Task: In the event  named  Marketing Campaign Execution and Tracking, Set a range of dates when you can accept meetings  '30 Jul â€" 20 Aug 2023'. Select a duration of  45 min. Select working hours  	_x000D_
MON- SAT 10:30am â€" 6:00pm. Add time before or after your events  as 15 min. Set the frequency of available time slots for invitees as  40 min. Set the minimum notice period and maximum events allowed per day as  42 hours and 5. , logged in from the account softage.4@softage.net and add another guest for the event, softage.8@softage.net
Action: Mouse pressed left at (568, 410)
Screenshot: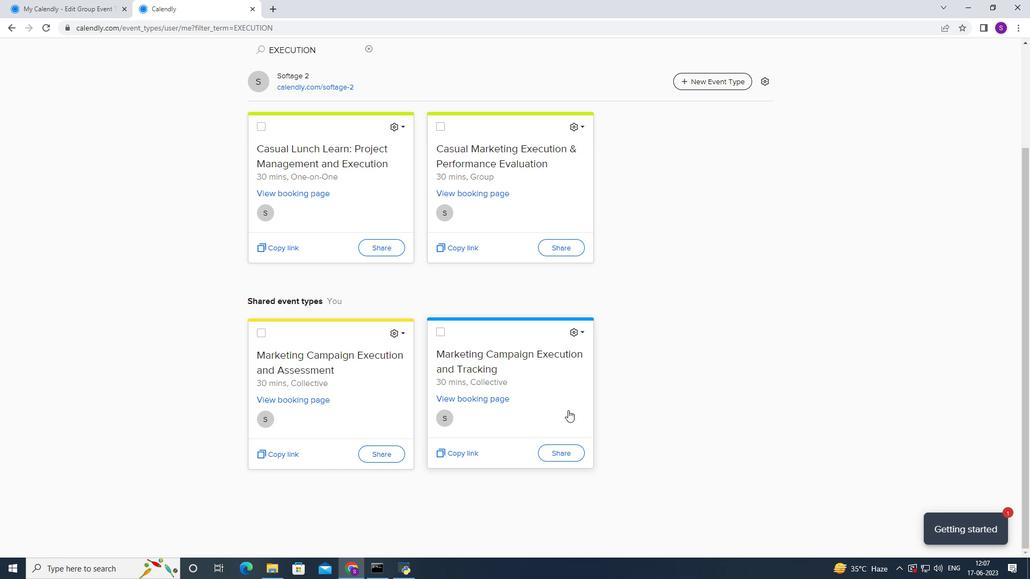 
Action: Mouse moved to (309, 264)
Screenshot: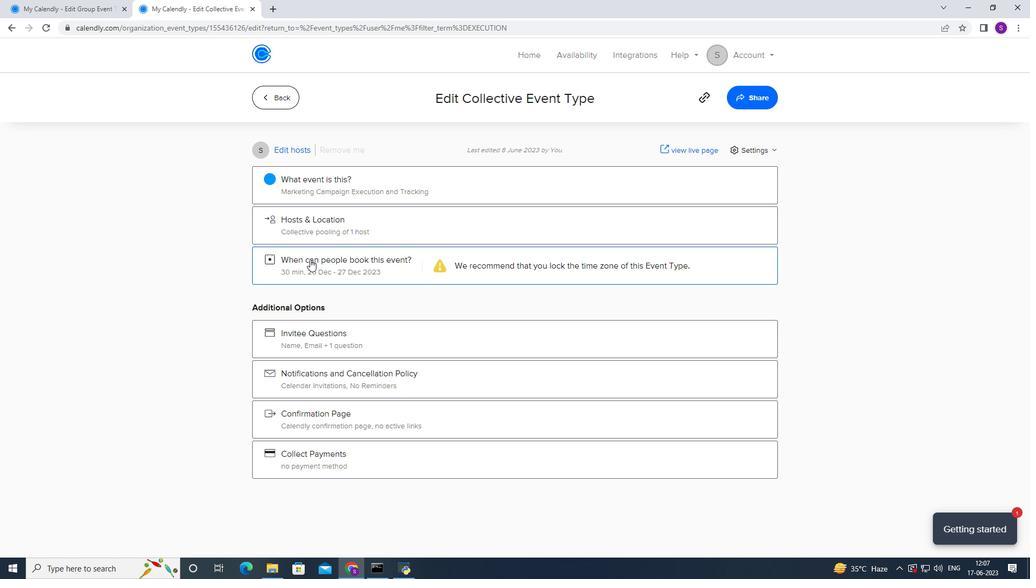 
Action: Mouse pressed left at (309, 264)
Screenshot: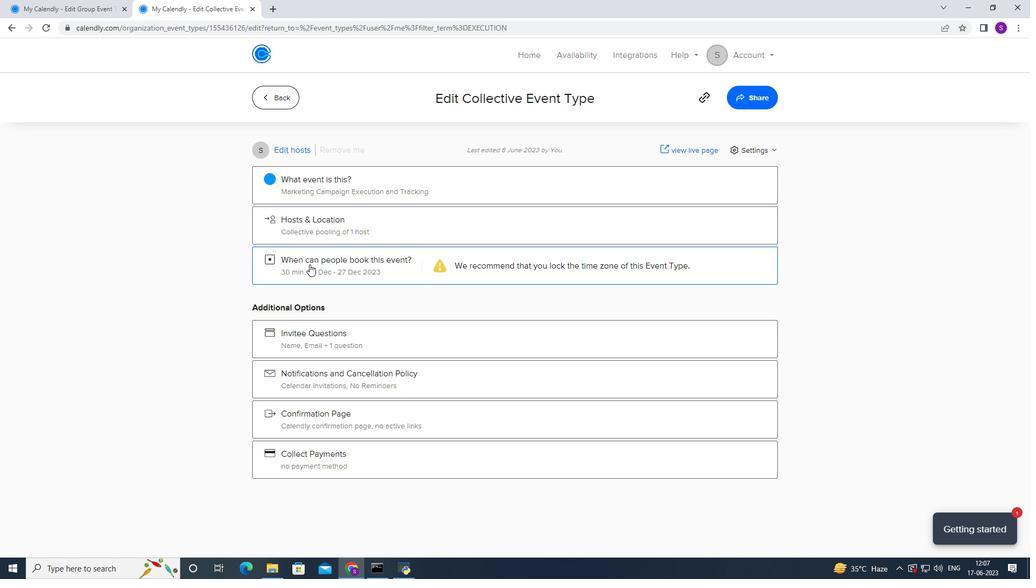 
Action: Mouse moved to (418, 401)
Screenshot: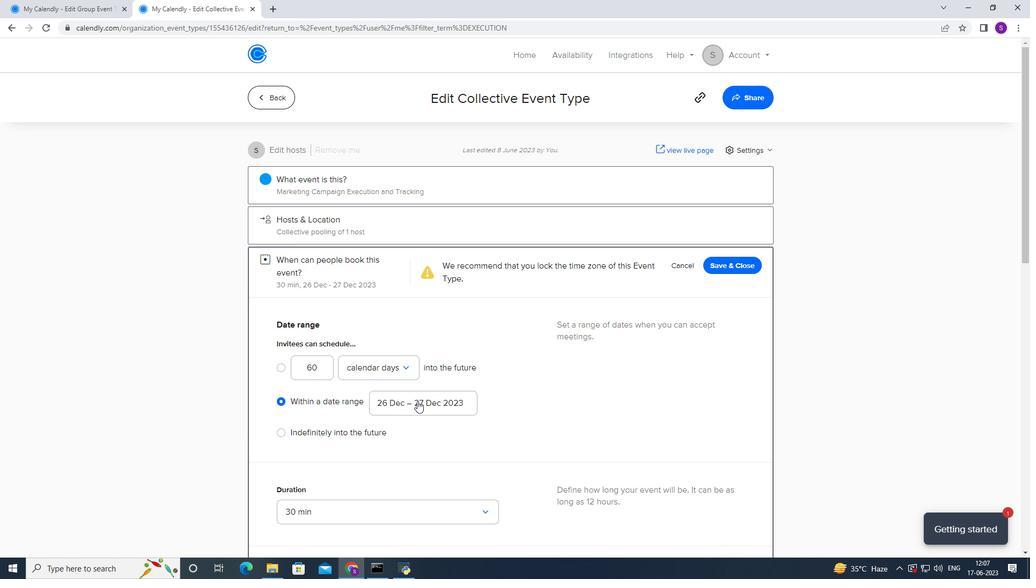 
Action: Mouse pressed left at (418, 401)
Screenshot: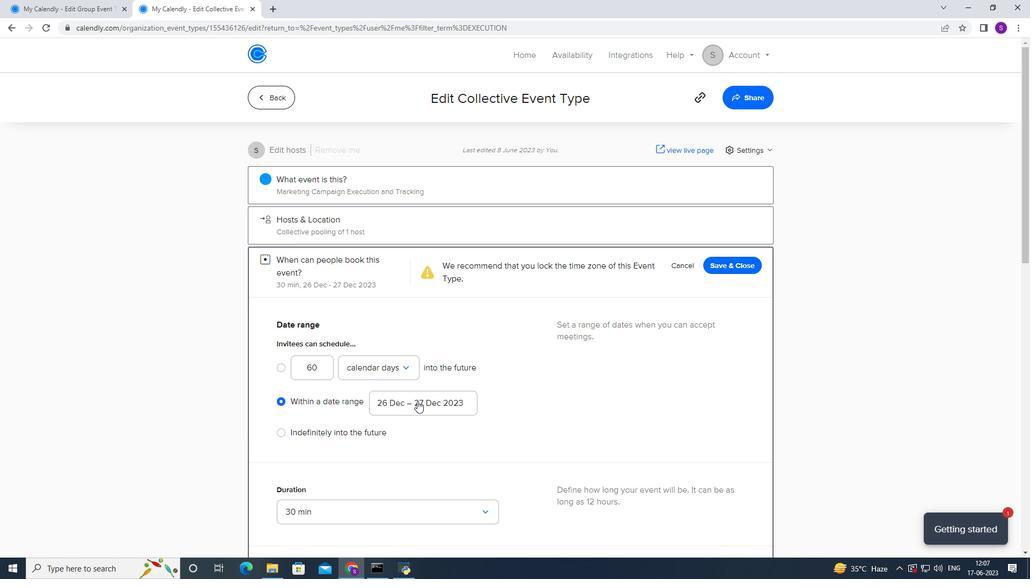 
Action: Mouse moved to (351, 322)
Screenshot: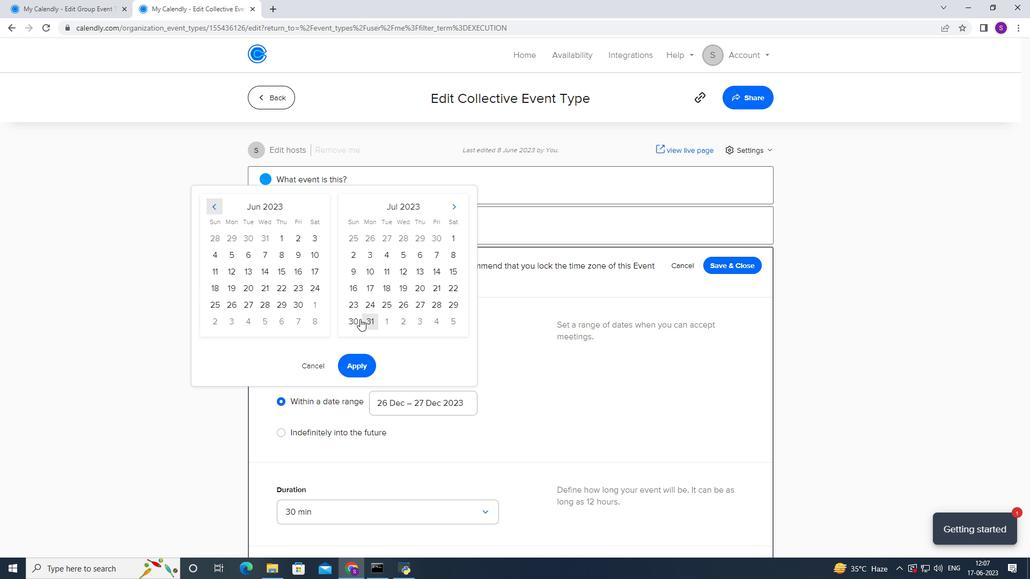
Action: Mouse pressed left at (351, 322)
Screenshot: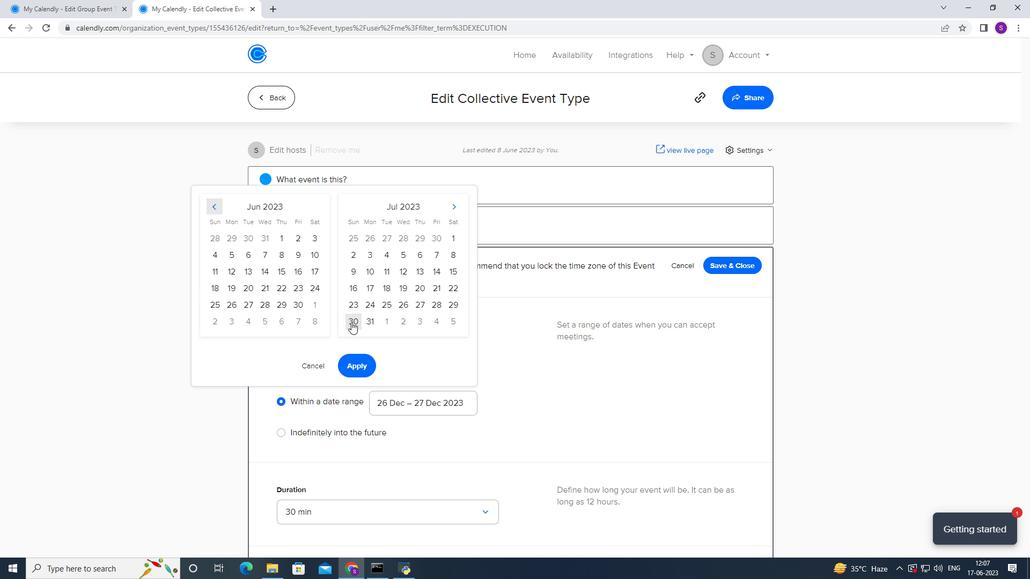 
Action: Mouse moved to (456, 209)
Screenshot: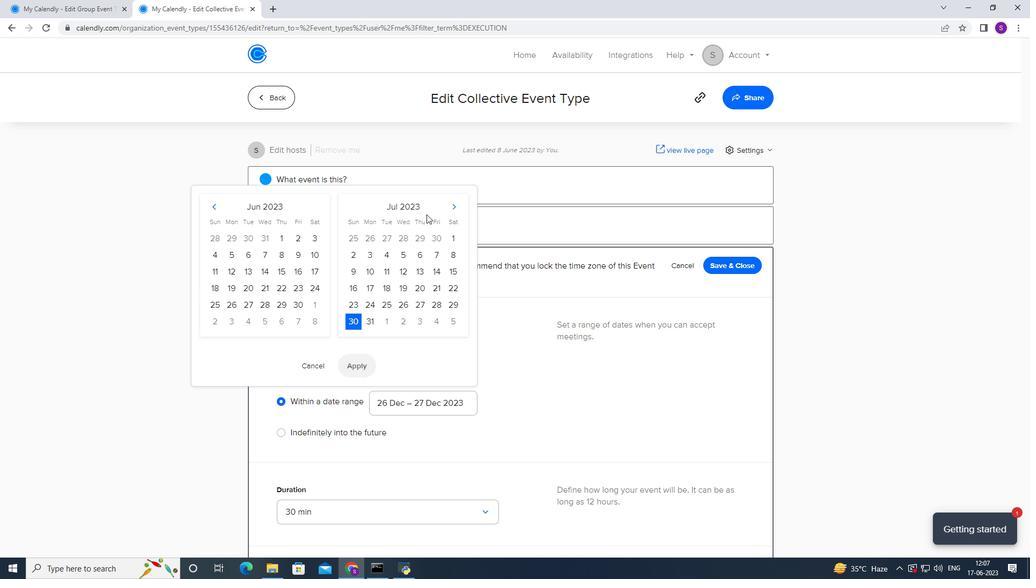 
Action: Mouse pressed left at (456, 209)
Screenshot: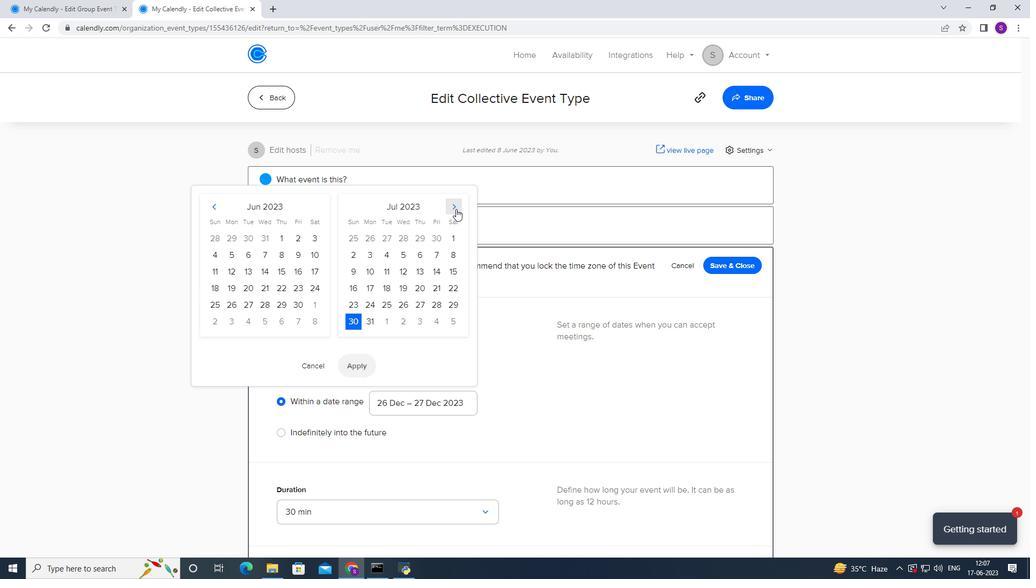 
Action: Mouse moved to (357, 291)
Screenshot: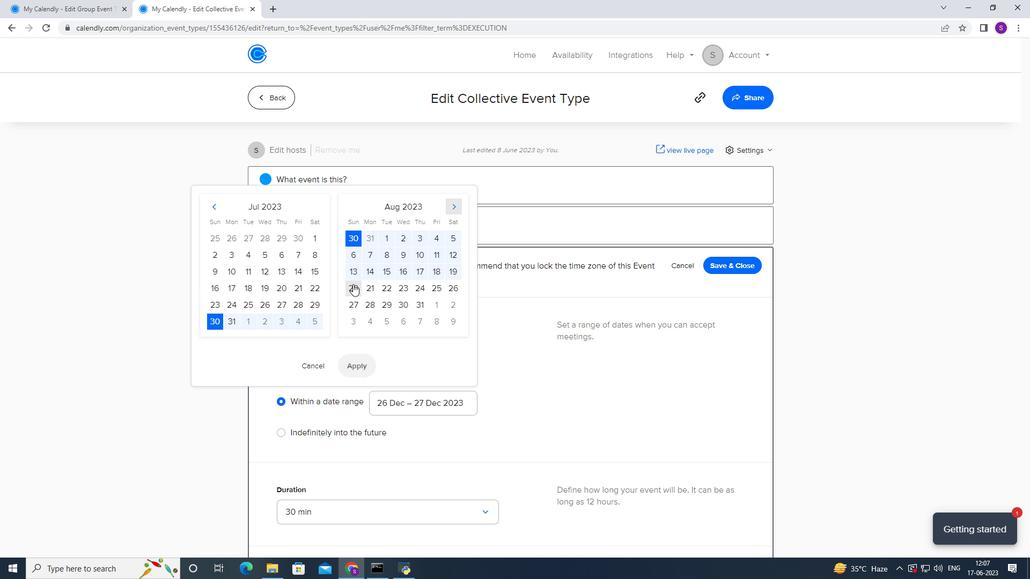 
Action: Mouse pressed left at (357, 291)
Screenshot: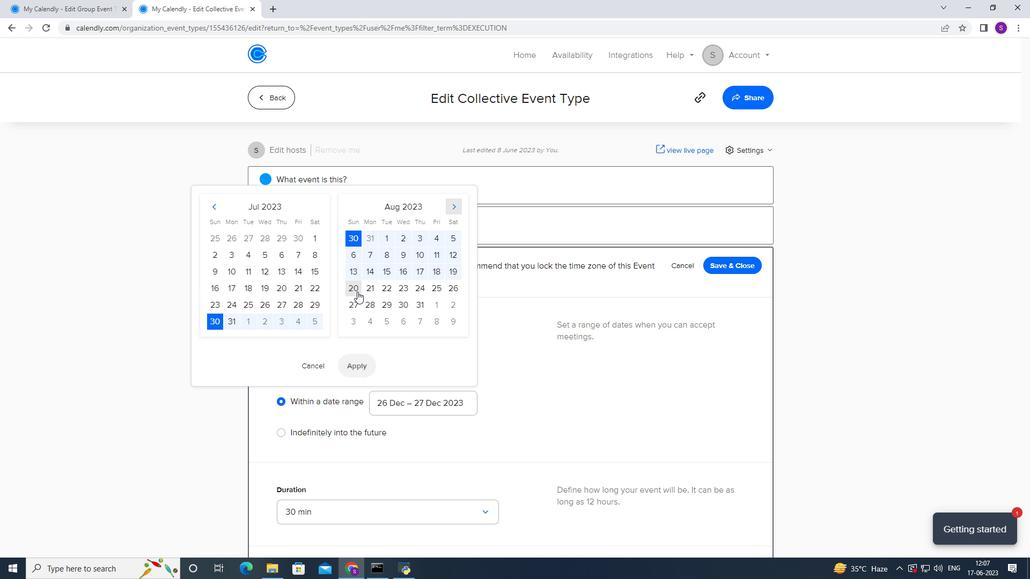 
Action: Mouse moved to (353, 371)
Screenshot: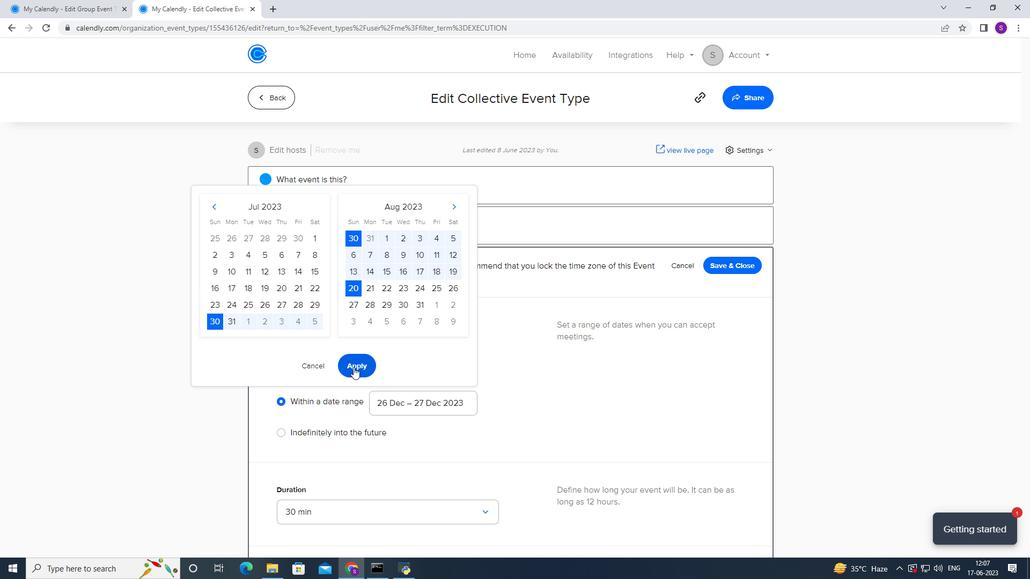 
Action: Mouse pressed left at (353, 371)
Screenshot: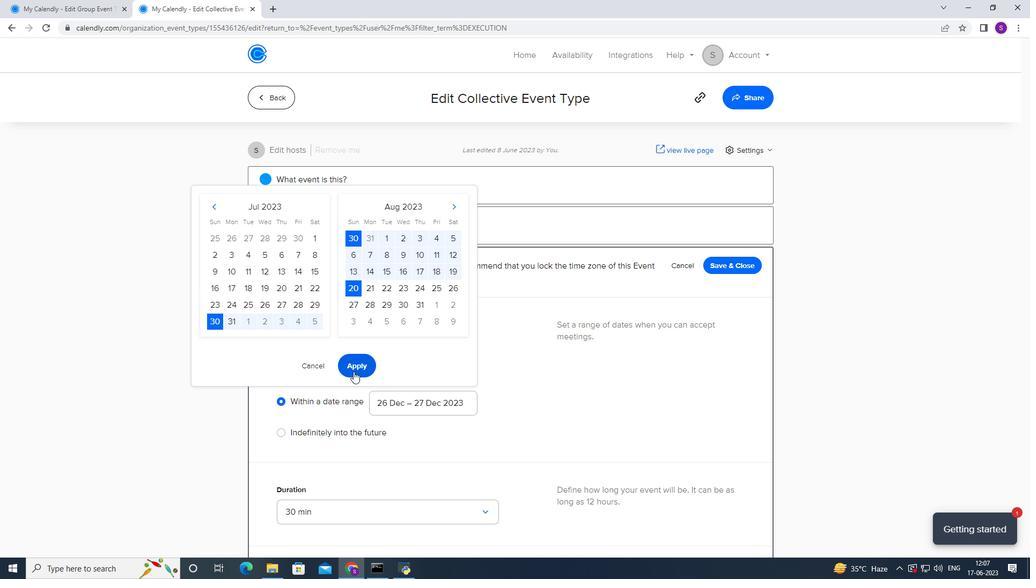 
Action: Mouse scrolled (353, 371) with delta (0, 0)
Screenshot: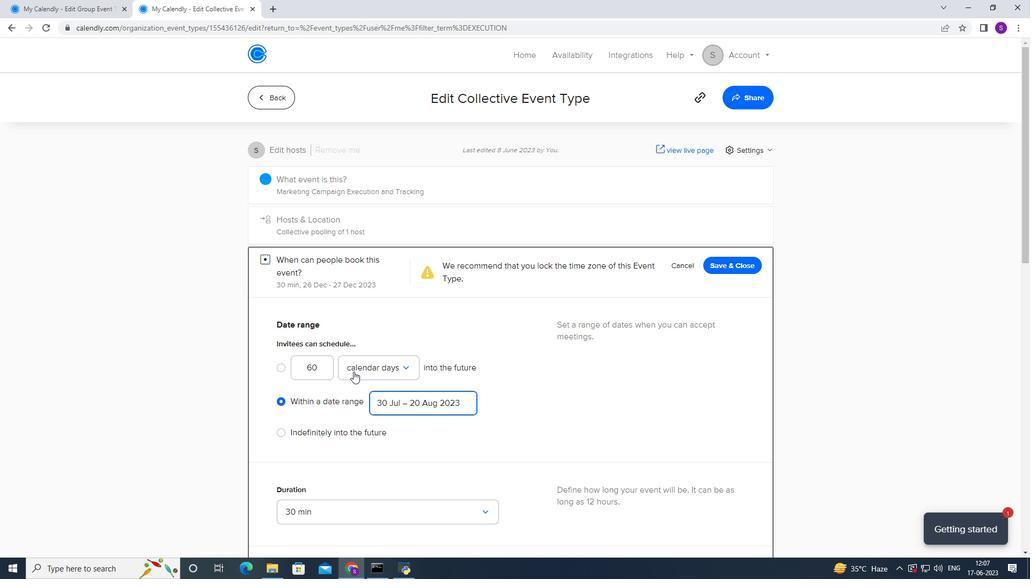 
Action: Mouse scrolled (353, 371) with delta (0, 0)
Screenshot: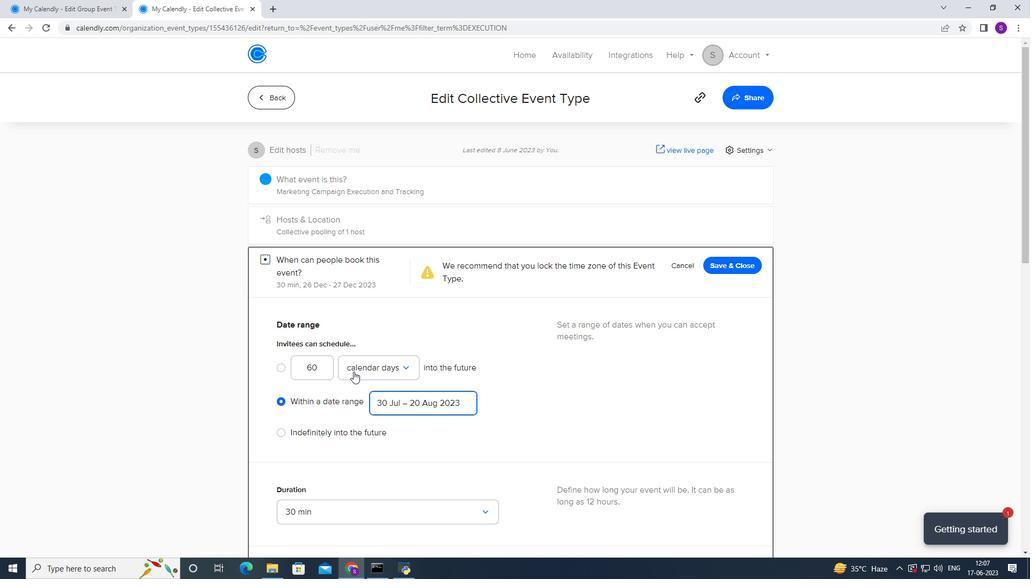 
Action: Mouse scrolled (353, 371) with delta (0, 0)
Screenshot: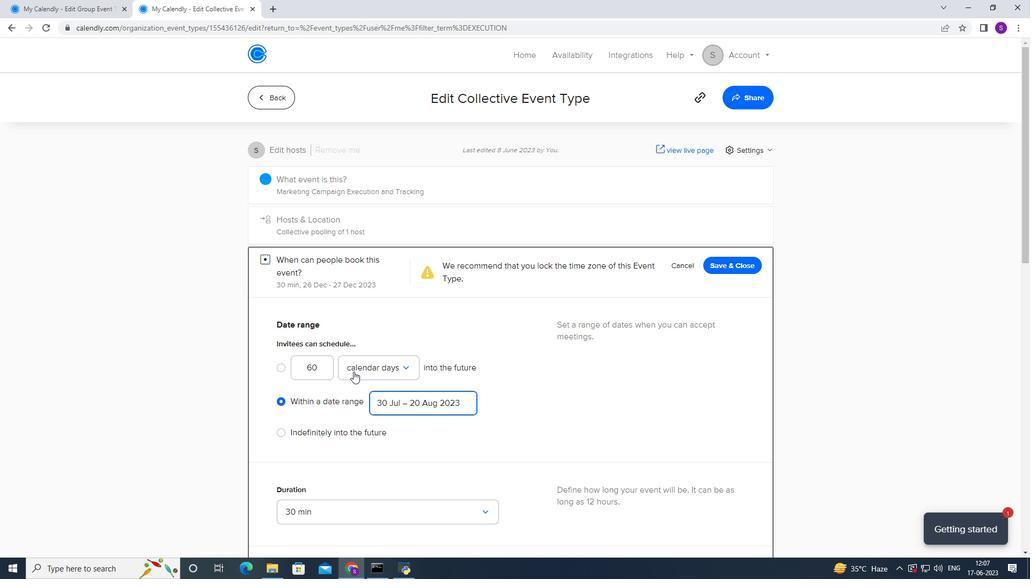 
Action: Mouse scrolled (353, 371) with delta (0, 0)
Screenshot: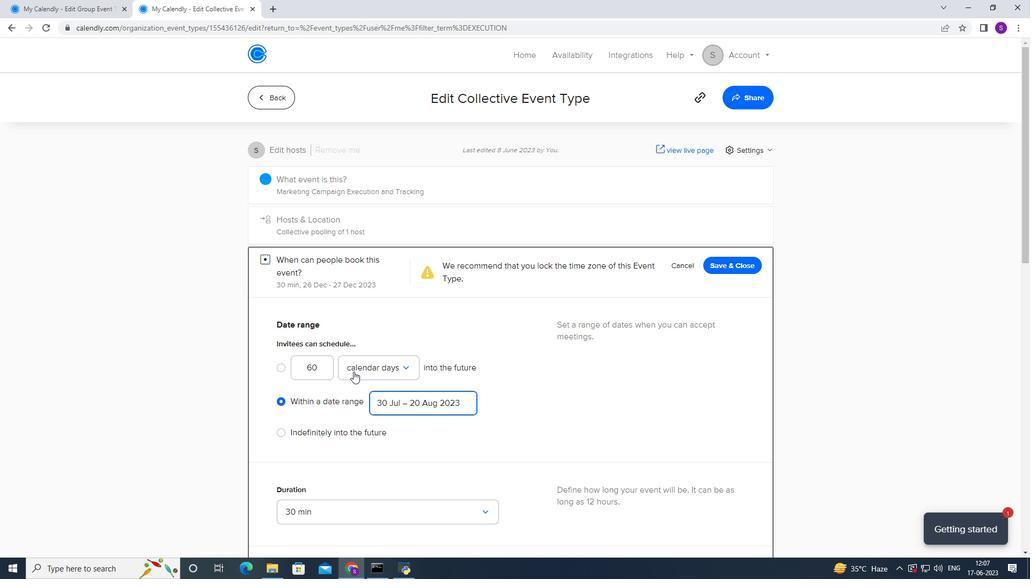 
Action: Mouse scrolled (353, 371) with delta (0, 0)
Screenshot: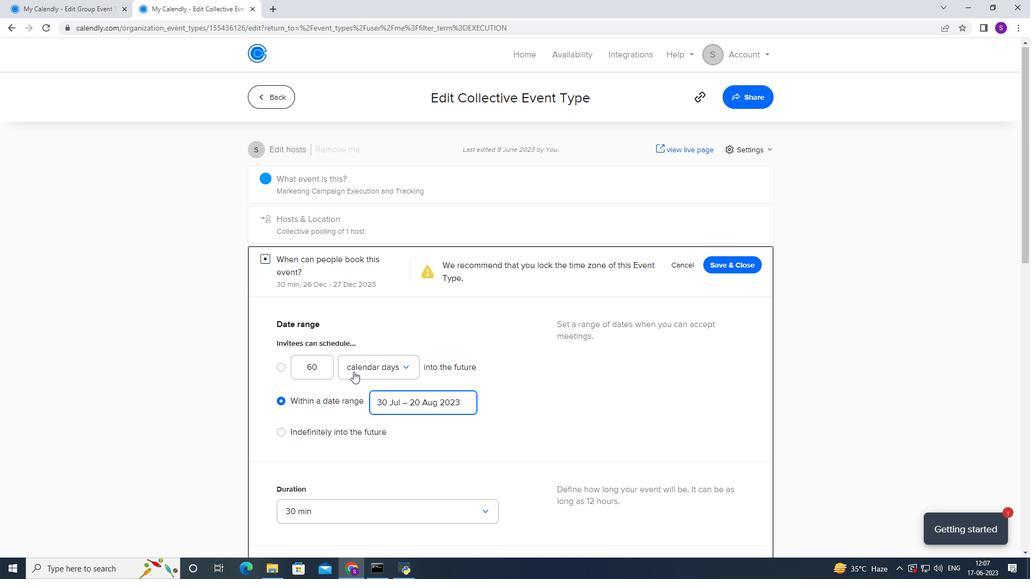 
Action: Mouse scrolled (353, 371) with delta (0, 0)
Screenshot: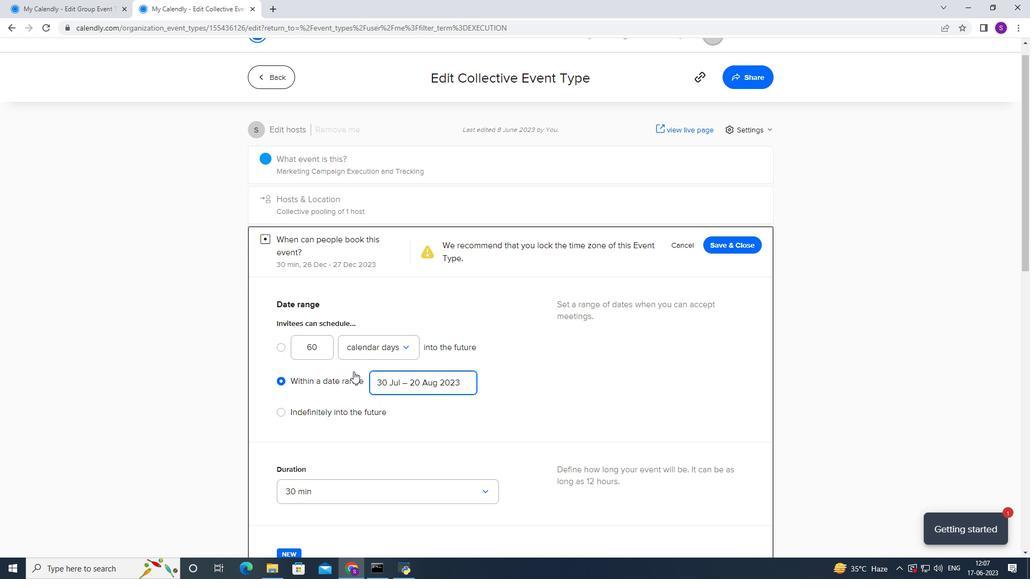 
Action: Mouse moved to (343, 201)
Screenshot: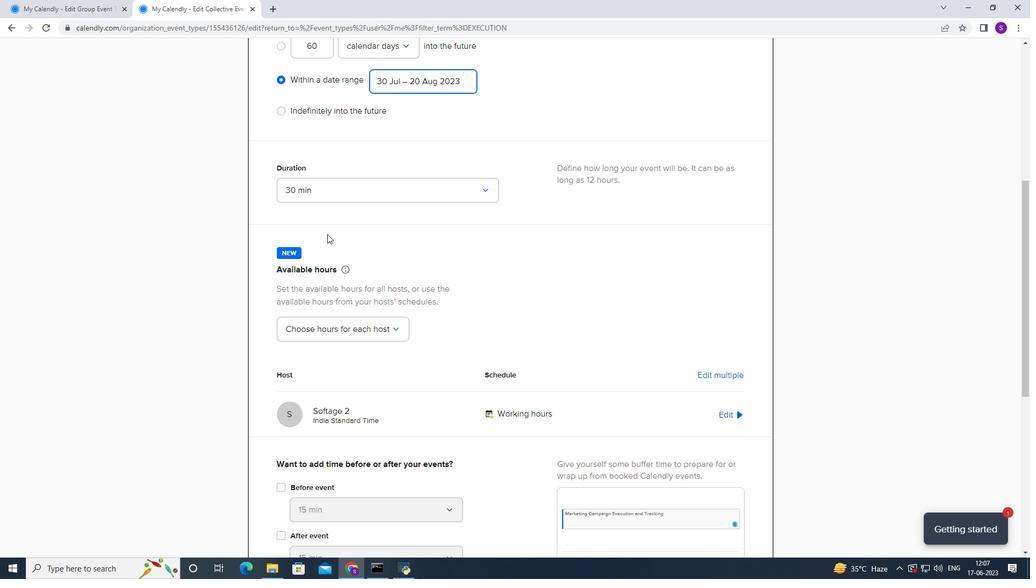 
Action: Mouse pressed left at (343, 201)
Screenshot: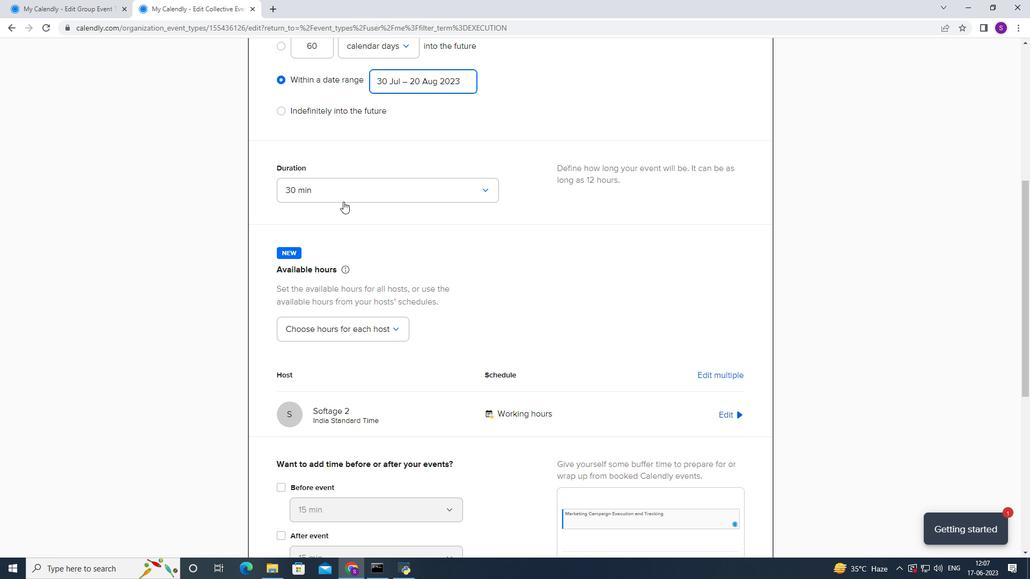 
Action: Mouse moved to (334, 262)
Screenshot: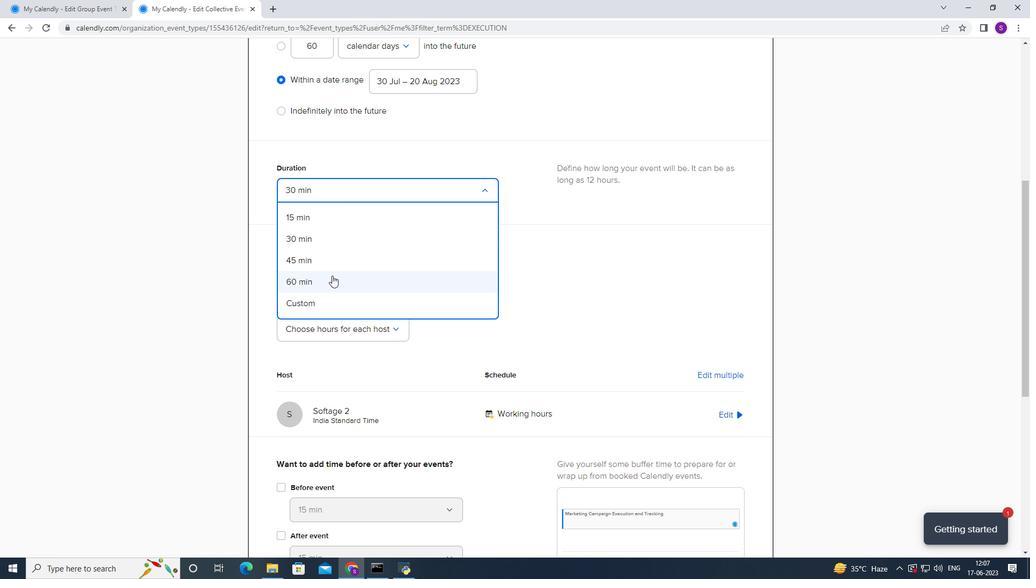 
Action: Mouse pressed left at (334, 262)
Screenshot: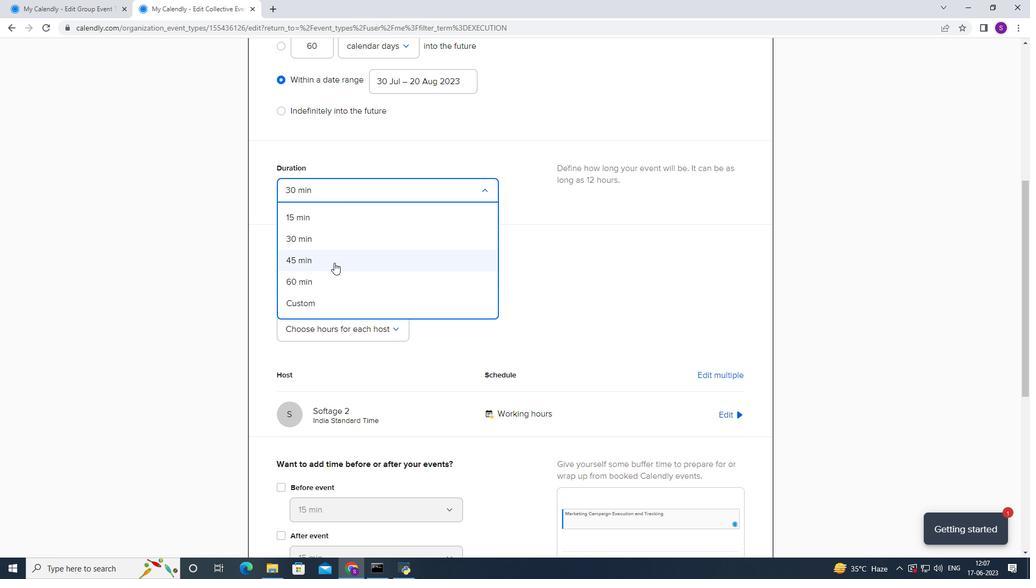 
Action: Mouse moved to (334, 277)
Screenshot: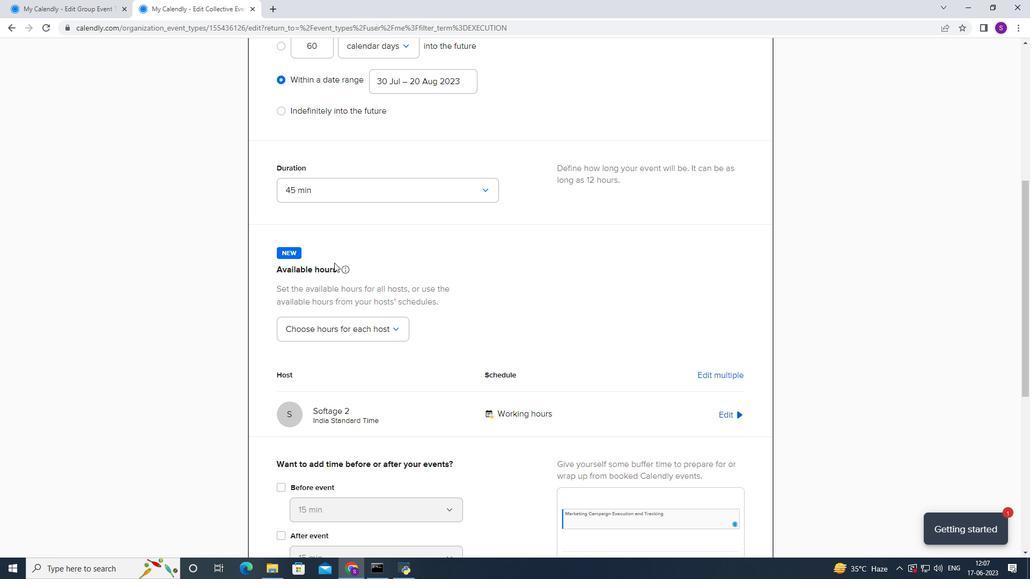 
Action: Mouse scrolled (334, 277) with delta (0, 0)
Screenshot: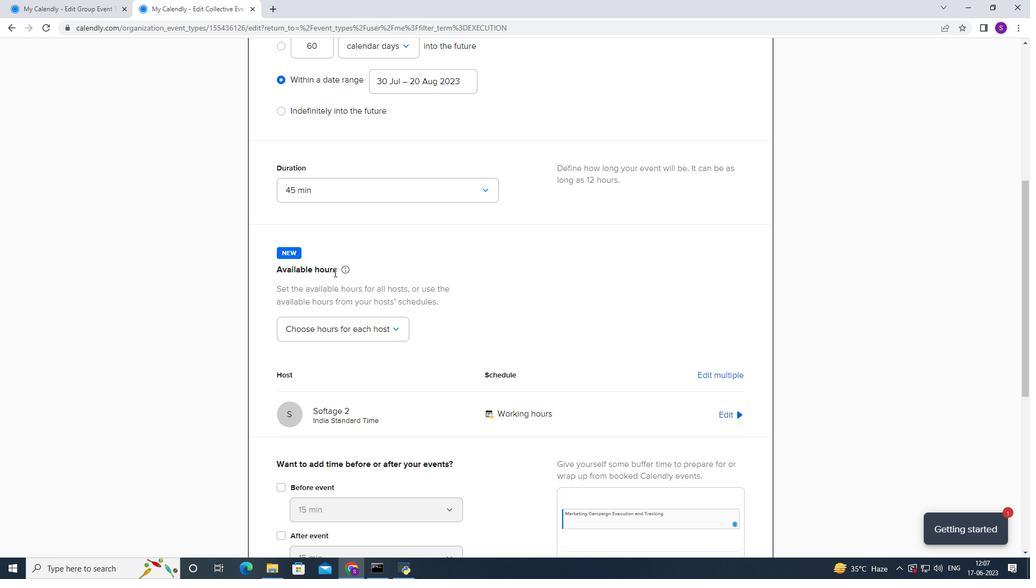
Action: Mouse scrolled (334, 277) with delta (0, 0)
Screenshot: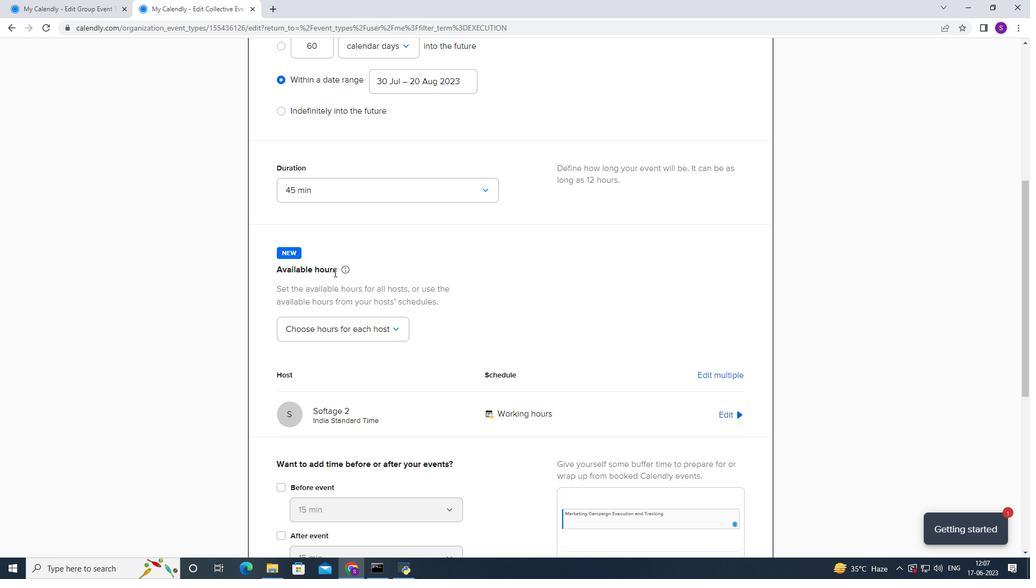 
Action: Mouse scrolled (334, 277) with delta (0, 0)
Screenshot: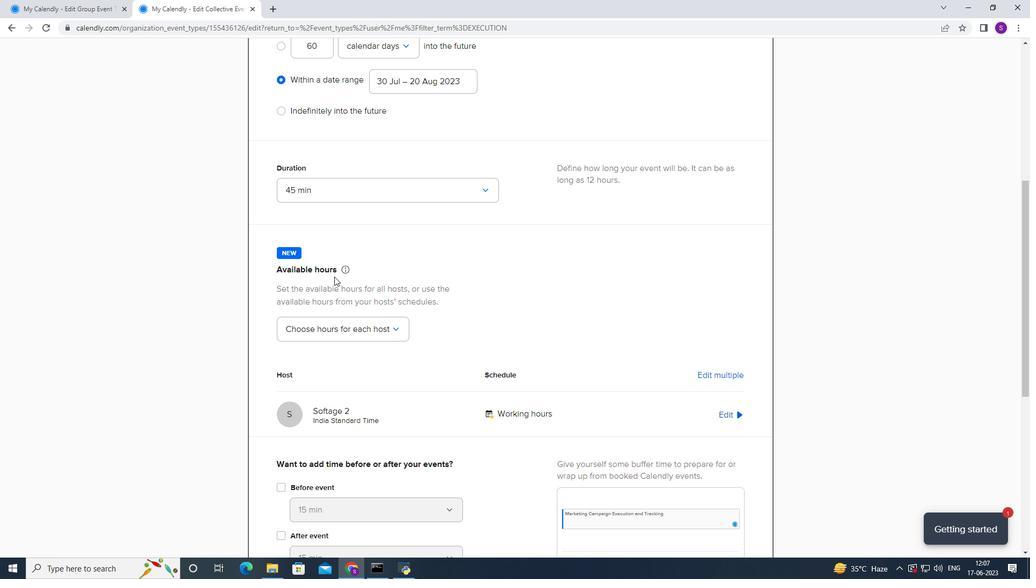 
Action: Mouse moved to (353, 215)
Screenshot: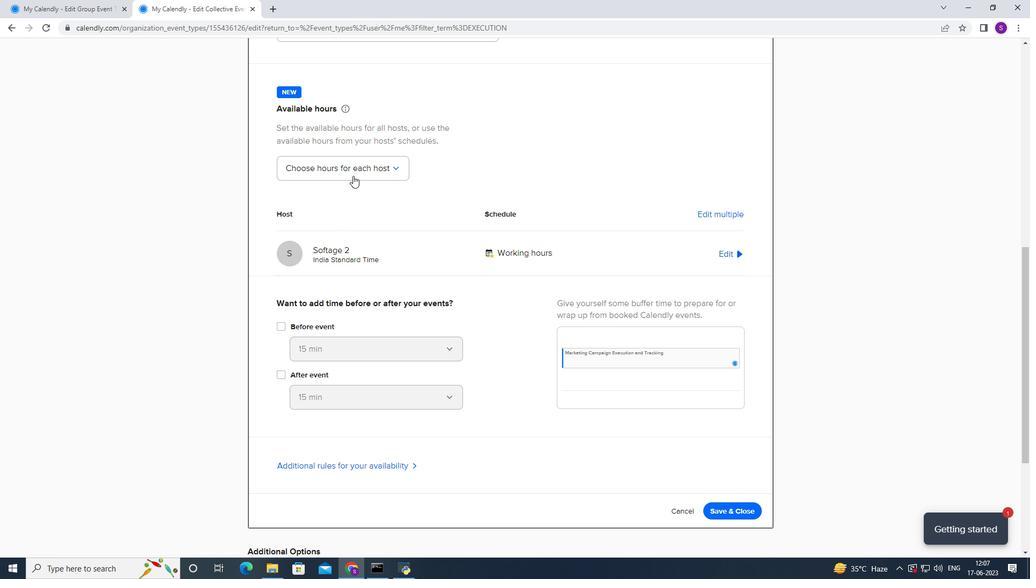 
Action: Mouse scrolled (353, 214) with delta (0, 0)
Screenshot: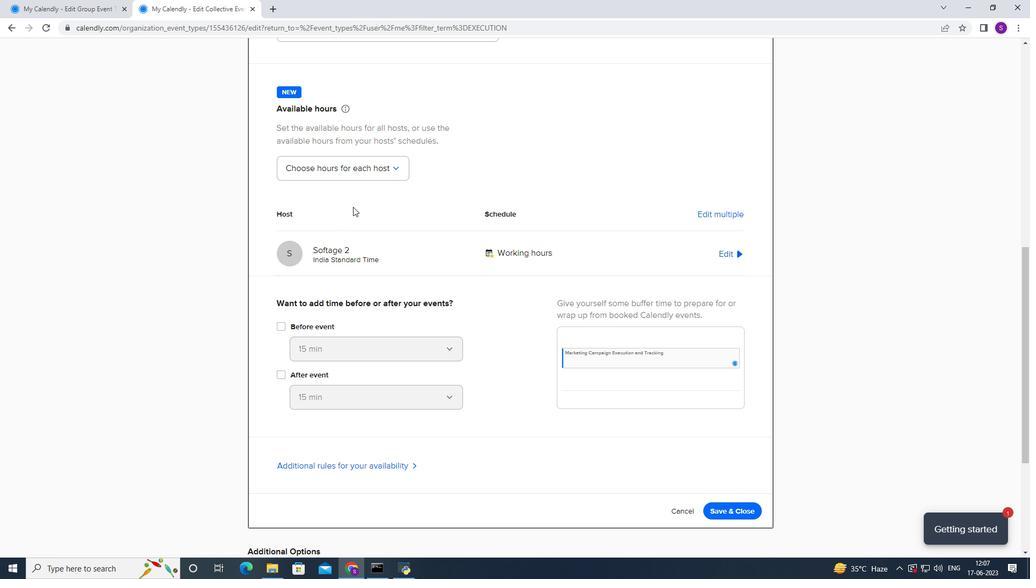 
Action: Mouse scrolled (353, 214) with delta (0, 0)
Screenshot: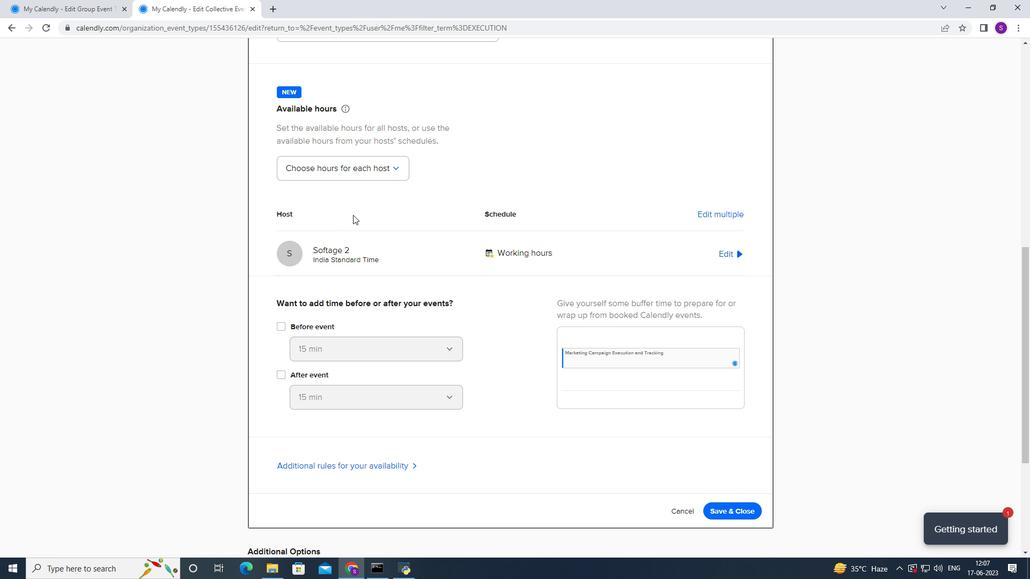 
Action: Mouse moved to (567, 138)
Screenshot: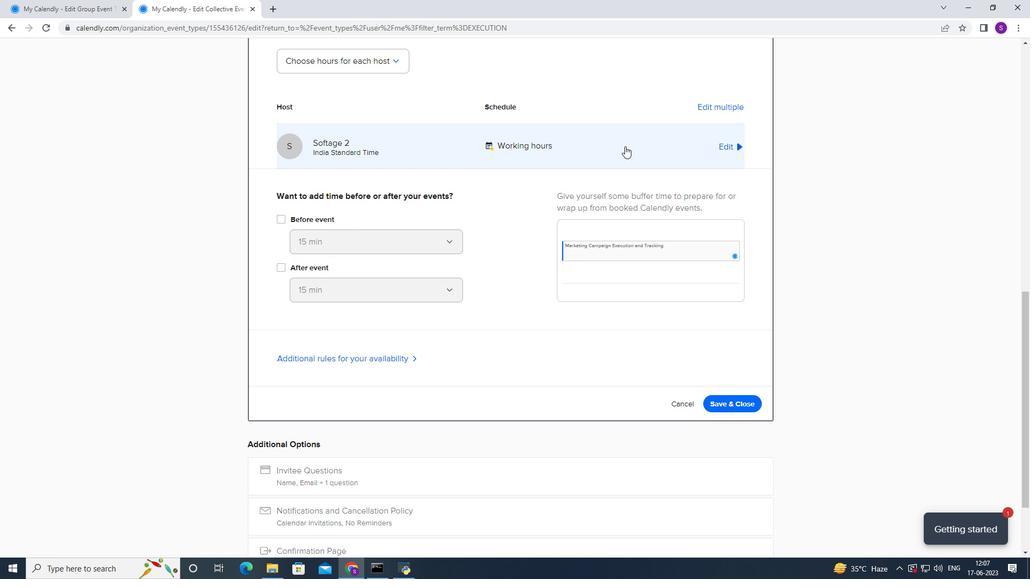 
Action: Mouse pressed left at (567, 138)
Screenshot: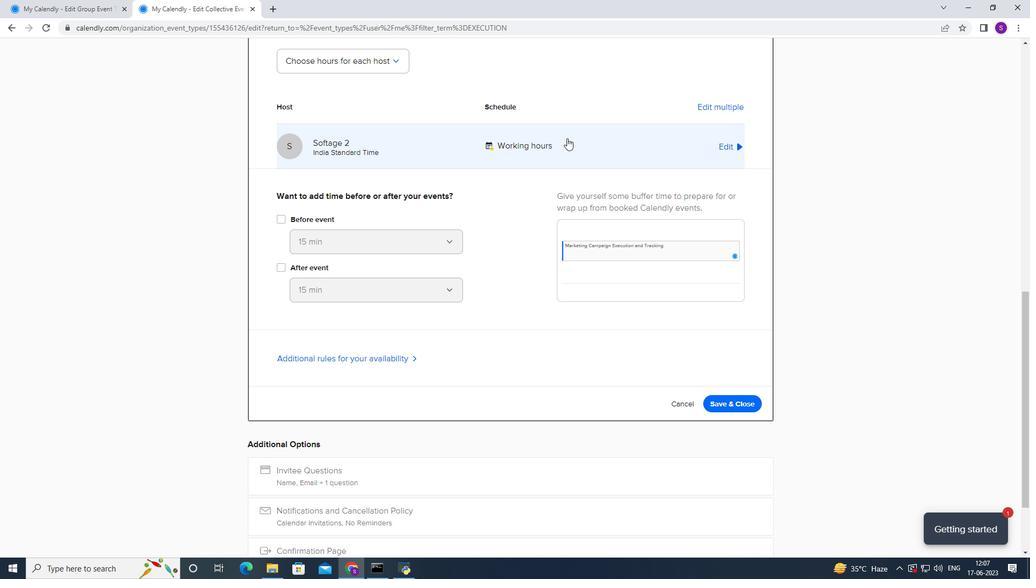 
Action: Mouse moved to (419, 209)
Screenshot: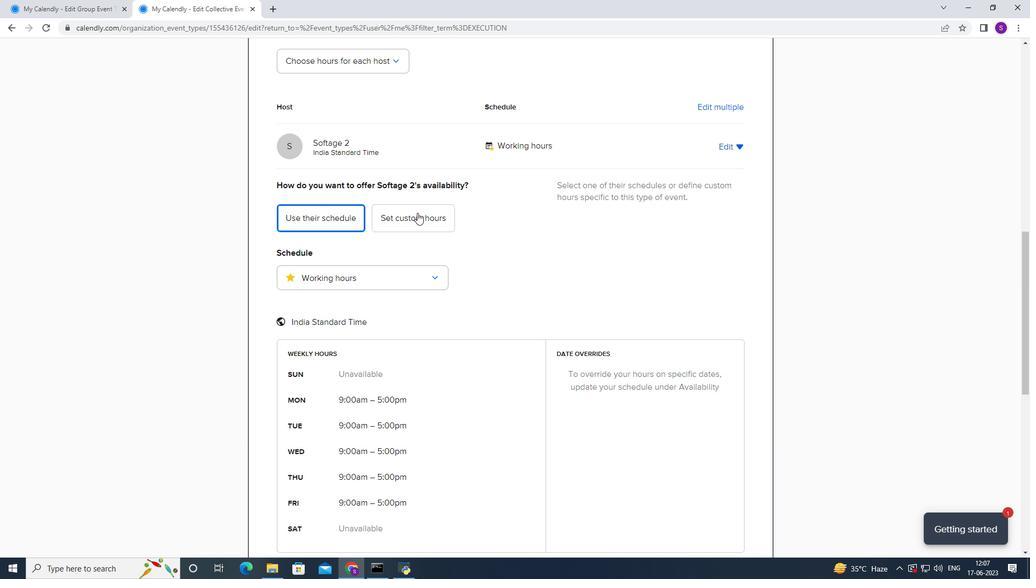 
Action: Mouse pressed left at (419, 209)
Screenshot: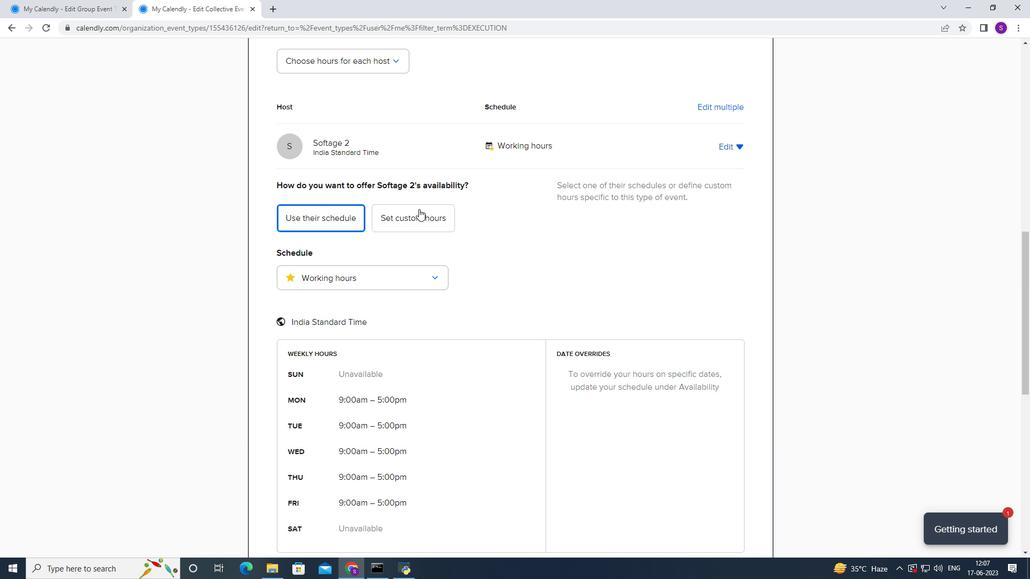 
Action: Mouse moved to (390, 301)
Screenshot: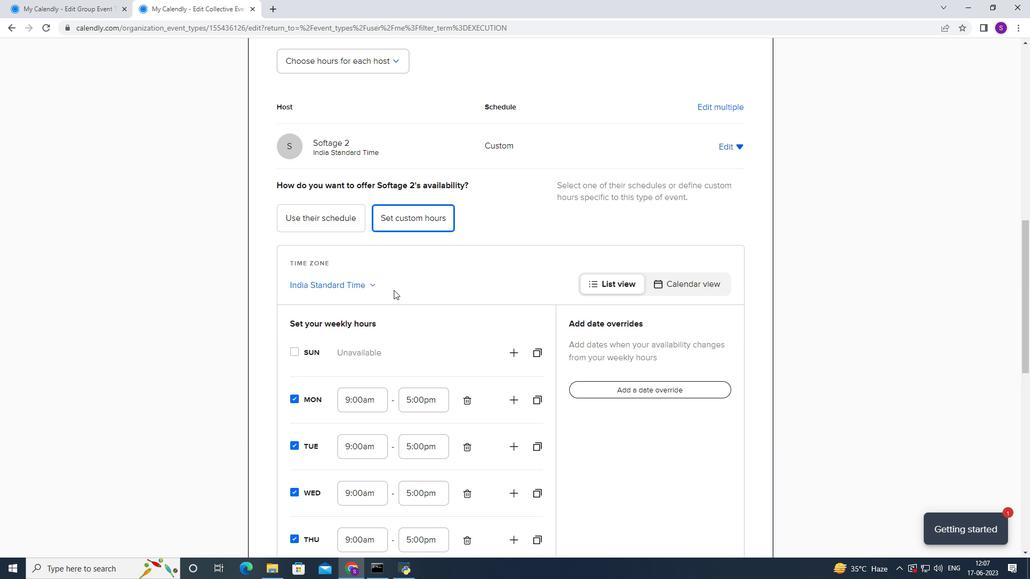 
Action: Mouse scrolled (390, 301) with delta (0, 0)
Screenshot: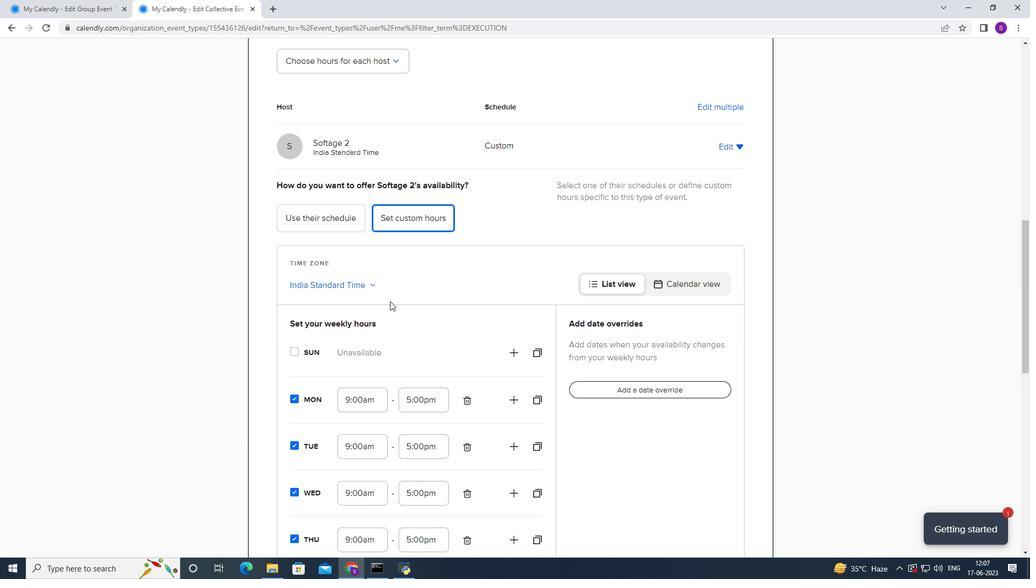 
Action: Mouse scrolled (390, 301) with delta (0, 0)
Screenshot: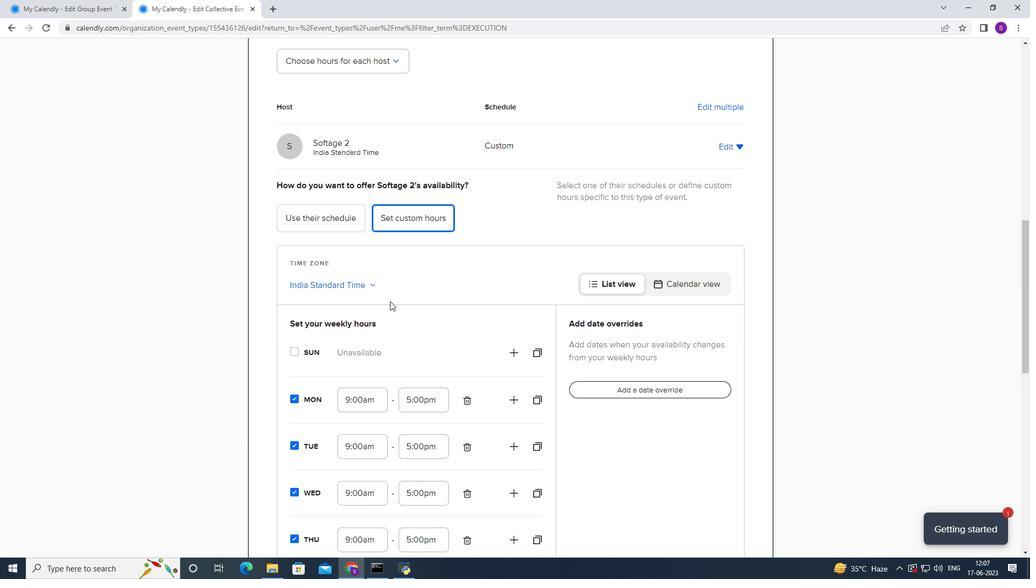 
Action: Mouse scrolled (390, 301) with delta (0, 0)
Screenshot: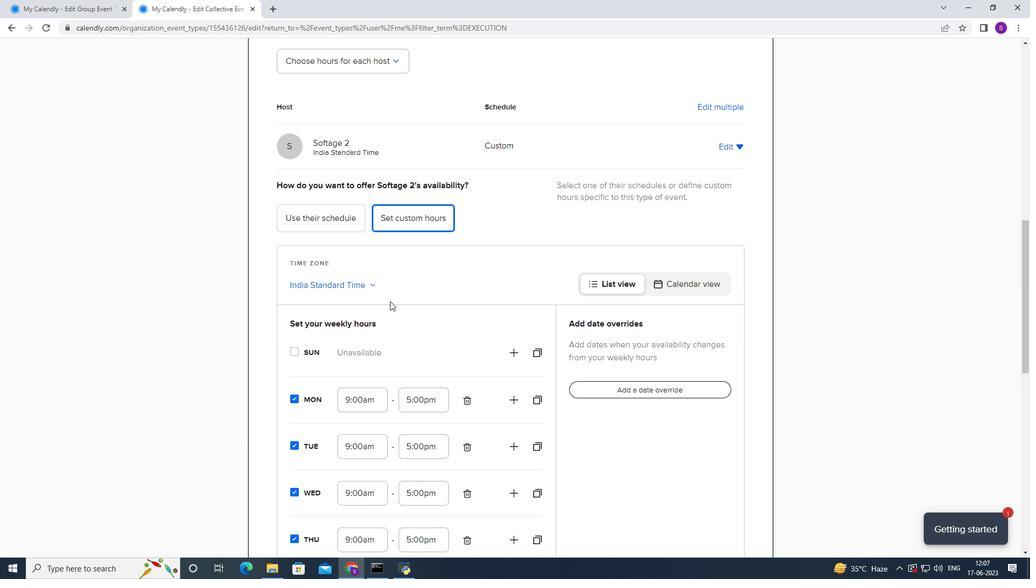 
Action: Mouse scrolled (390, 301) with delta (0, 0)
Screenshot: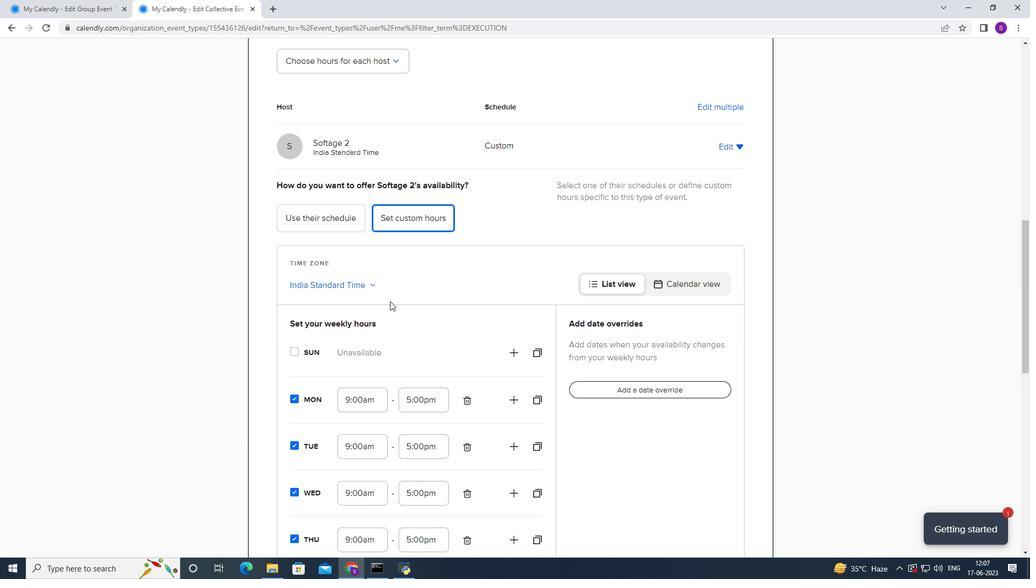 
Action: Mouse moved to (289, 417)
Screenshot: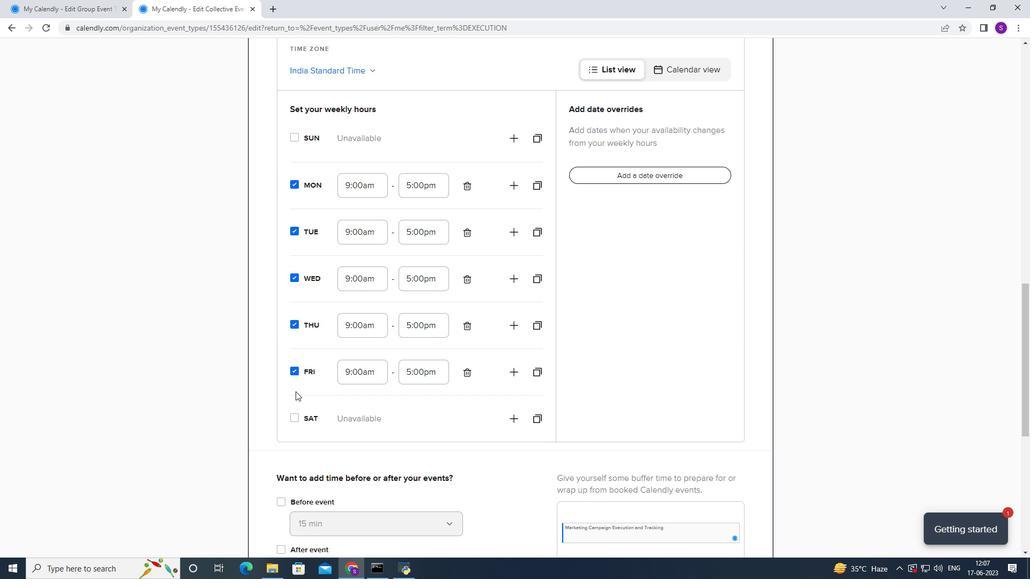 
Action: Mouse pressed left at (289, 417)
Screenshot: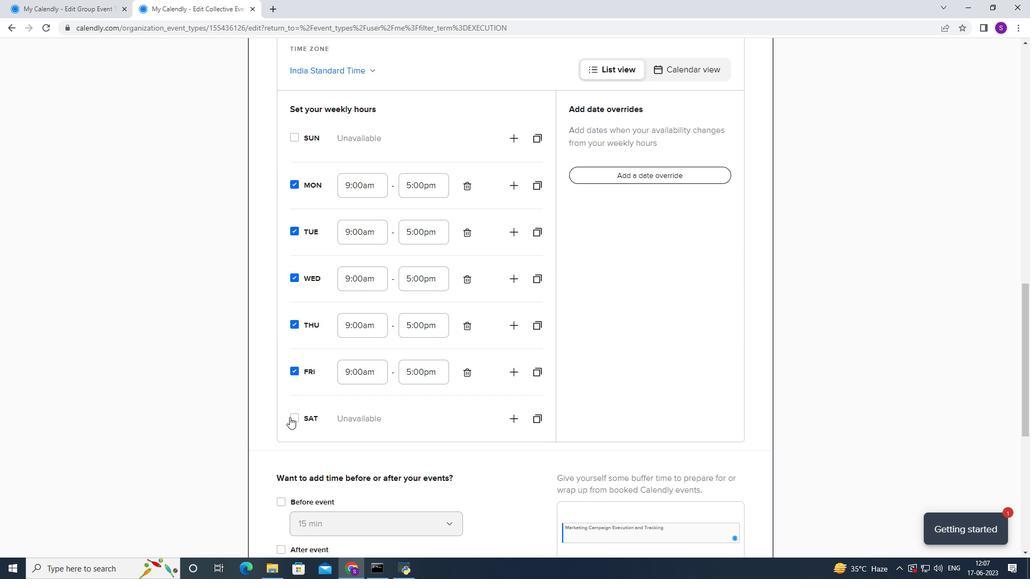 
Action: Mouse moved to (360, 364)
Screenshot: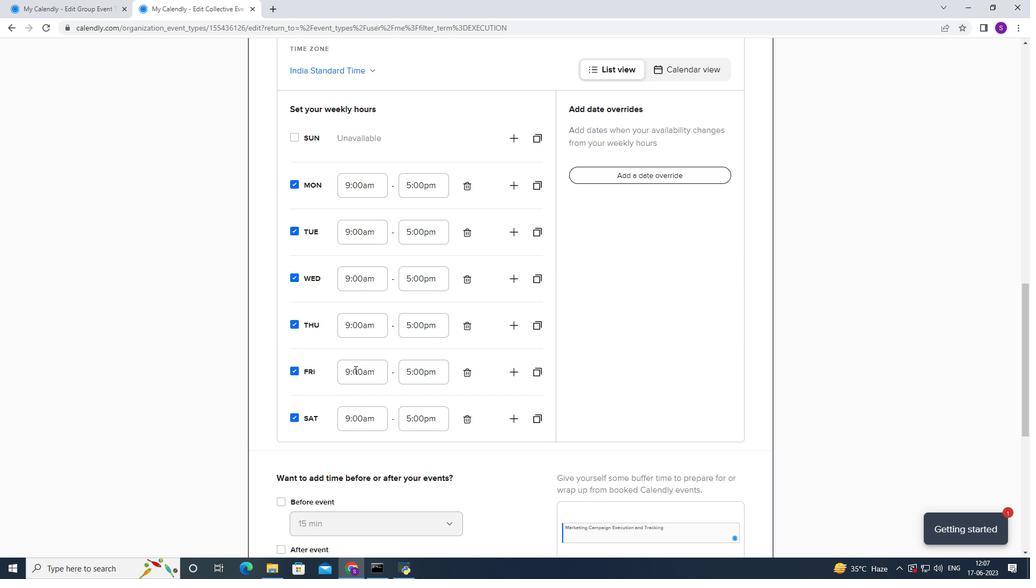 
Action: Mouse pressed left at (360, 364)
Screenshot: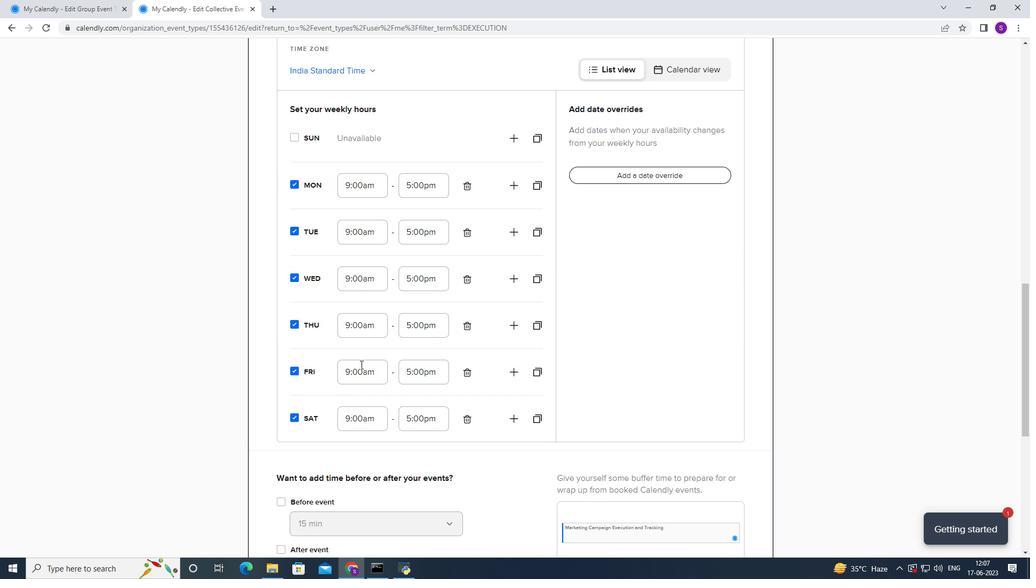 
Action: Mouse moved to (363, 418)
Screenshot: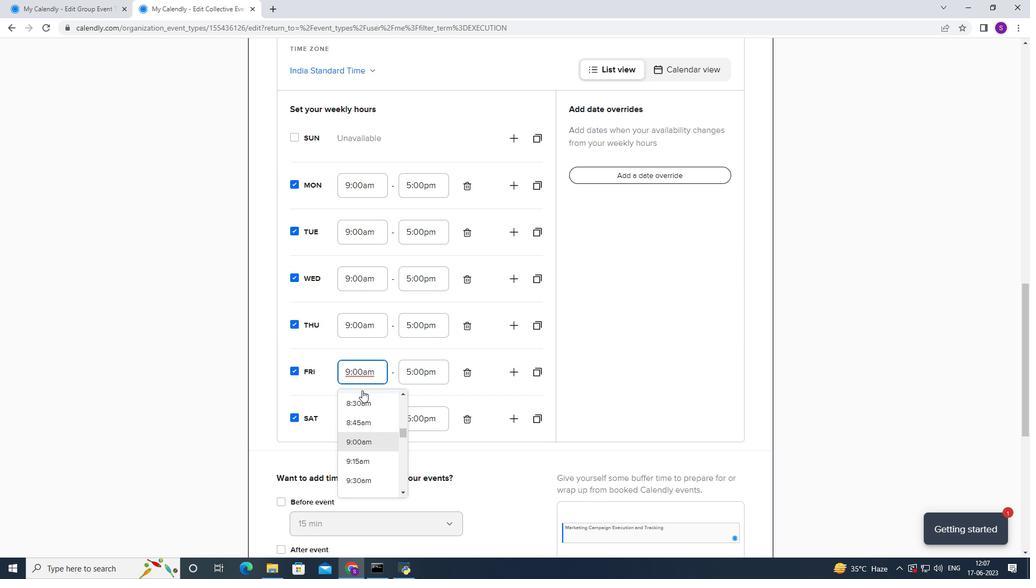 
Action: Mouse scrolled (363, 417) with delta (0, 0)
Screenshot: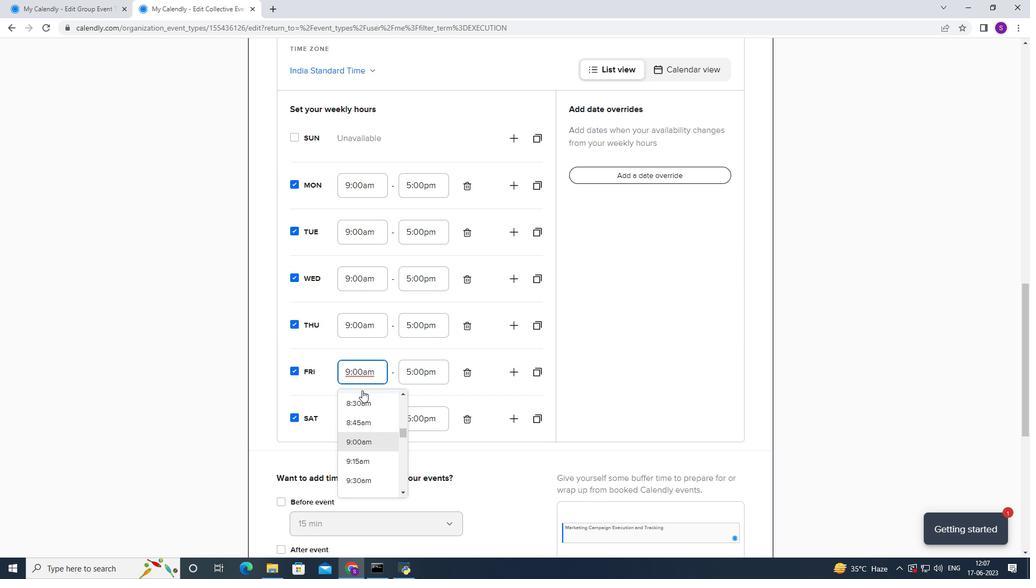 
Action: Mouse scrolled (363, 417) with delta (0, 0)
Screenshot: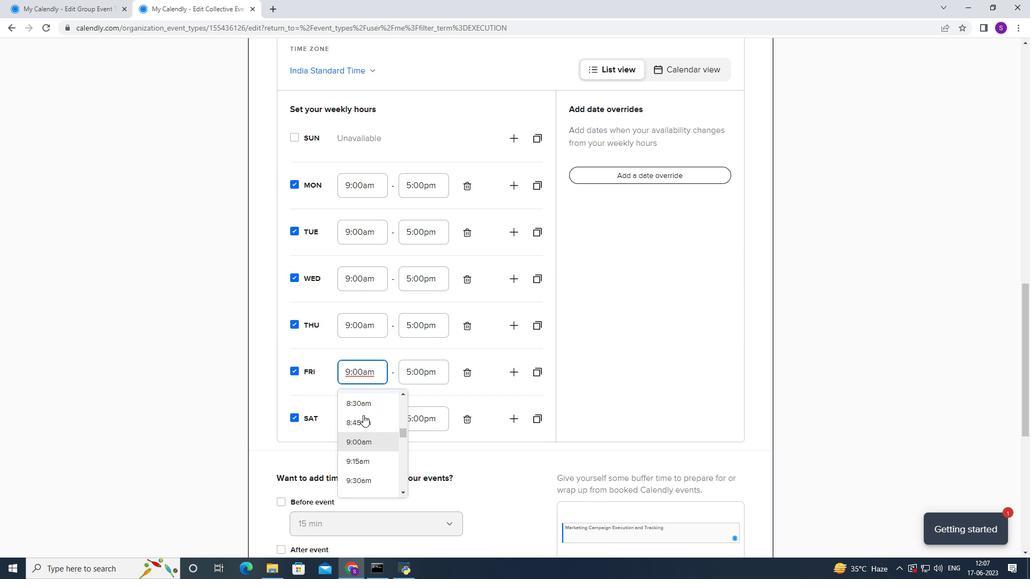 
Action: Mouse moved to (365, 447)
Screenshot: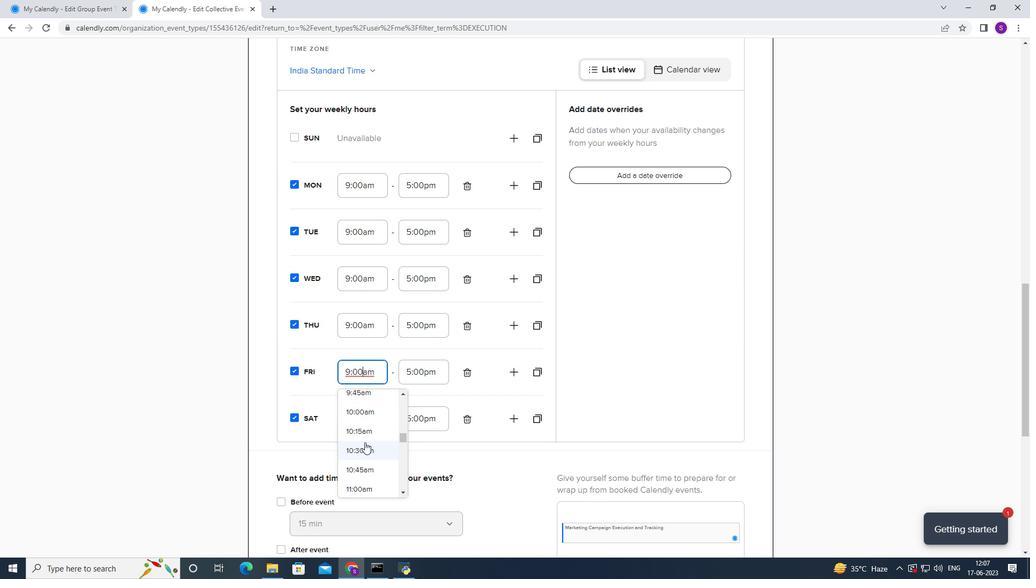 
Action: Mouse pressed left at (365, 447)
Screenshot: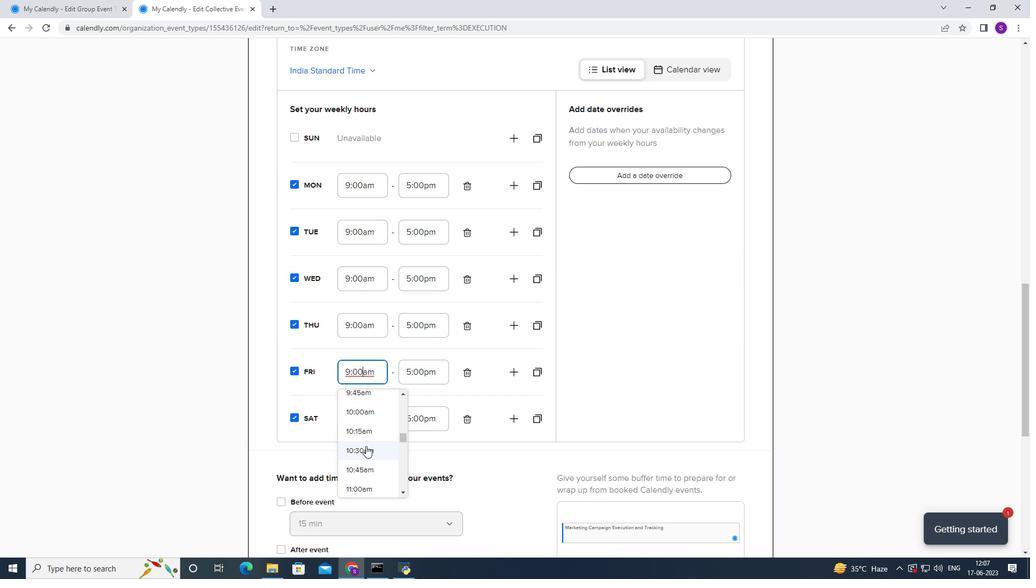 
Action: Mouse moved to (368, 412)
Screenshot: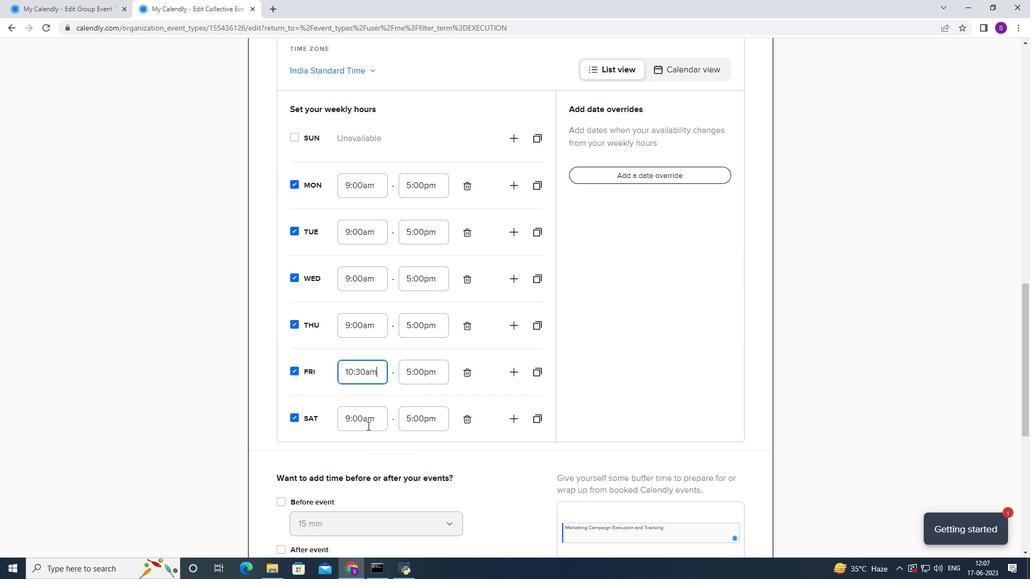 
Action: Mouse pressed left at (368, 412)
Screenshot: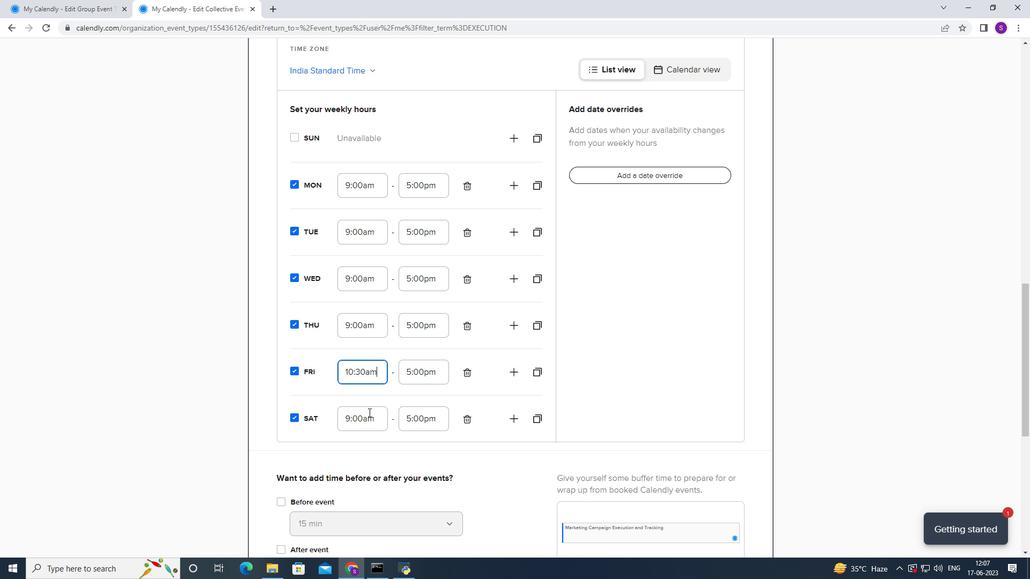
Action: Mouse moved to (356, 472)
Screenshot: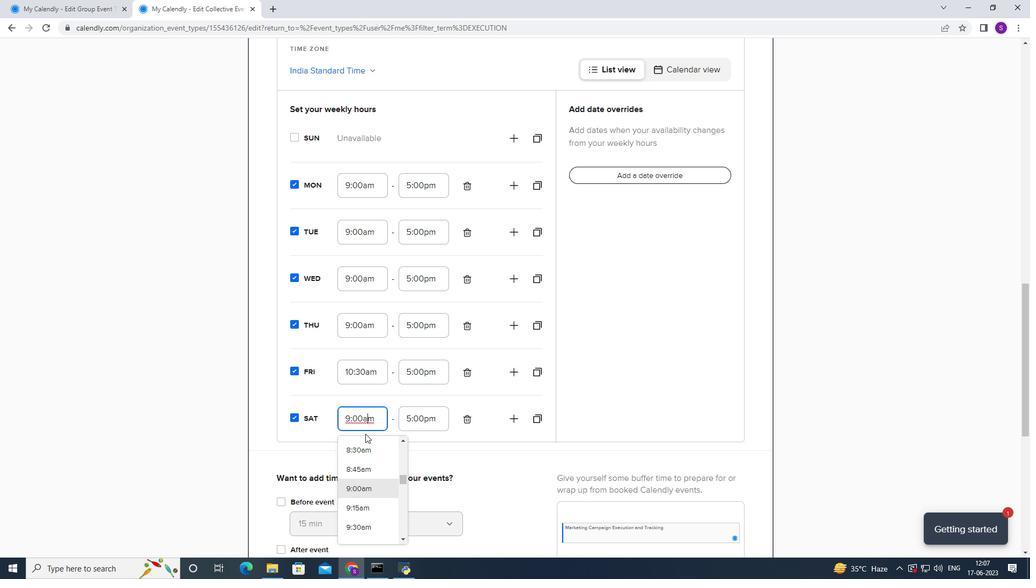 
Action: Mouse scrolled (356, 472) with delta (0, 0)
Screenshot: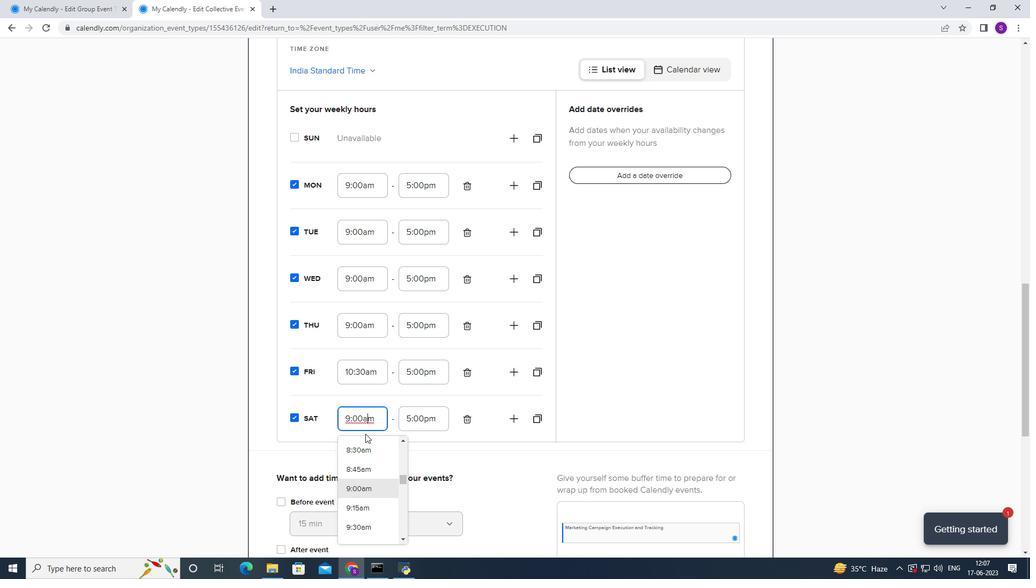 
Action: Mouse moved to (355, 472)
Screenshot: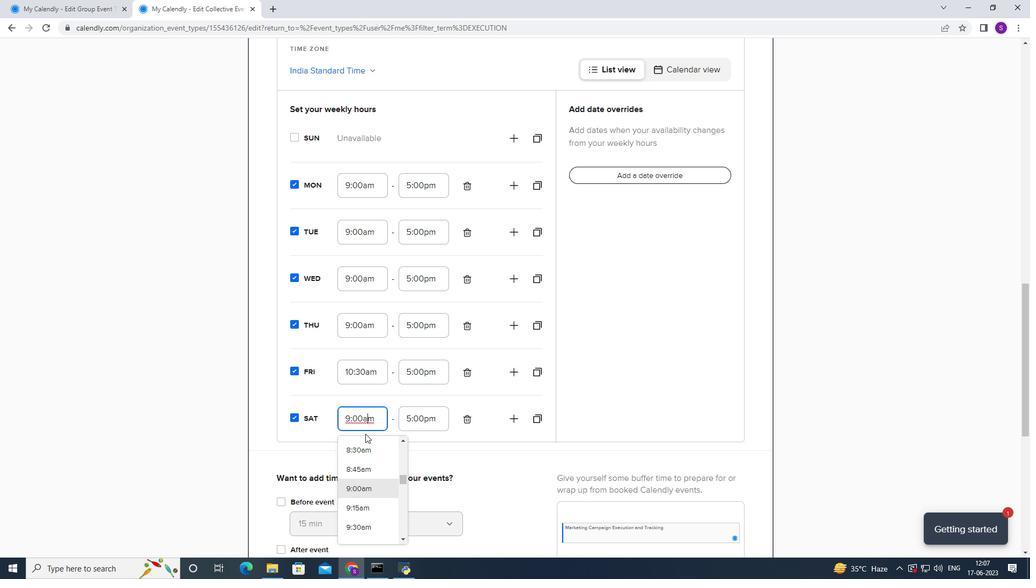 
Action: Mouse scrolled (355, 472) with delta (0, 0)
Screenshot: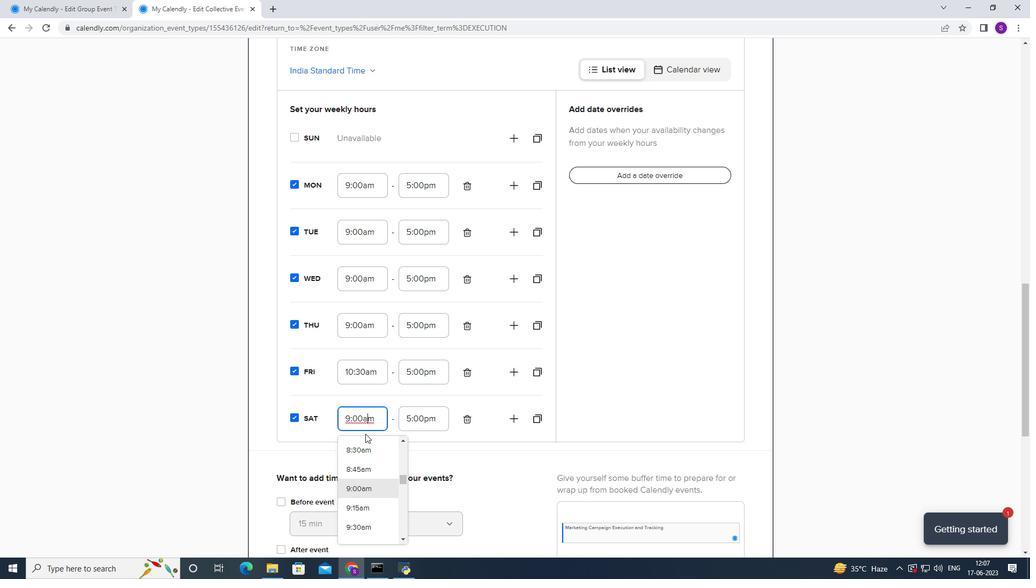 
Action: Mouse moved to (352, 467)
Screenshot: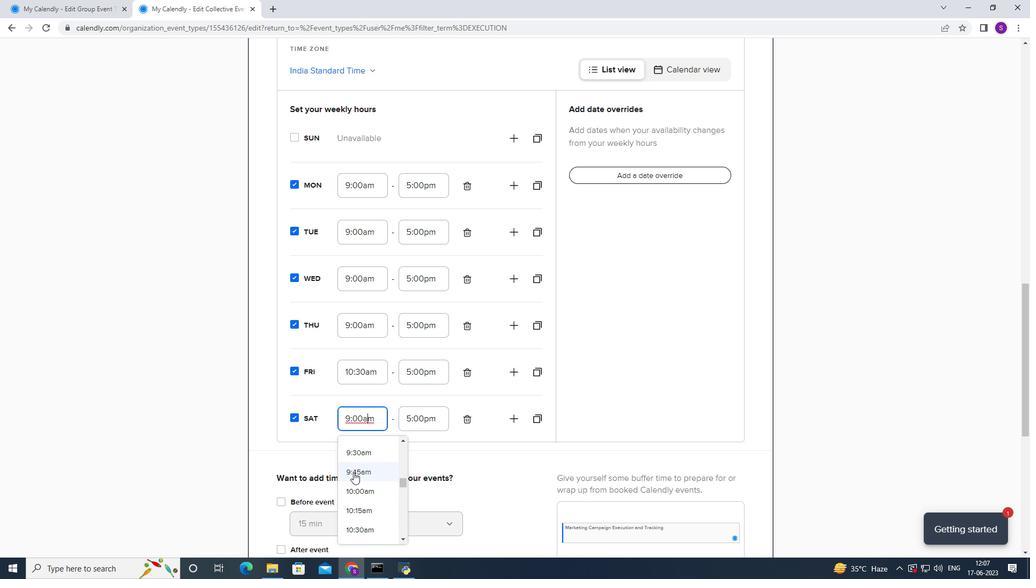 
Action: Mouse scrolled (352, 467) with delta (0, 0)
Screenshot: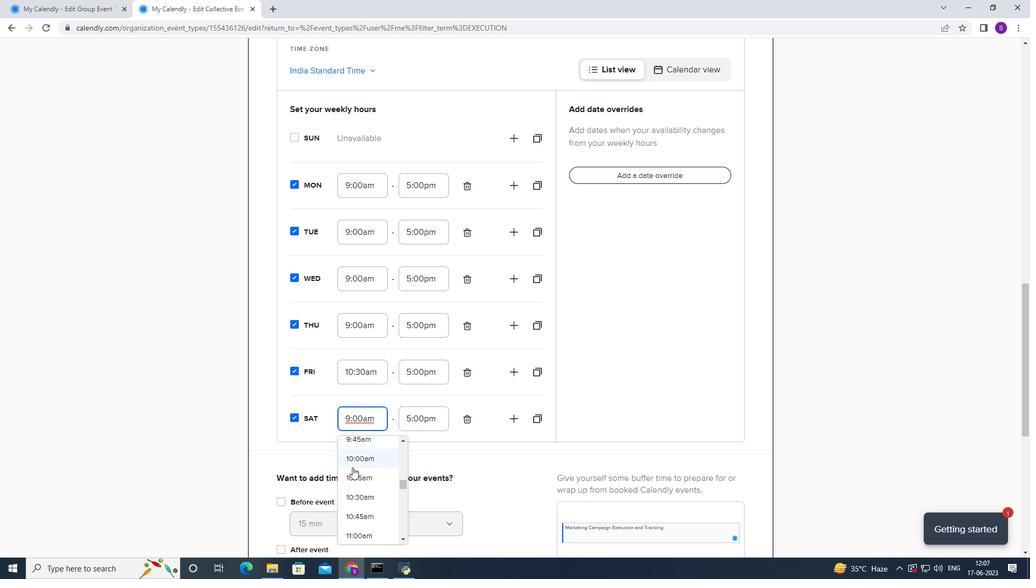 
Action: Mouse moved to (357, 444)
Screenshot: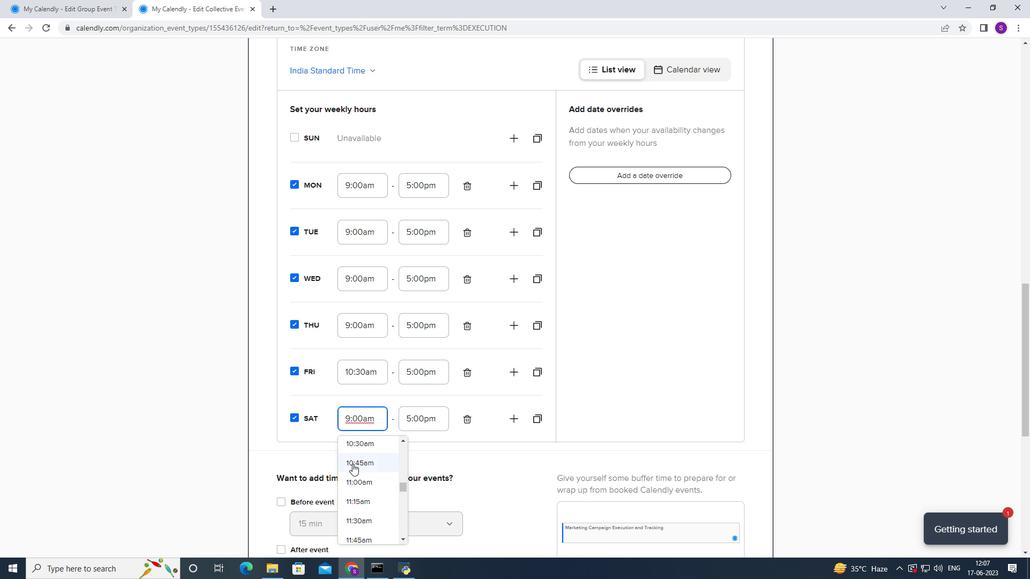 
Action: Mouse pressed left at (357, 444)
Screenshot: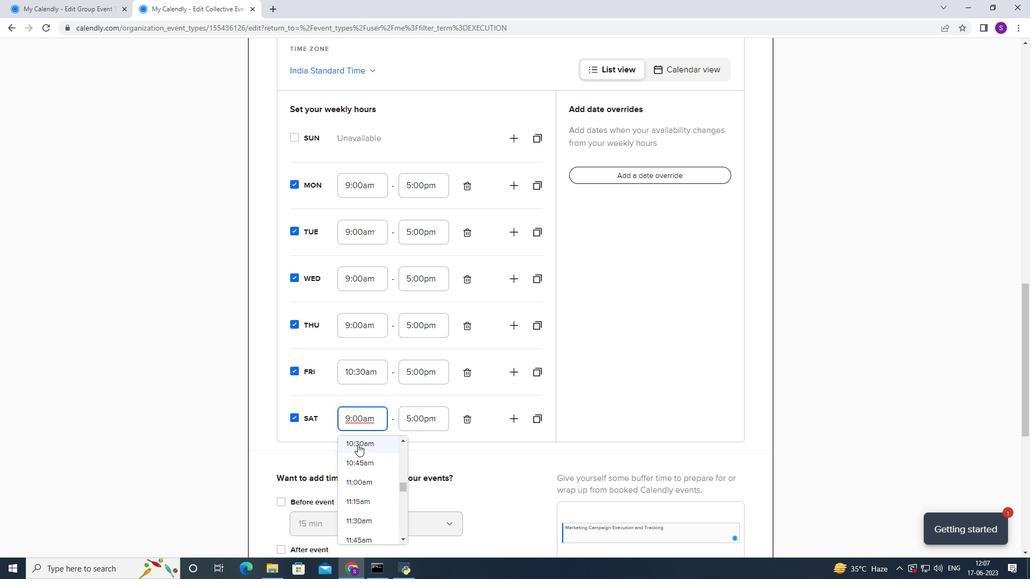 
Action: Mouse moved to (363, 364)
Screenshot: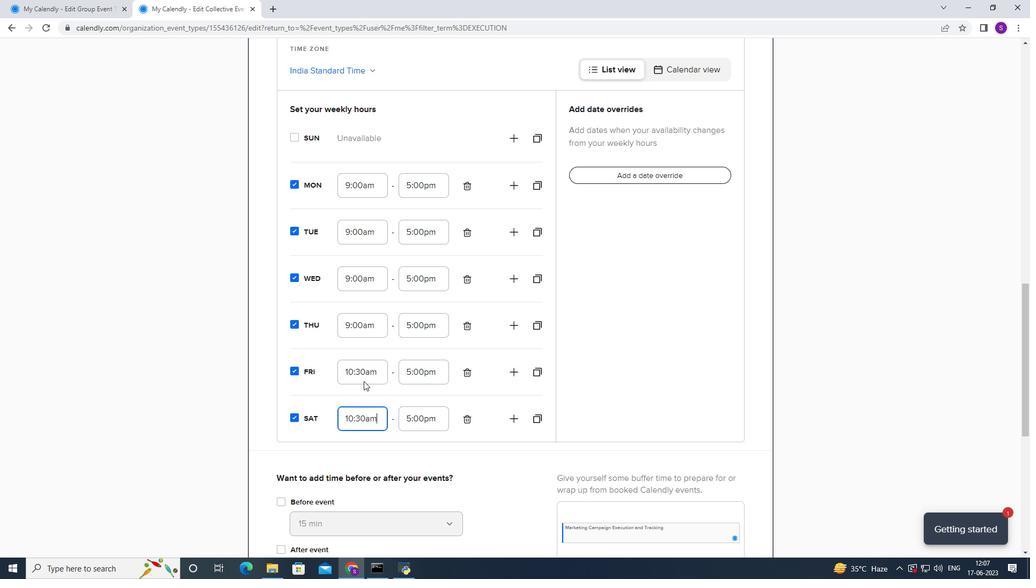 
Action: Mouse pressed left at (363, 364)
Screenshot: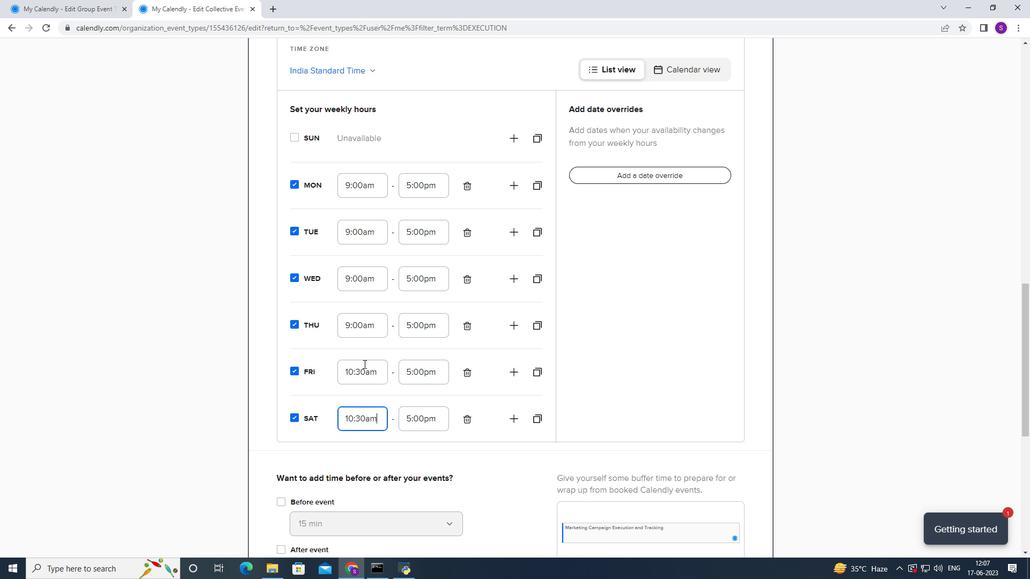 
Action: Mouse moved to (368, 324)
Screenshot: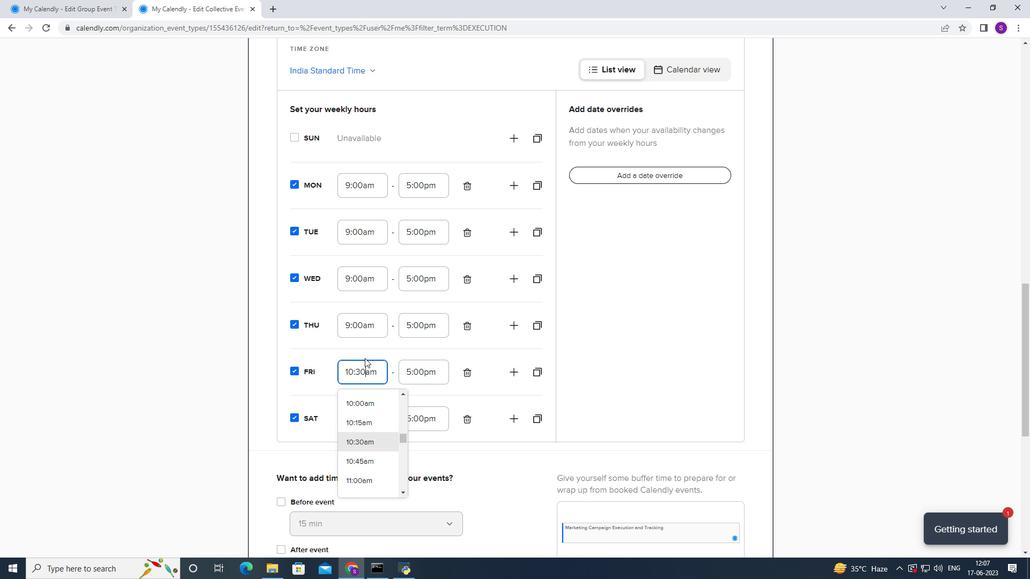 
Action: Mouse pressed left at (368, 324)
Screenshot: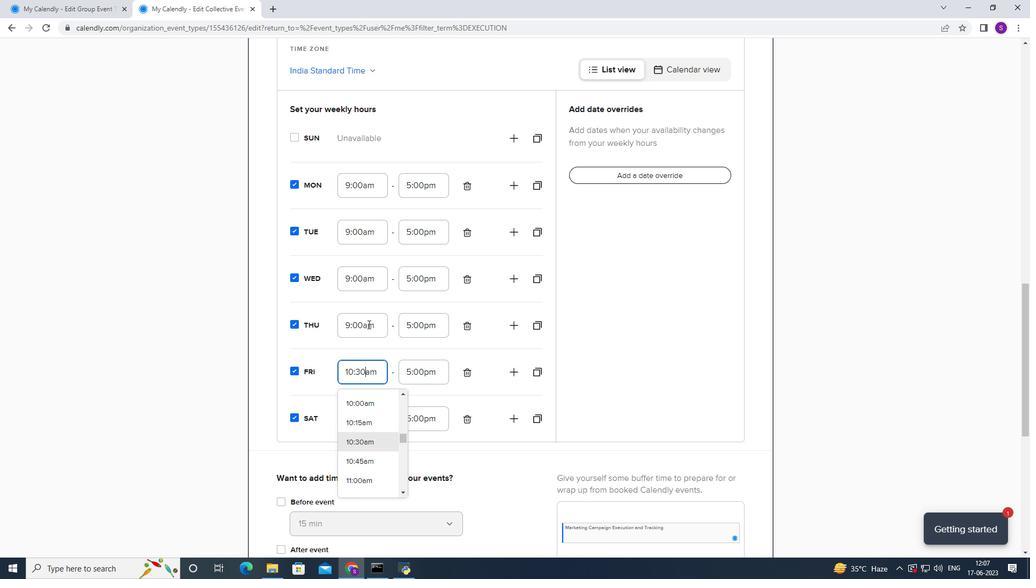 
Action: Mouse moved to (365, 363)
Screenshot: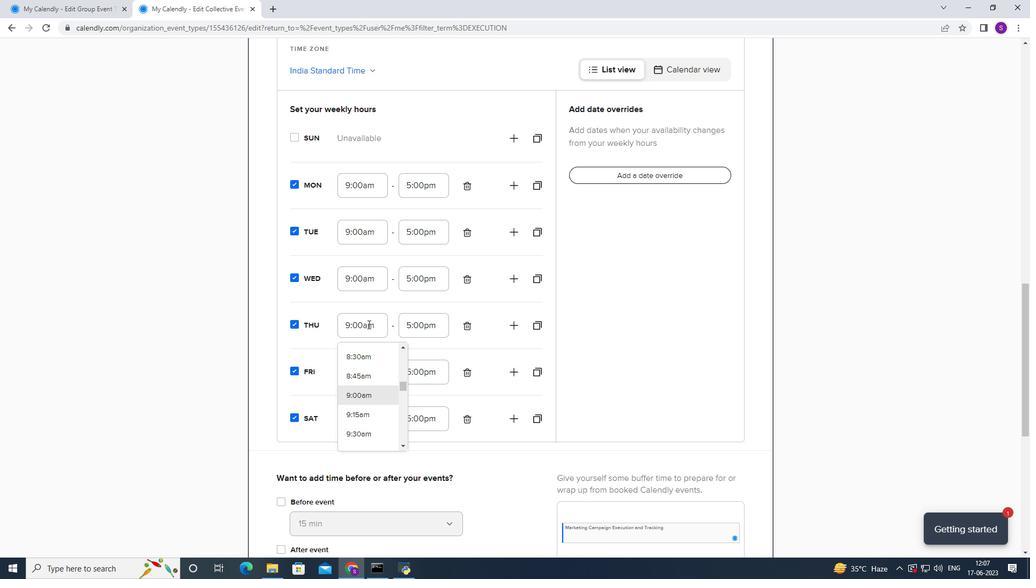 
Action: Mouse scrolled (365, 363) with delta (0, 0)
Screenshot: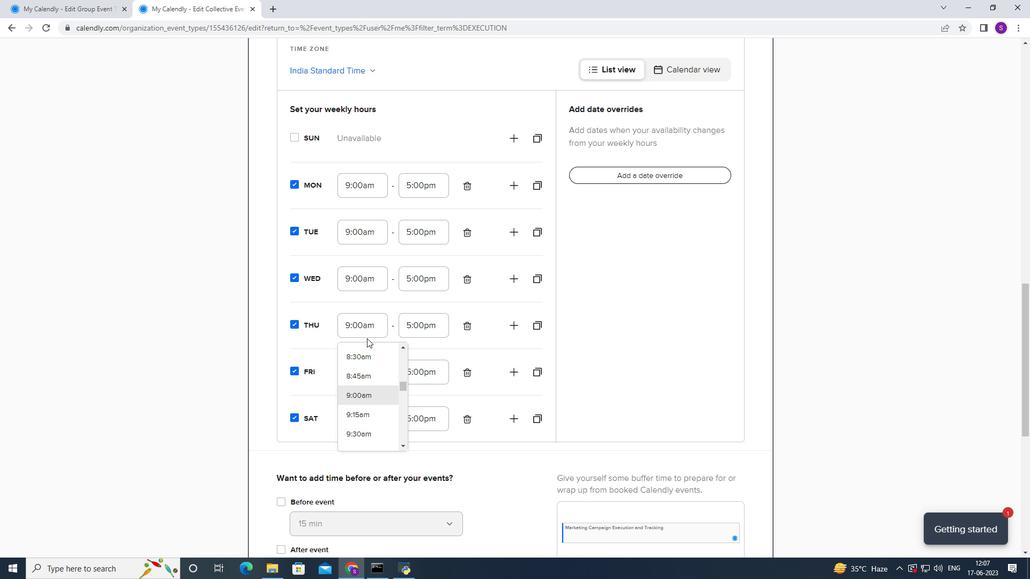 
Action: Mouse scrolled (365, 363) with delta (0, 0)
Screenshot: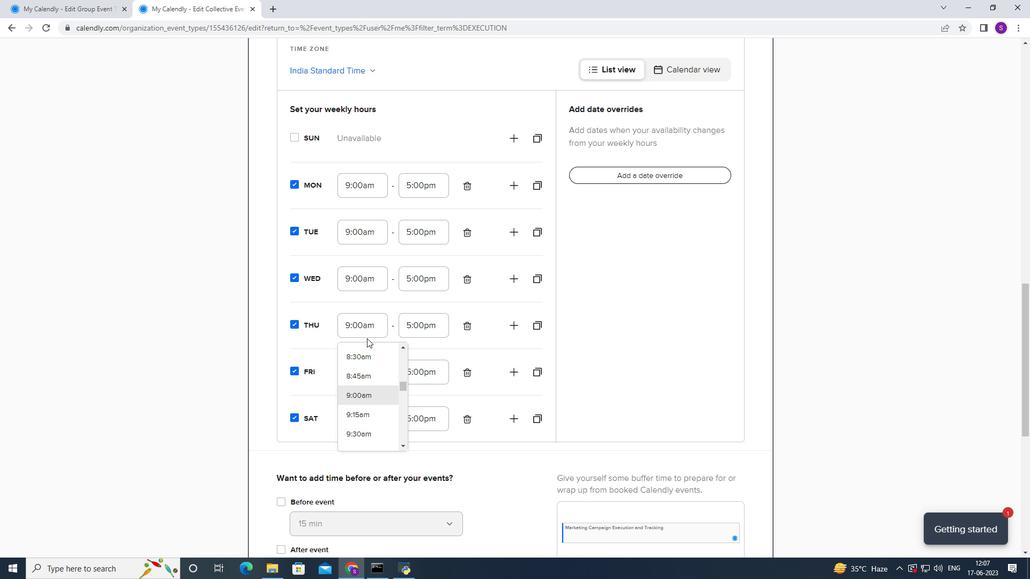 
Action: Mouse scrolled (365, 363) with delta (0, 0)
Screenshot: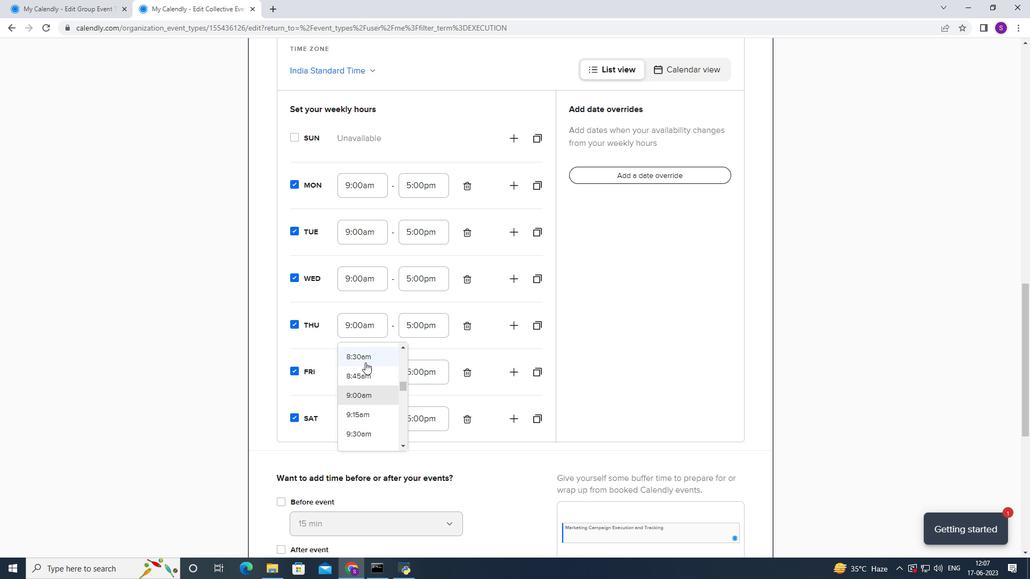 
Action: Mouse moved to (375, 351)
Screenshot: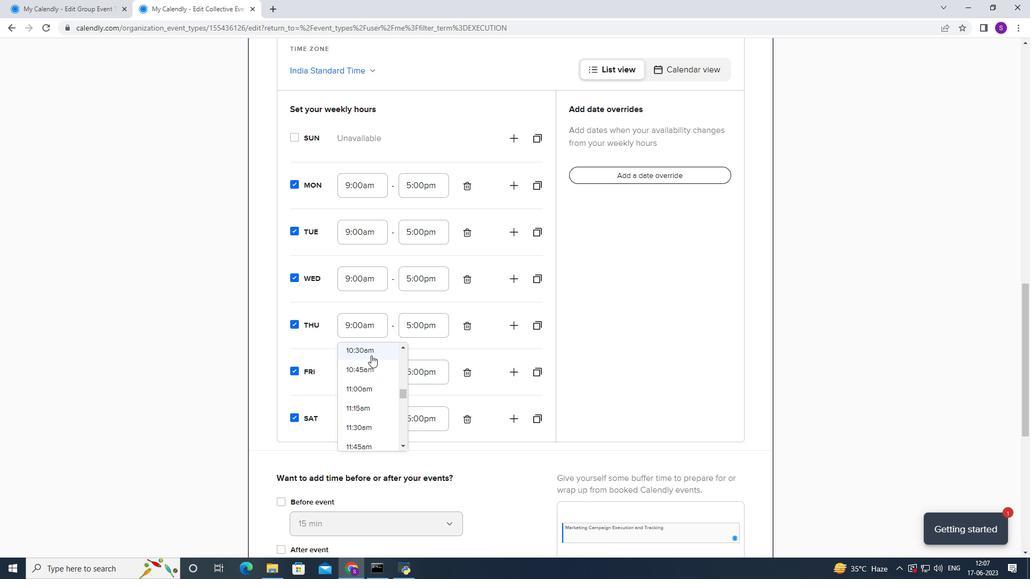 
Action: Mouse pressed left at (375, 351)
Screenshot: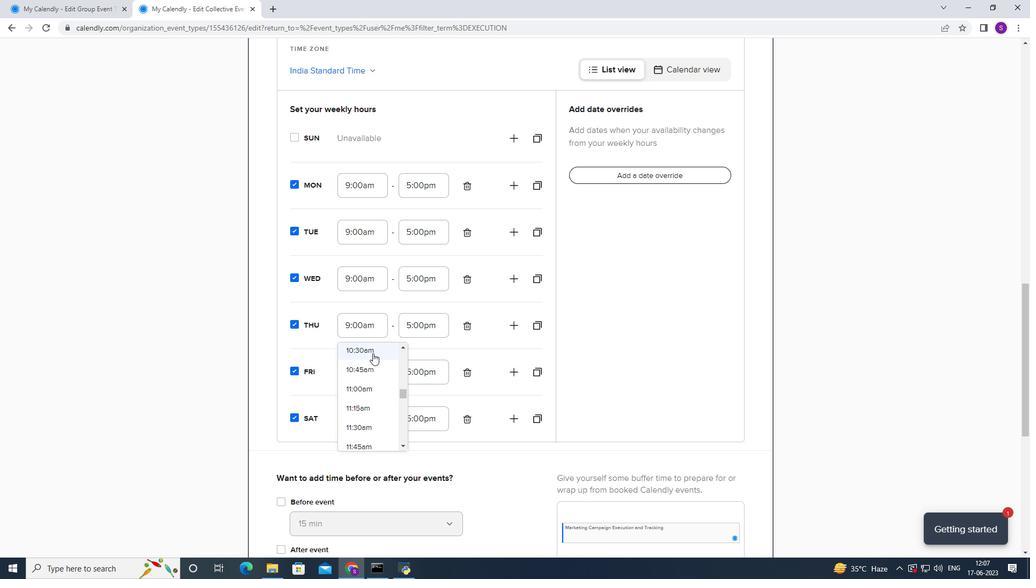 
Action: Mouse moved to (362, 273)
Screenshot: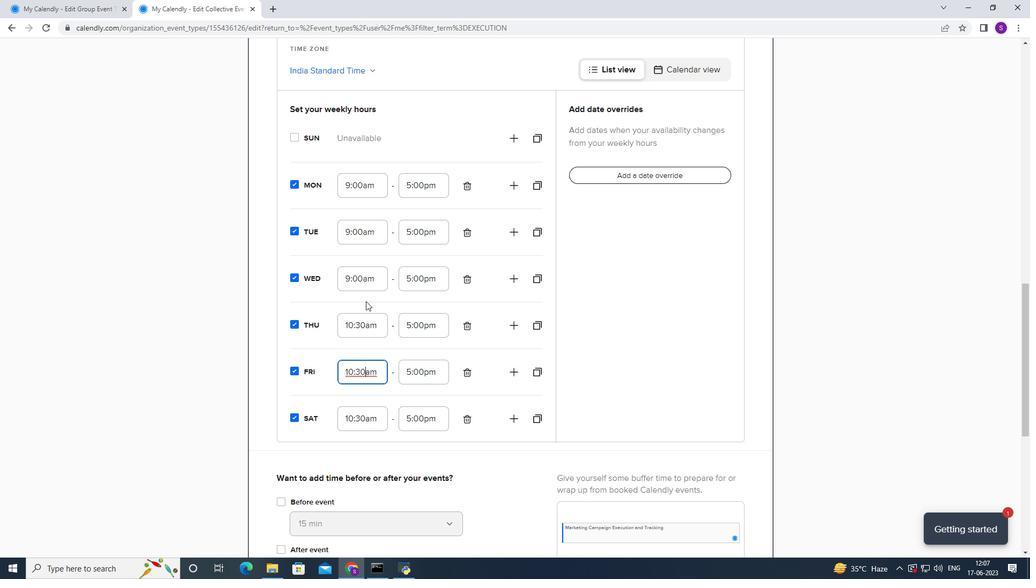 
Action: Mouse pressed left at (362, 273)
Screenshot: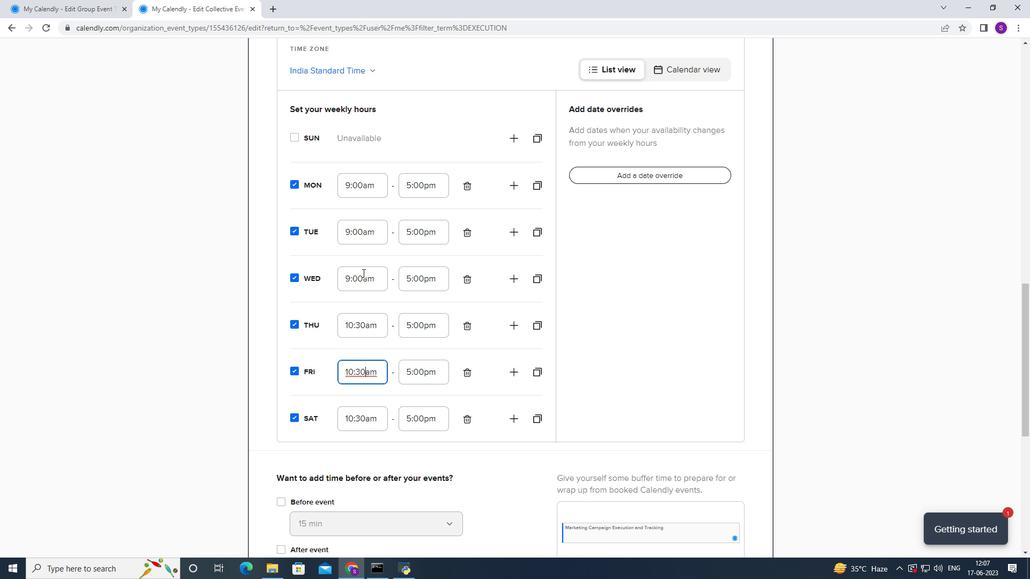 
Action: Mouse moved to (362, 313)
Screenshot: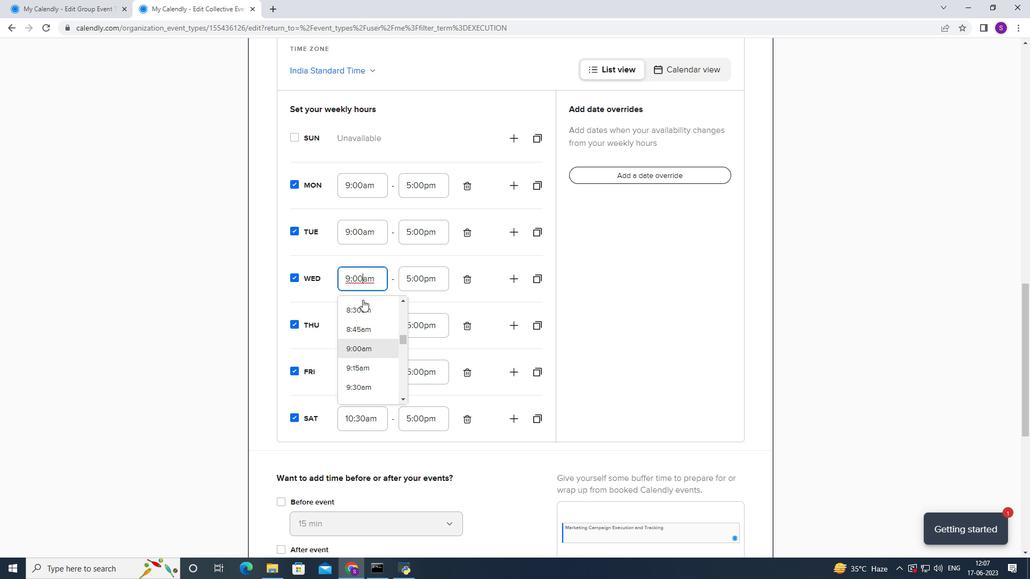 
Action: Mouse scrolled (362, 312) with delta (0, 0)
Screenshot: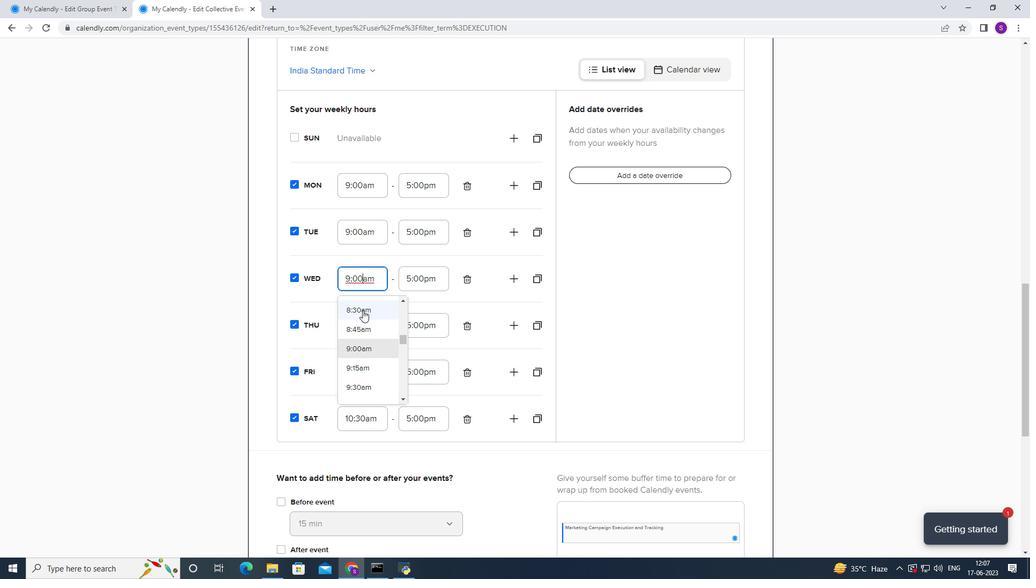 
Action: Mouse moved to (361, 338)
Screenshot: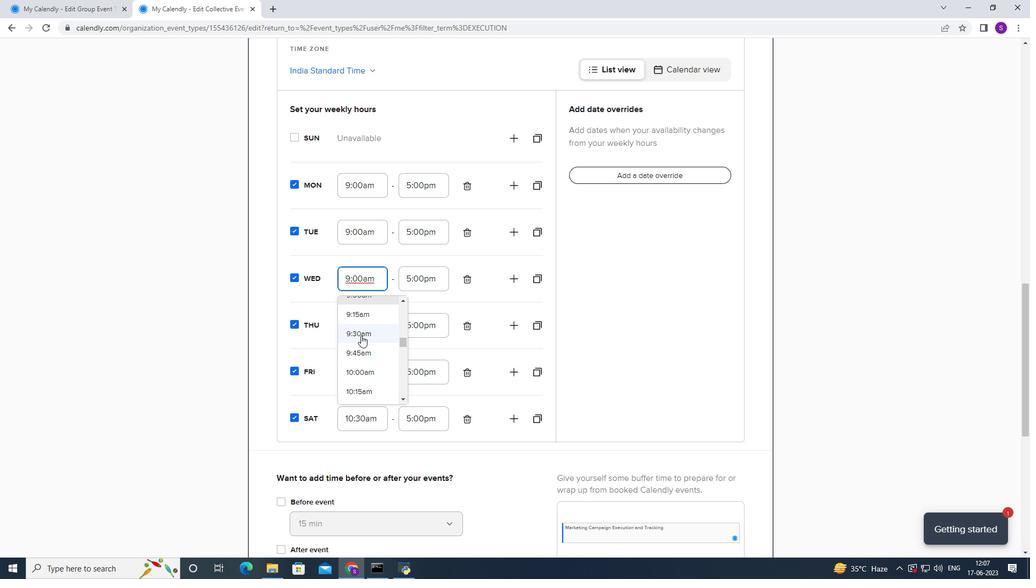 
Action: Mouse scrolled (361, 337) with delta (0, 0)
Screenshot: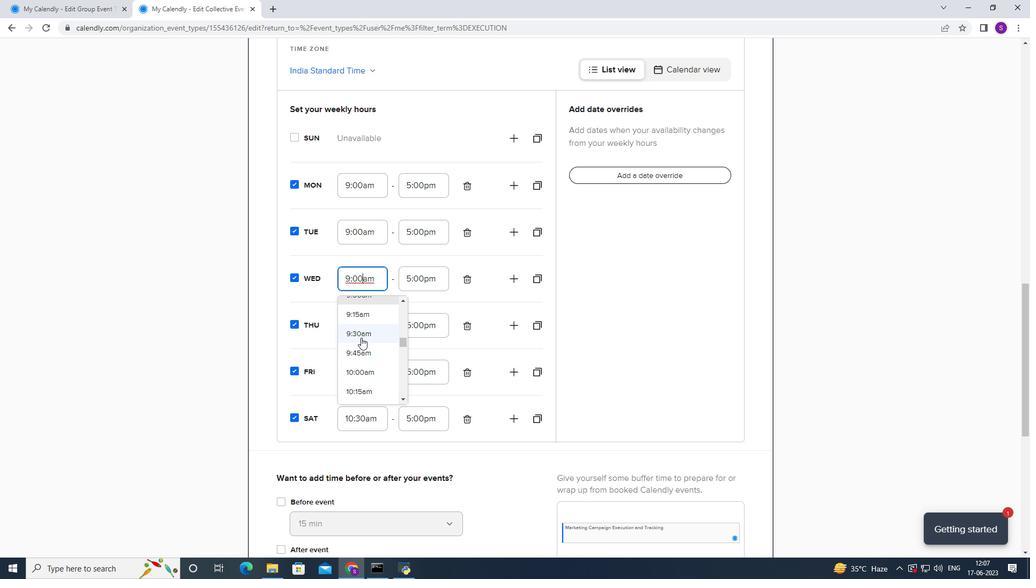 
Action: Mouse moved to (357, 357)
Screenshot: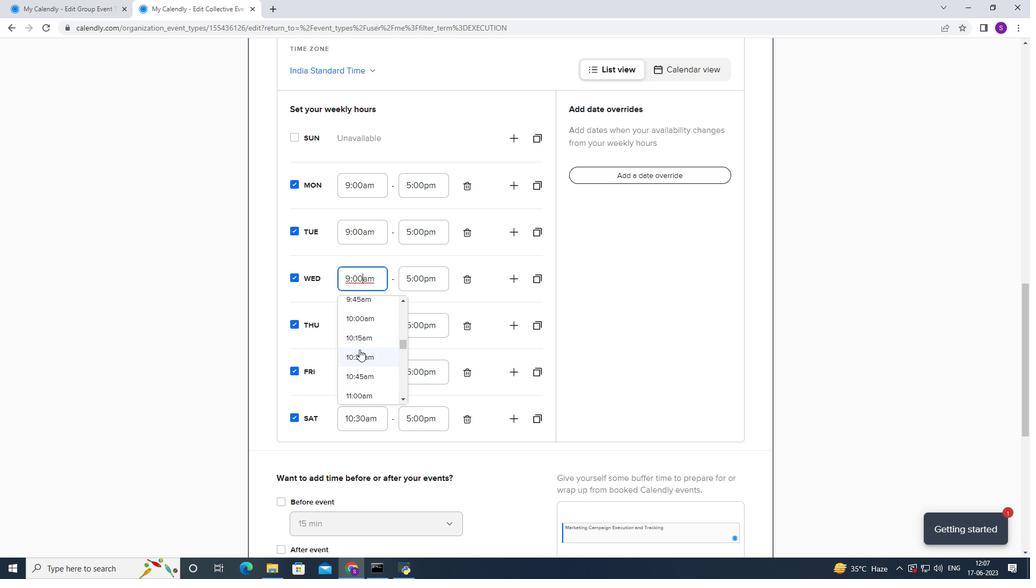 
Action: Mouse pressed left at (357, 357)
Screenshot: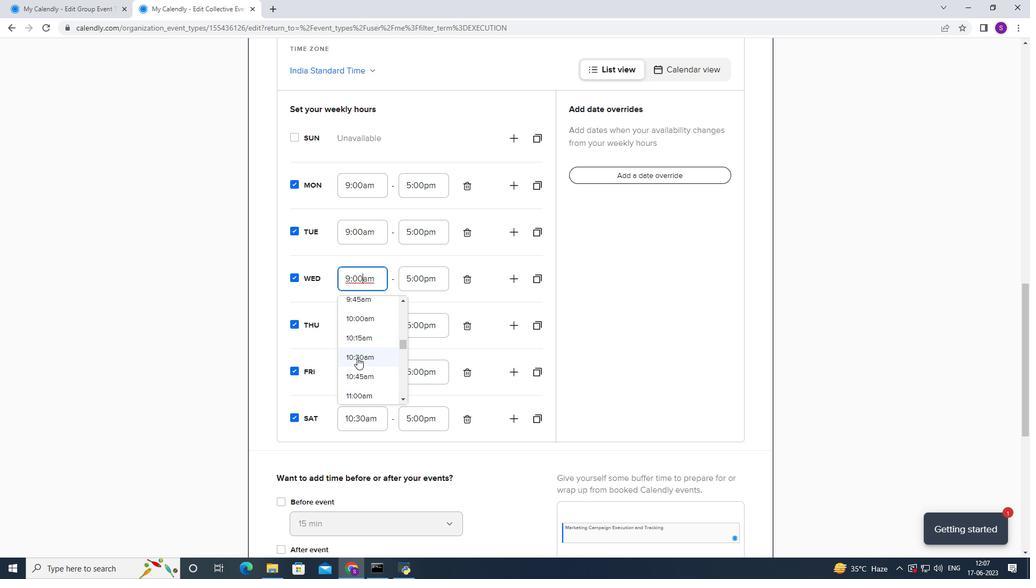 
Action: Mouse moved to (365, 236)
Screenshot: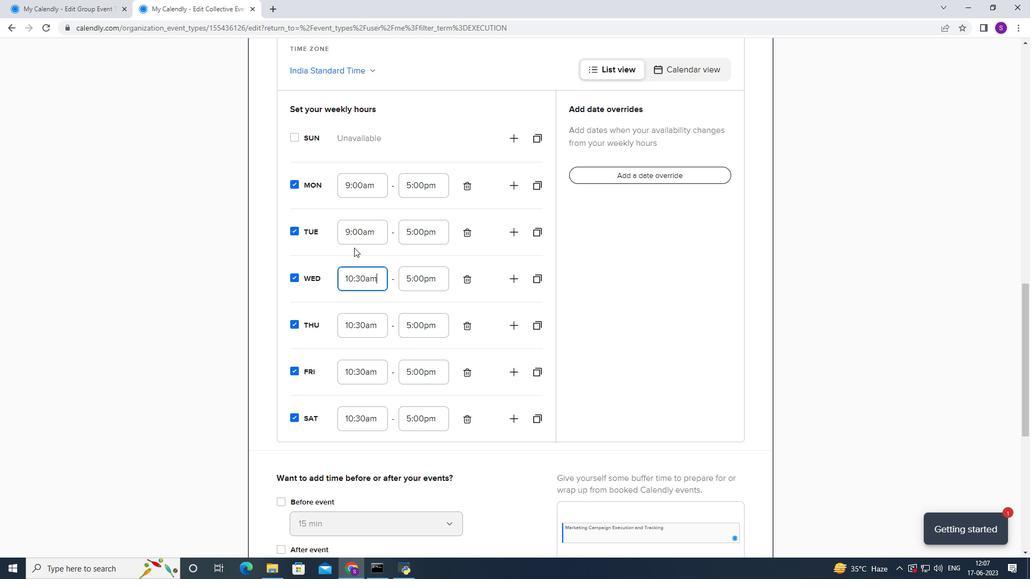 
Action: Mouse pressed left at (365, 236)
Screenshot: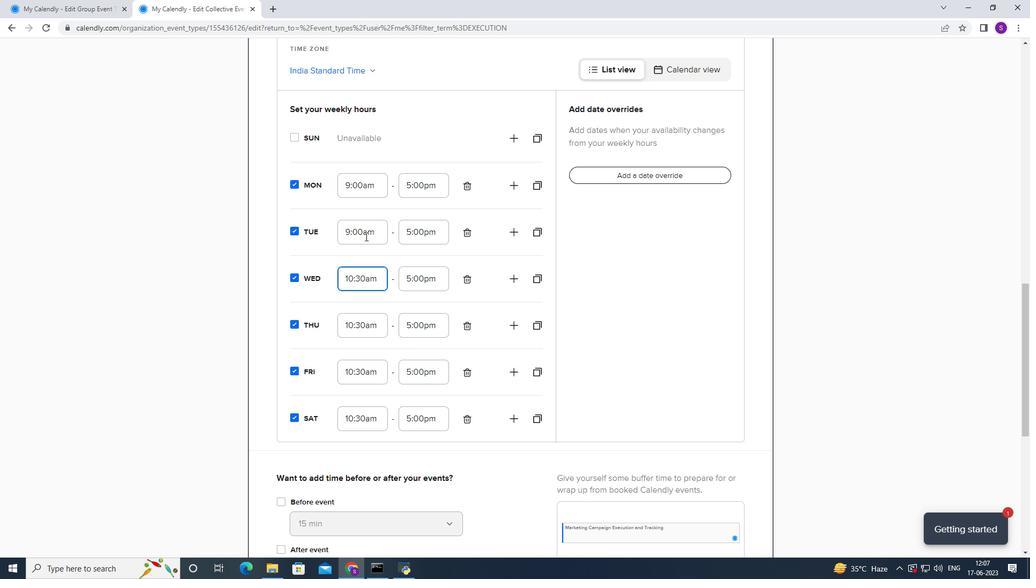 
Action: Mouse moved to (363, 312)
Screenshot: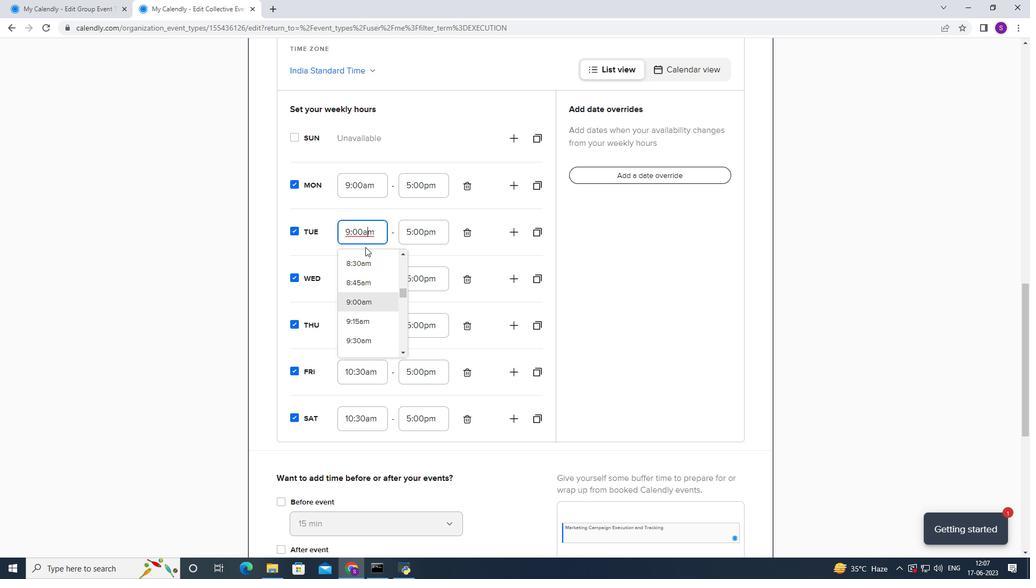 
Action: Mouse scrolled (363, 311) with delta (0, 0)
Screenshot: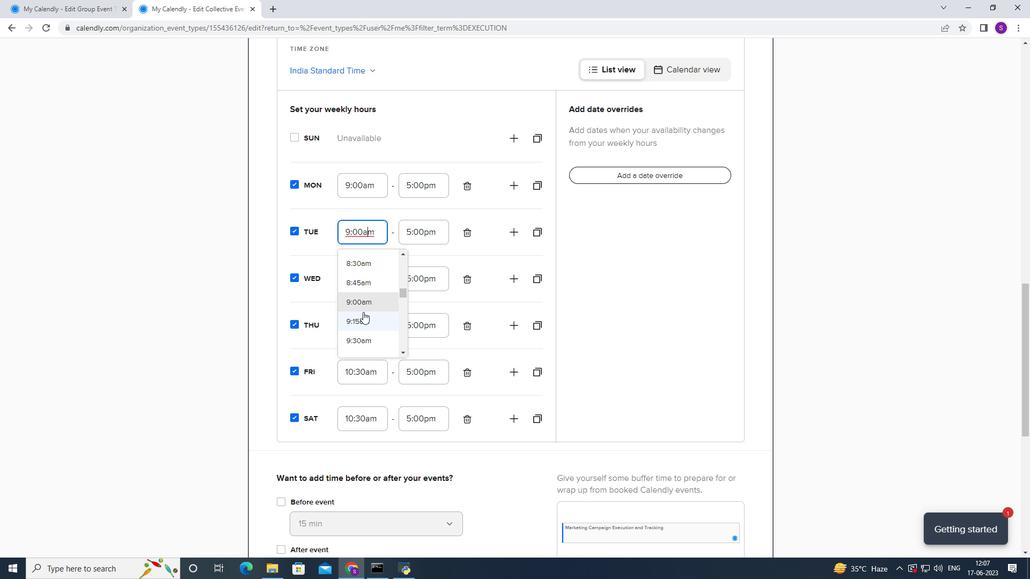
Action: Mouse scrolled (363, 311) with delta (0, 0)
Screenshot: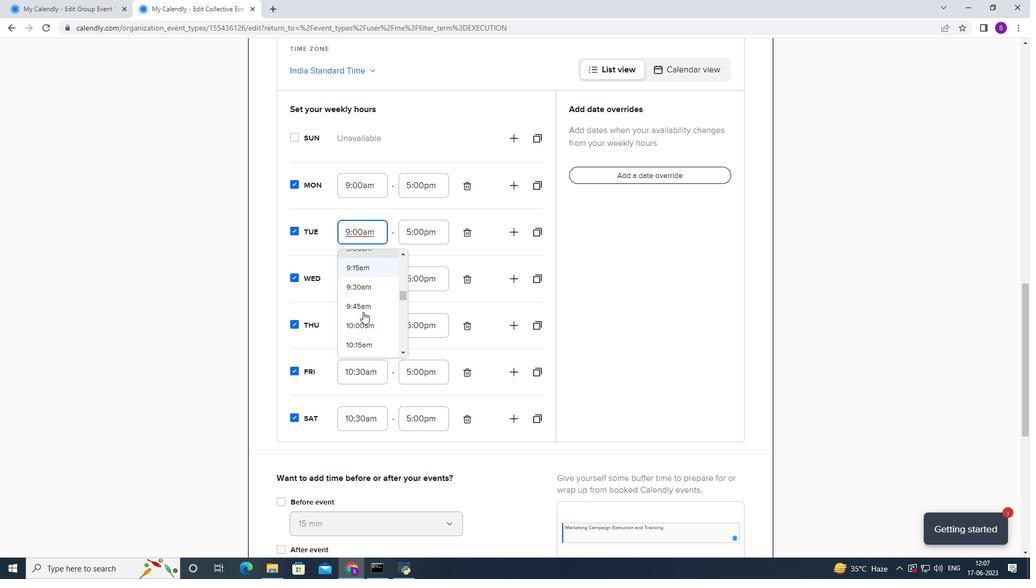 
Action: Mouse pressed left at (363, 312)
Screenshot: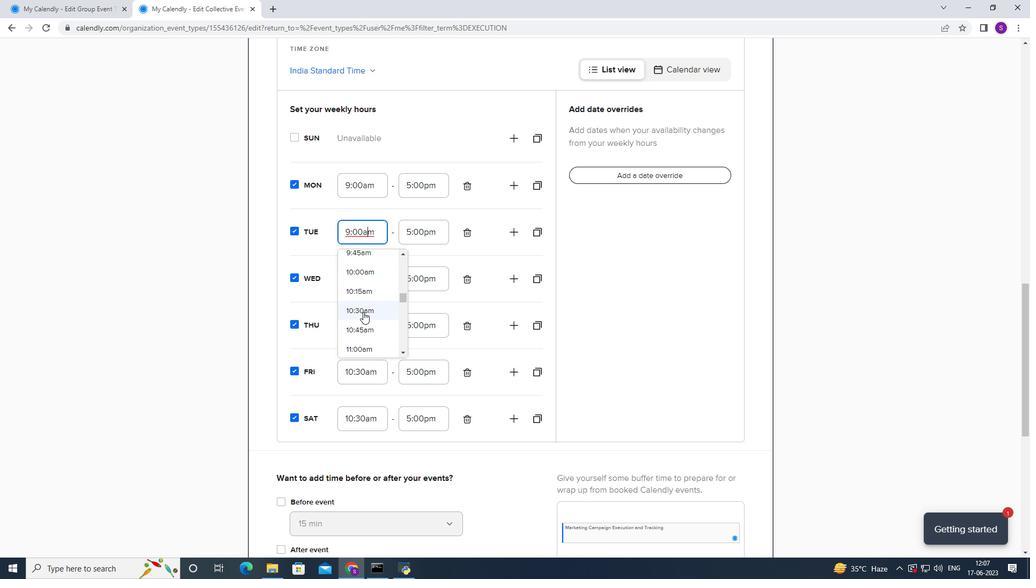 
Action: Mouse moved to (365, 192)
Screenshot: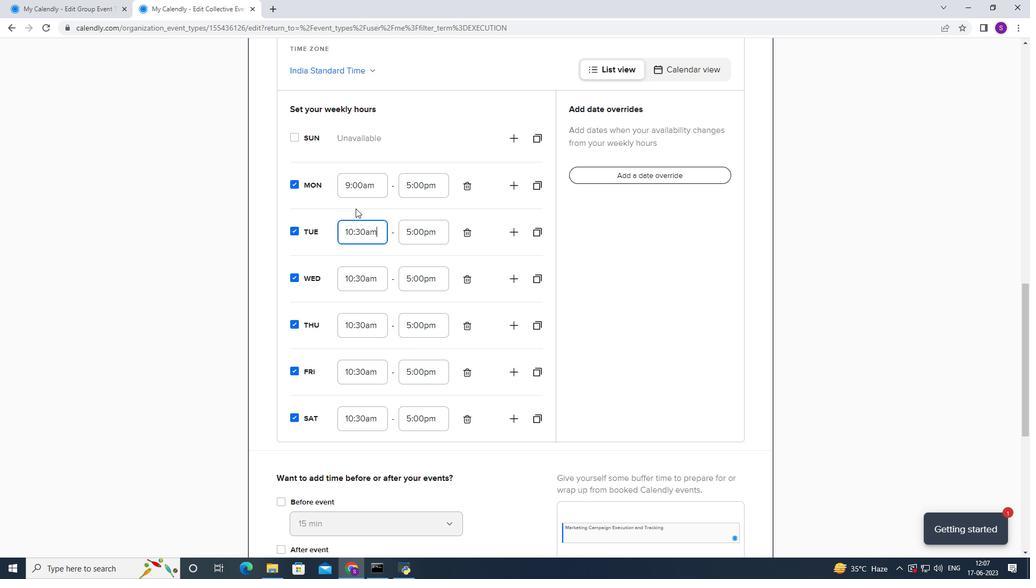 
Action: Mouse pressed left at (365, 192)
Screenshot: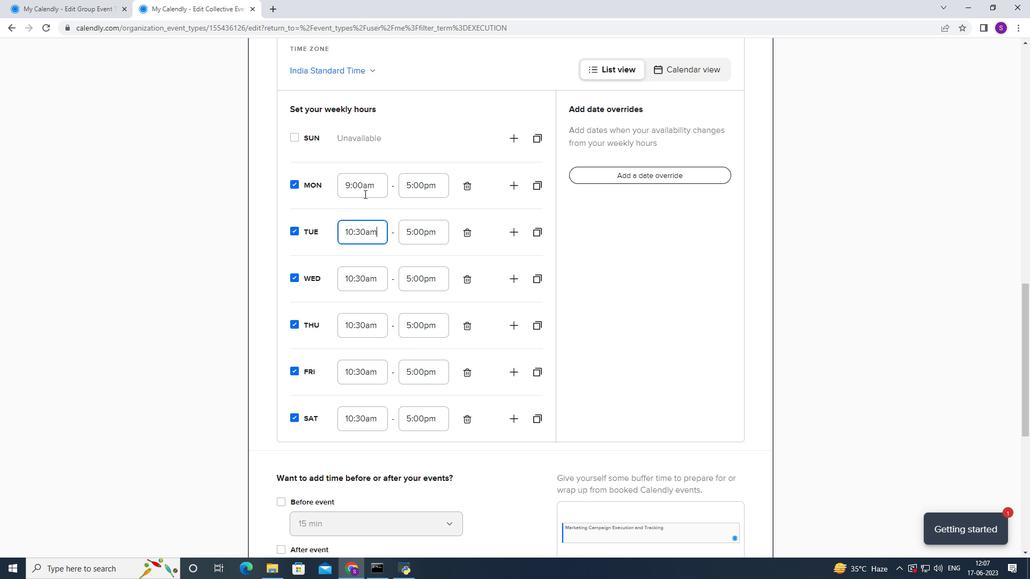 
Action: Mouse moved to (365, 259)
Screenshot: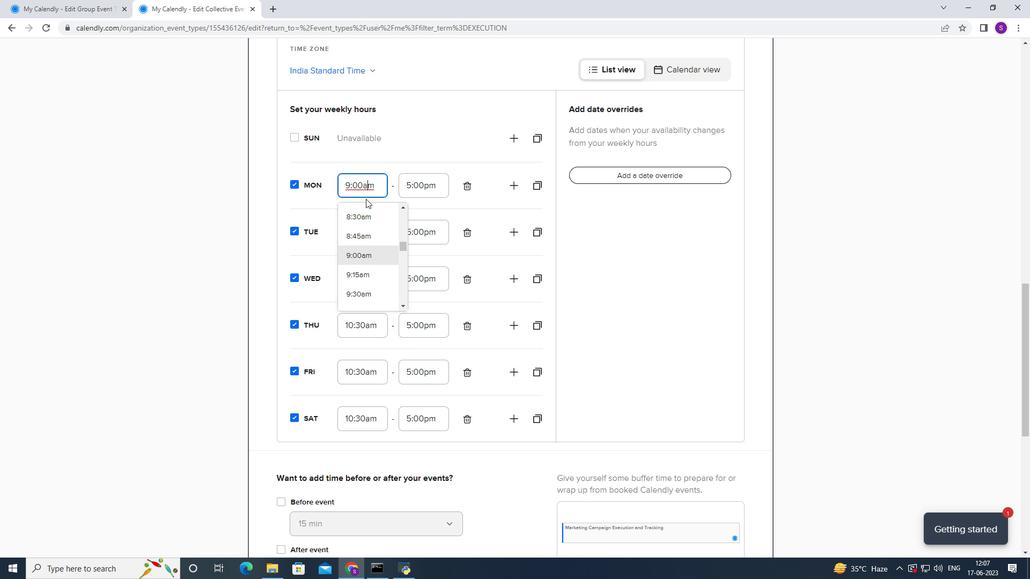 
Action: Mouse scrolled (365, 259) with delta (0, 0)
Screenshot: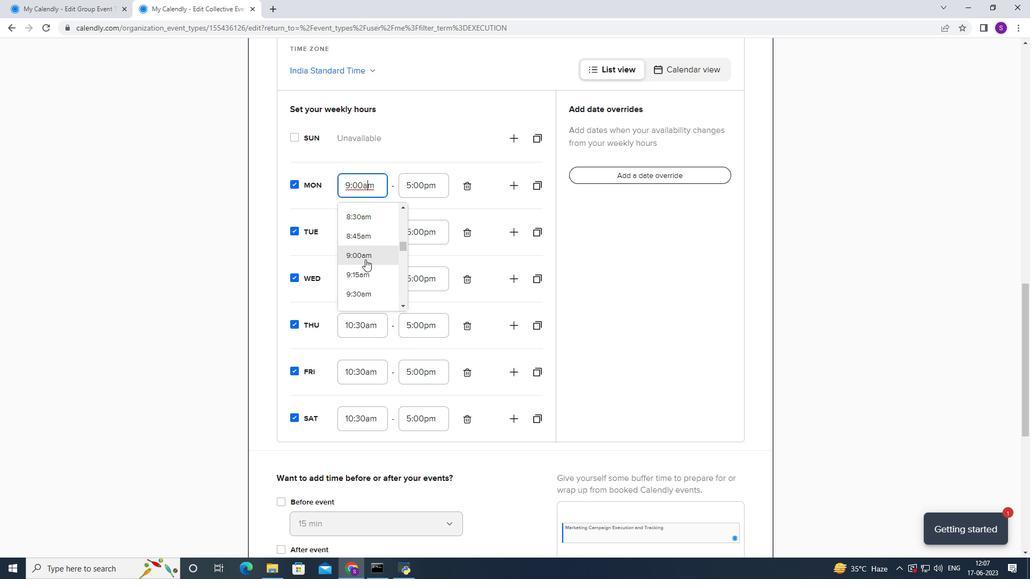 
Action: Mouse scrolled (365, 259) with delta (0, 0)
Screenshot: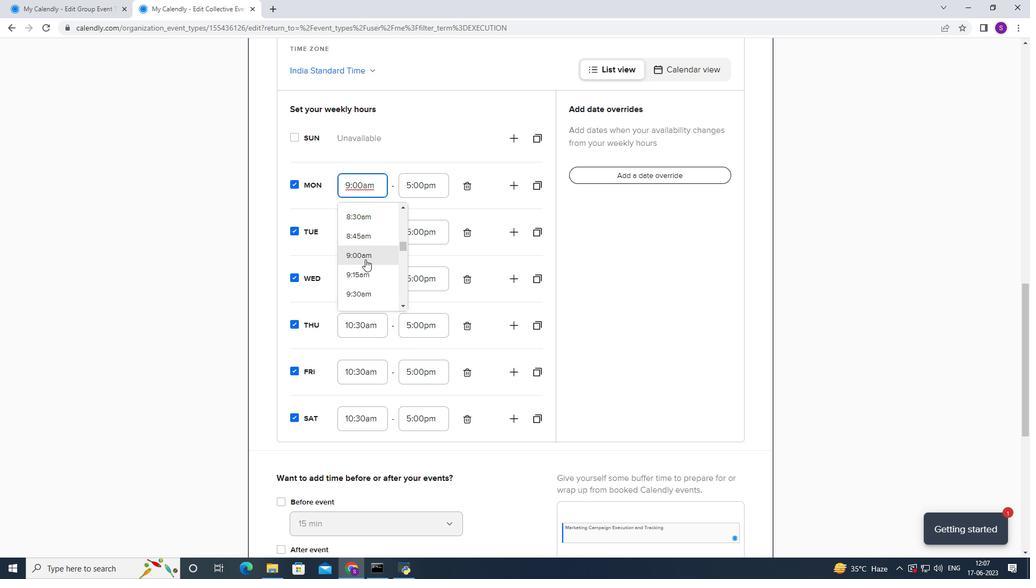 
Action: Mouse scrolled (365, 259) with delta (0, 0)
Screenshot: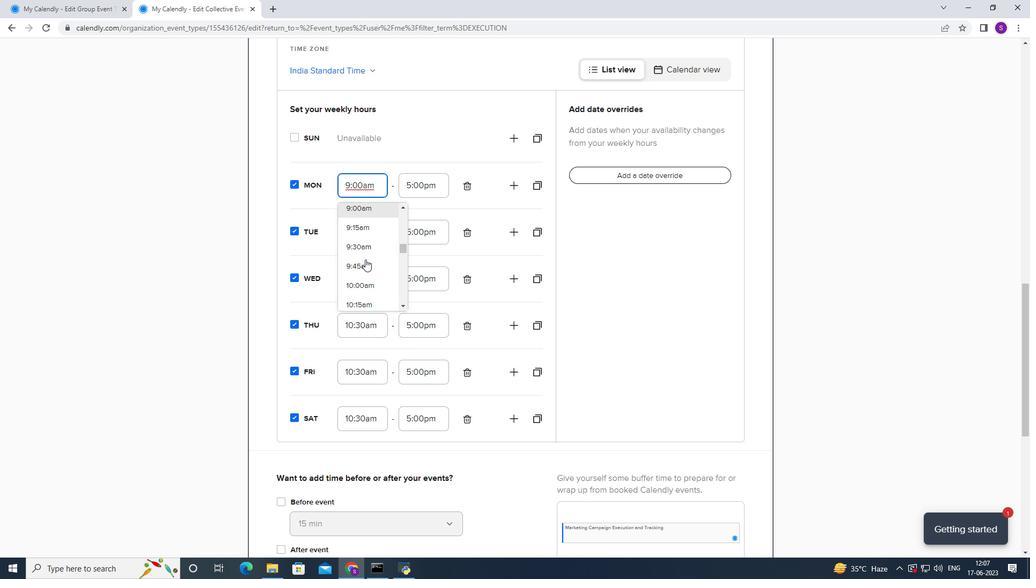 
Action: Mouse moved to (384, 218)
Screenshot: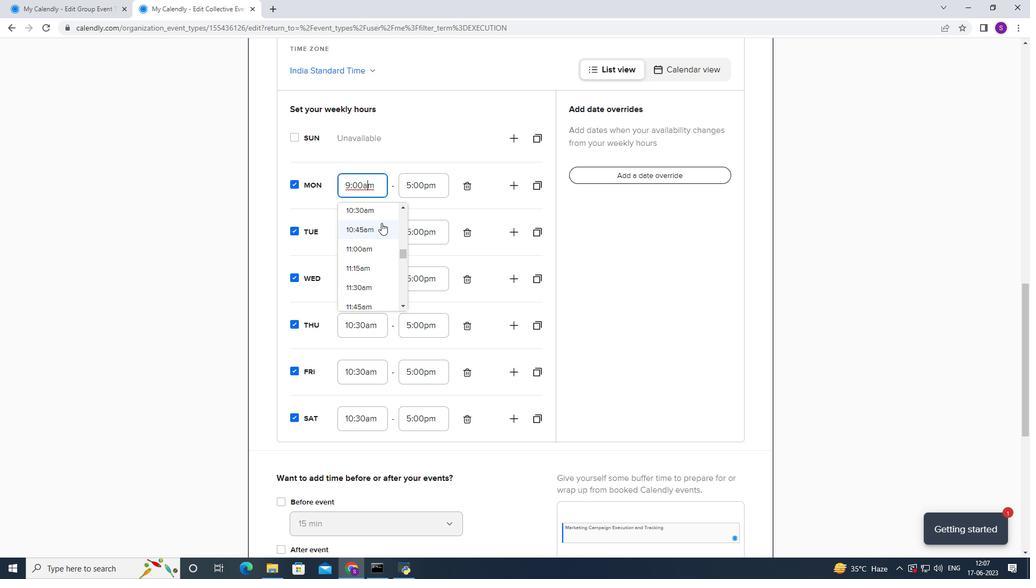 
Action: Mouse pressed left at (384, 218)
Screenshot: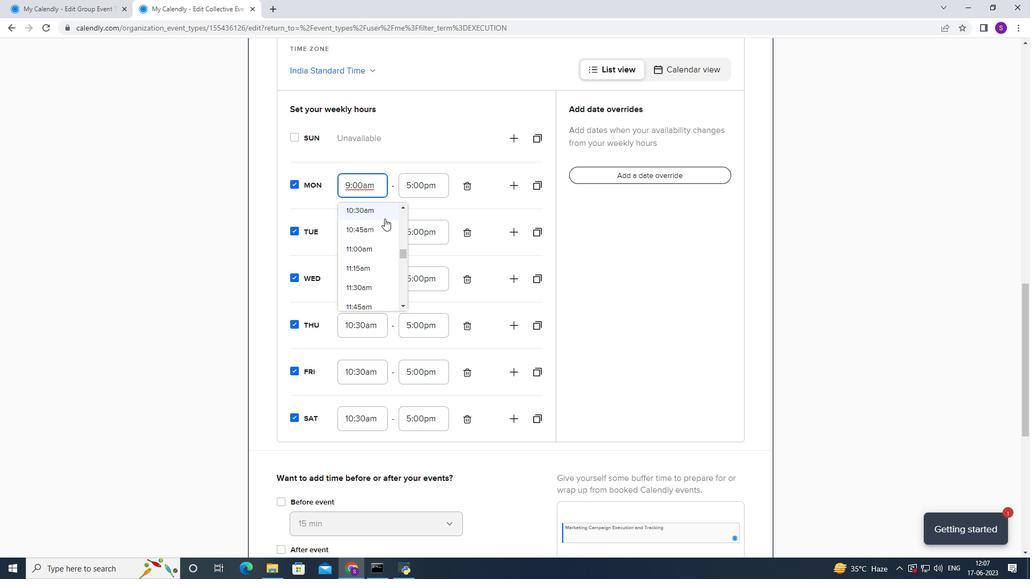 
Action: Mouse moved to (430, 187)
Screenshot: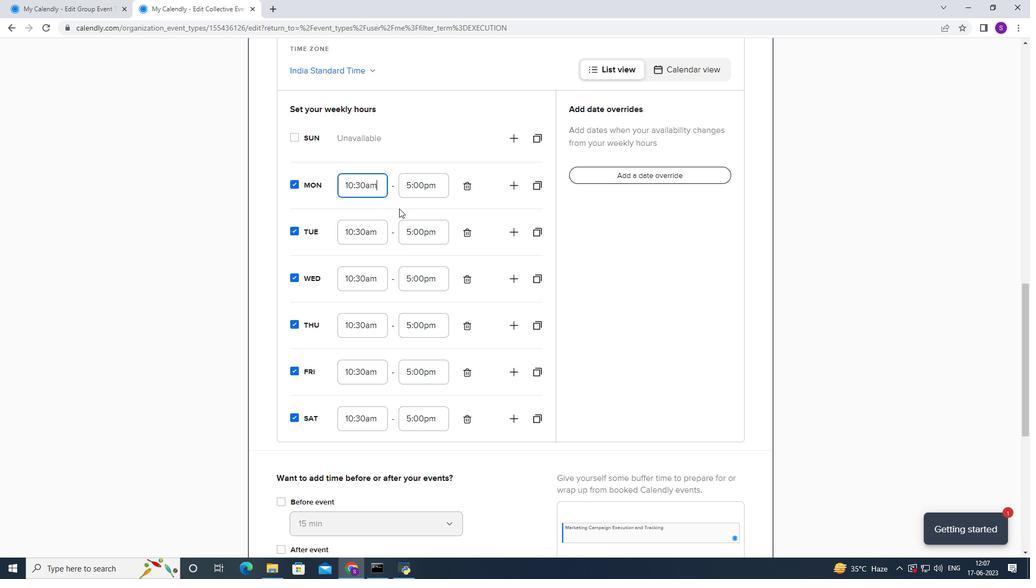 
Action: Mouse pressed left at (430, 187)
Screenshot: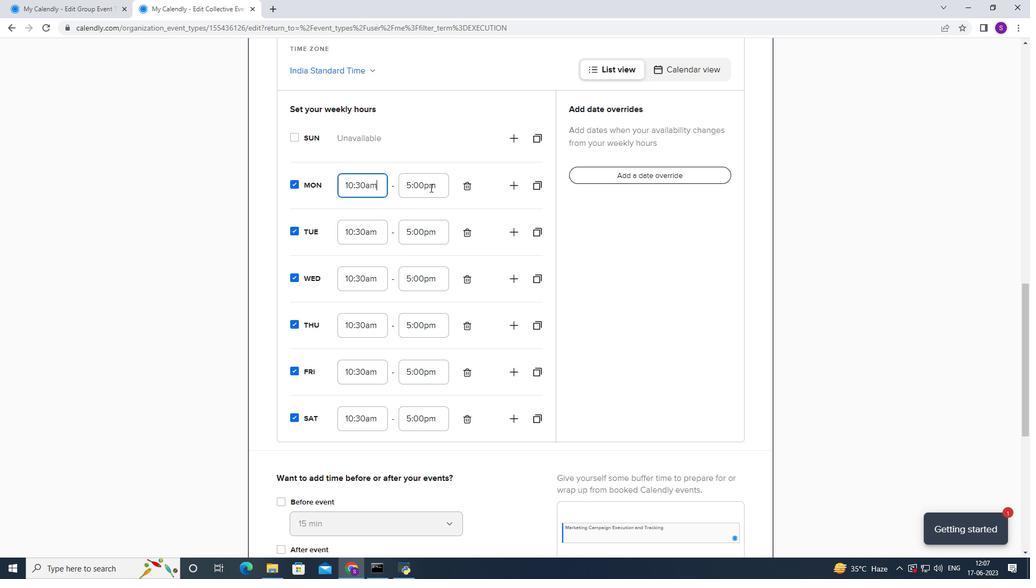 
Action: Mouse moved to (430, 259)
Screenshot: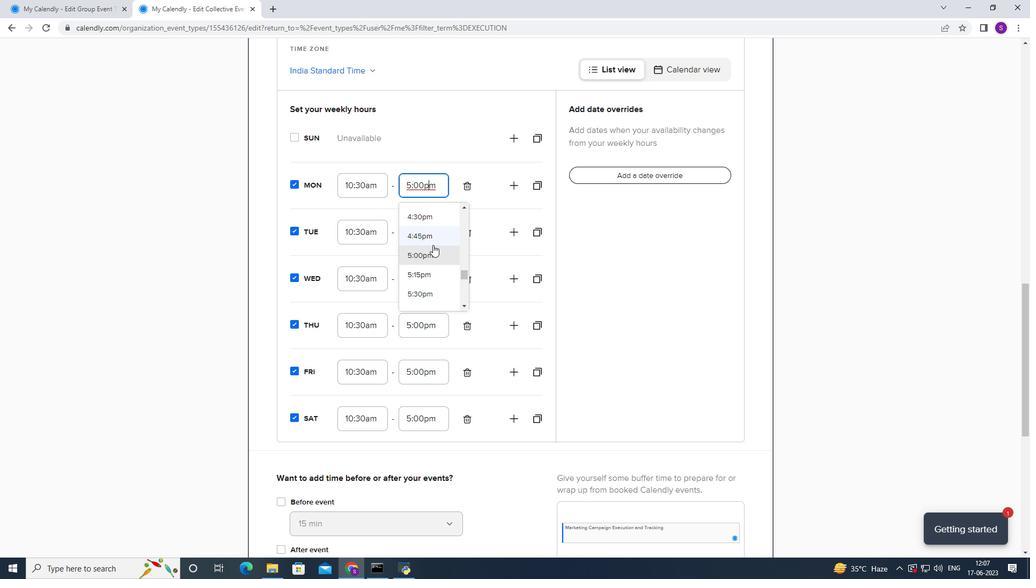 
Action: Mouse scrolled (430, 259) with delta (0, 0)
Screenshot: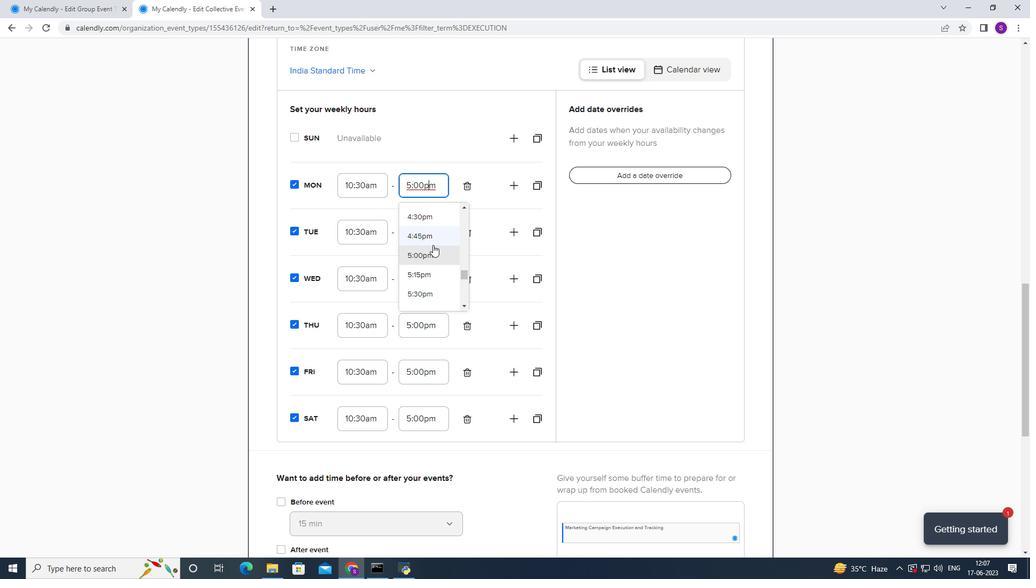 
Action: Mouse moved to (430, 259)
Screenshot: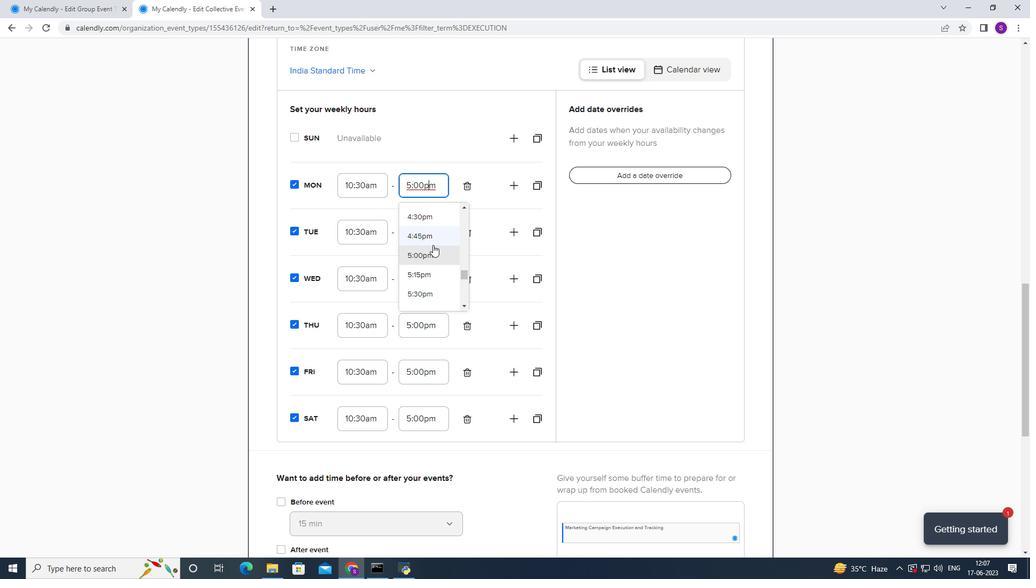 
Action: Mouse scrolled (430, 259) with delta (0, 0)
Screenshot: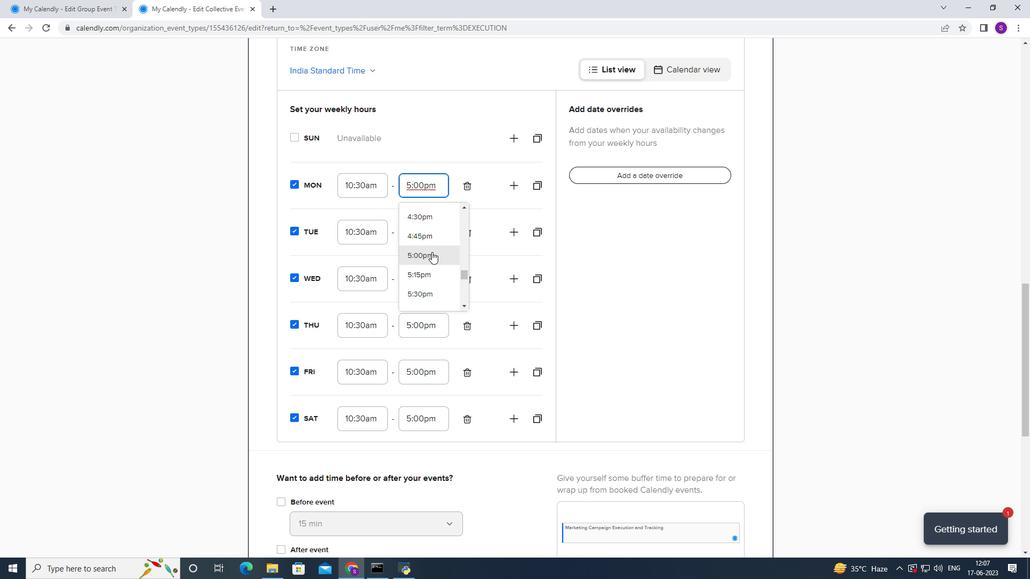 
Action: Mouse moved to (427, 230)
Screenshot: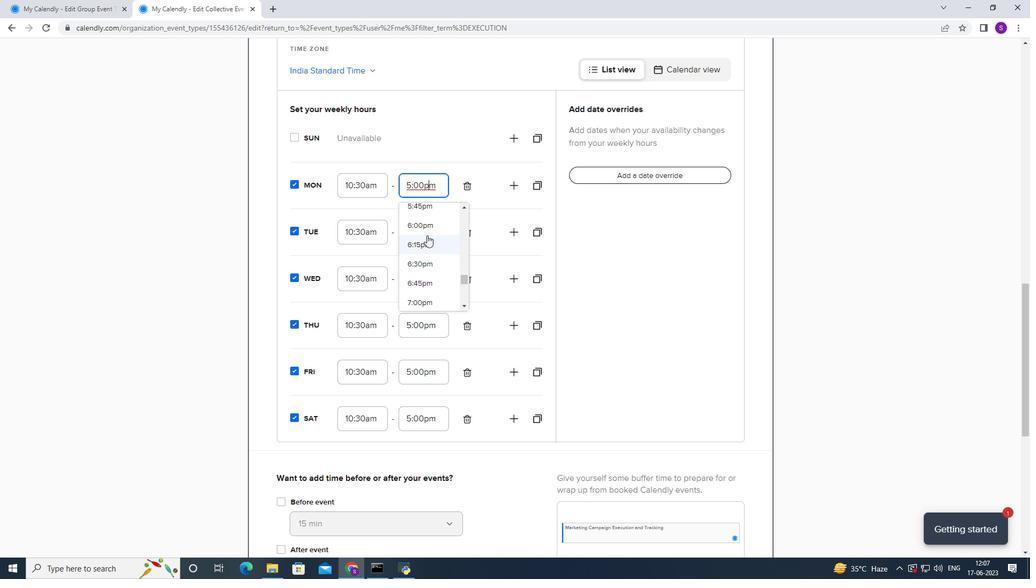 
Action: Mouse pressed left at (427, 230)
Screenshot: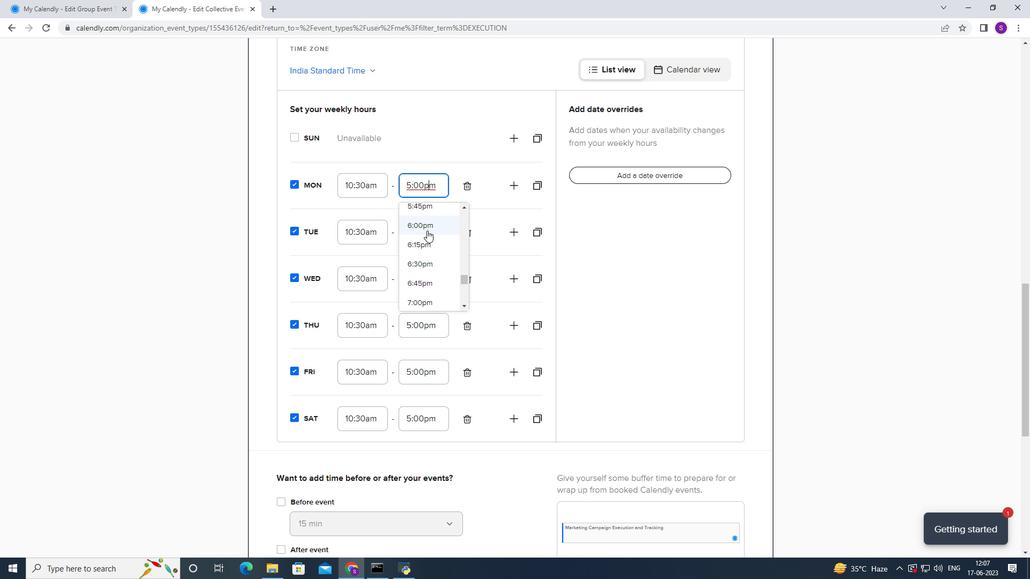 
Action: Mouse moved to (421, 243)
Screenshot: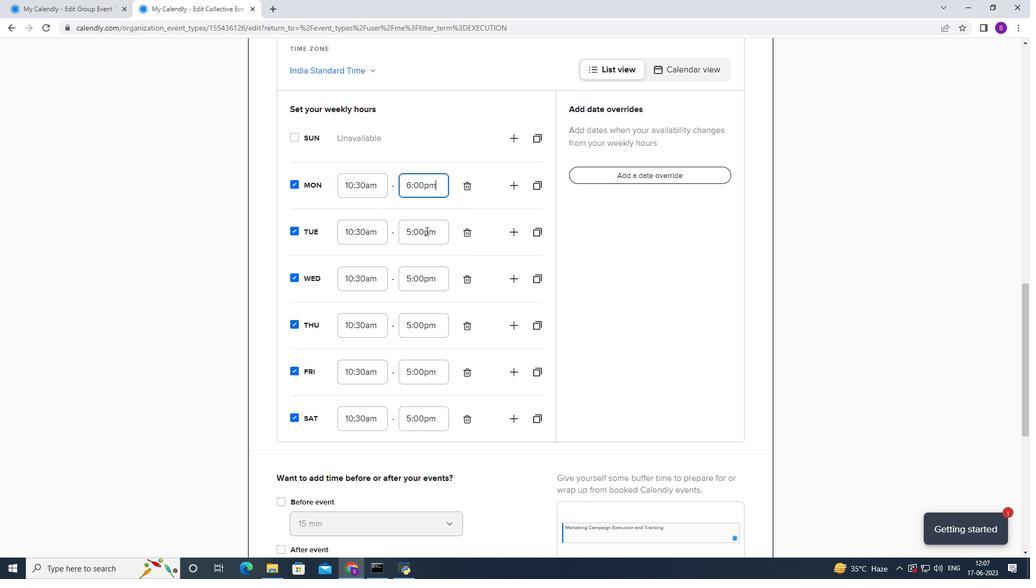 
Action: Mouse pressed left at (421, 243)
Screenshot: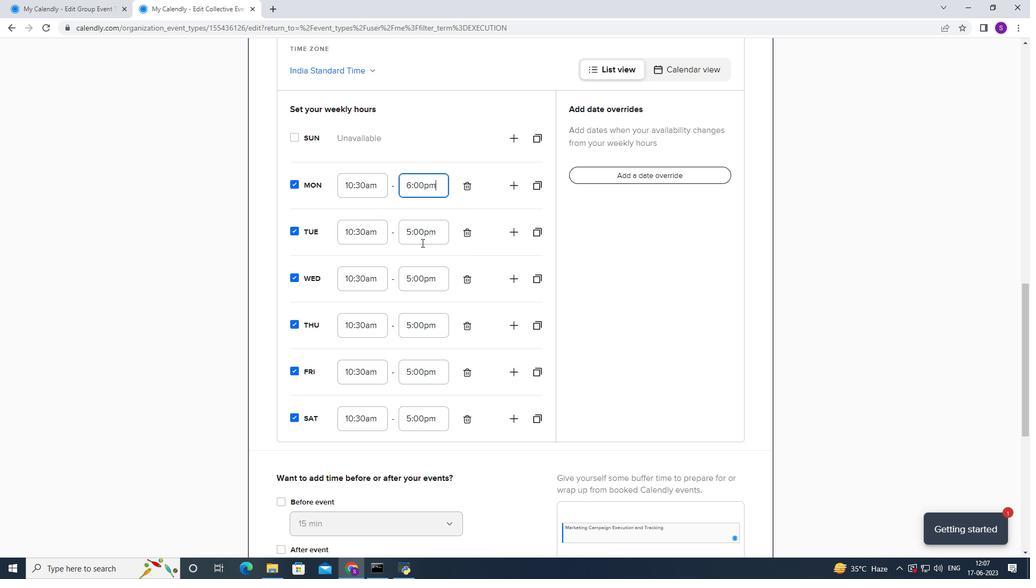 
Action: Mouse moved to (418, 271)
Screenshot: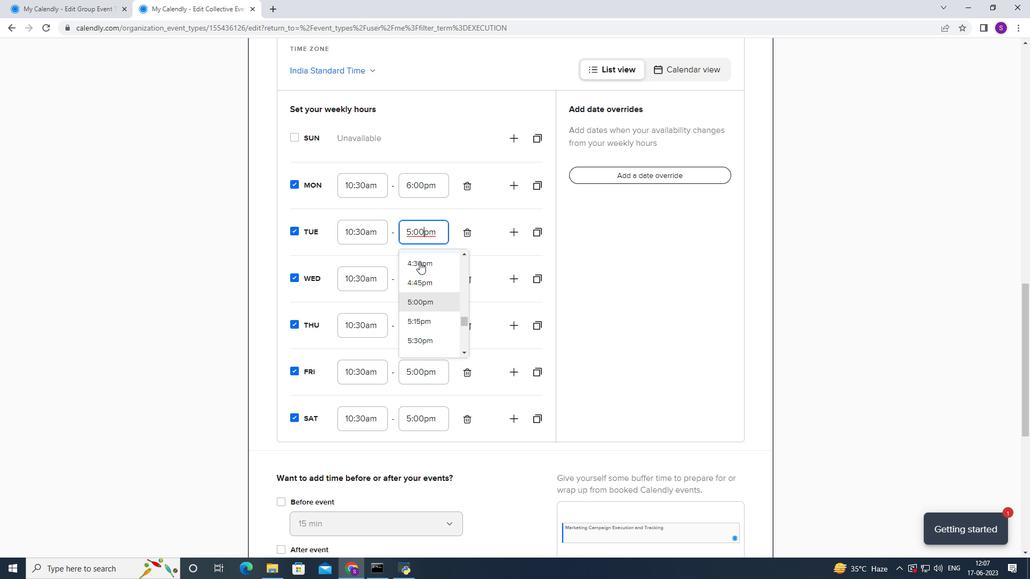 
Action: Mouse scrolled (418, 271) with delta (0, 0)
Screenshot: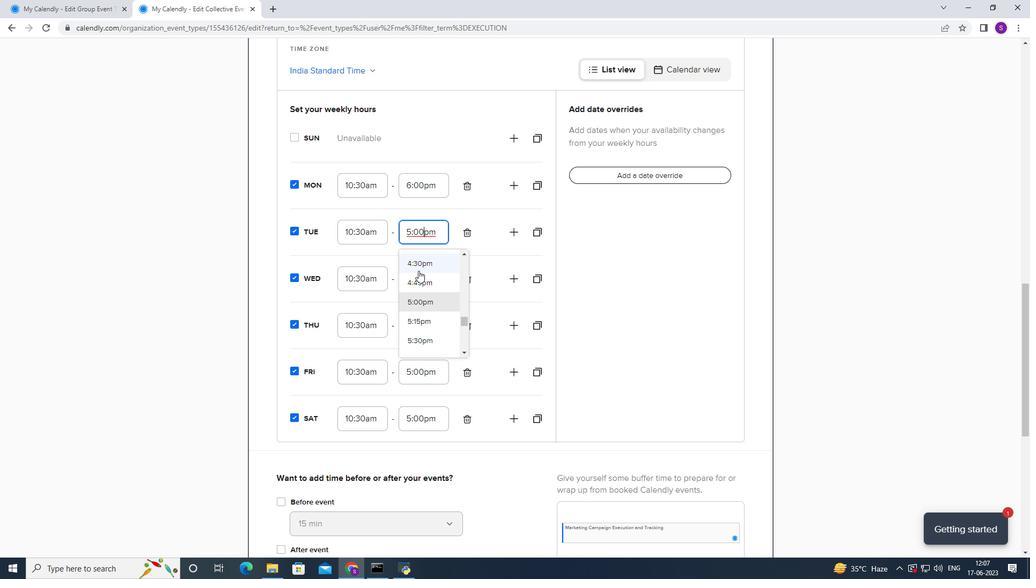 
Action: Mouse moved to (419, 327)
Screenshot: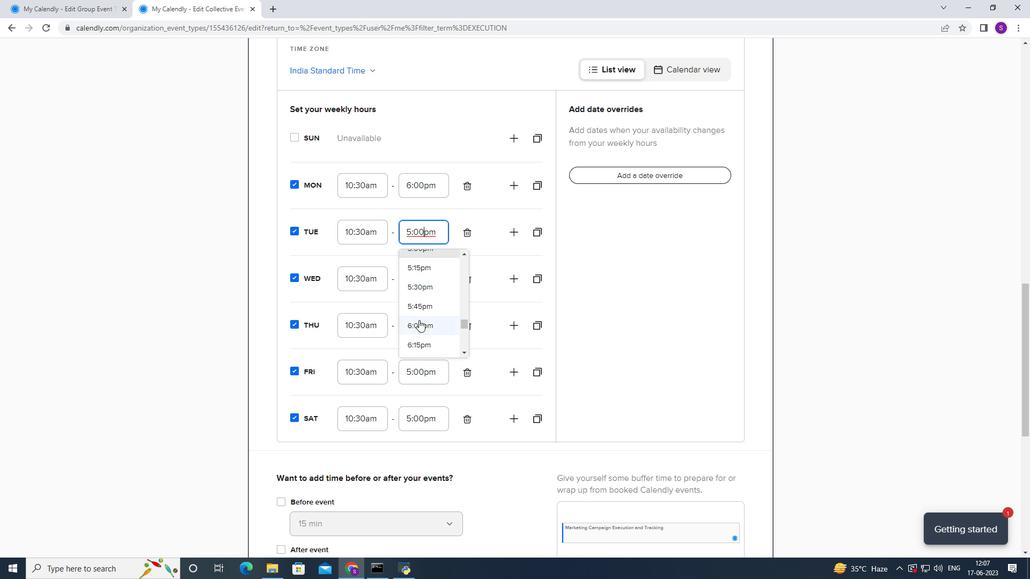 
Action: Mouse pressed left at (419, 327)
Screenshot: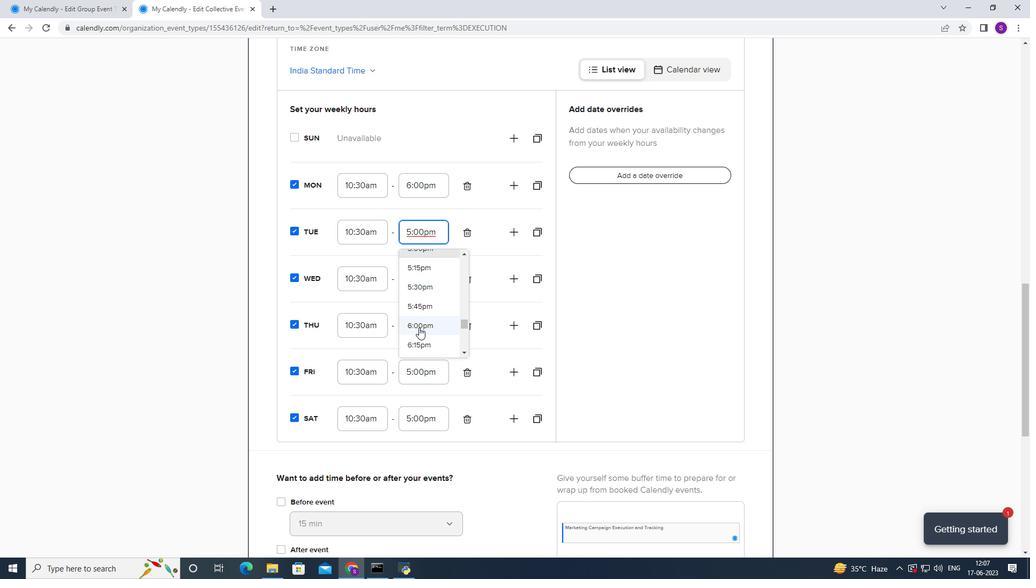 
Action: Mouse moved to (453, 273)
Screenshot: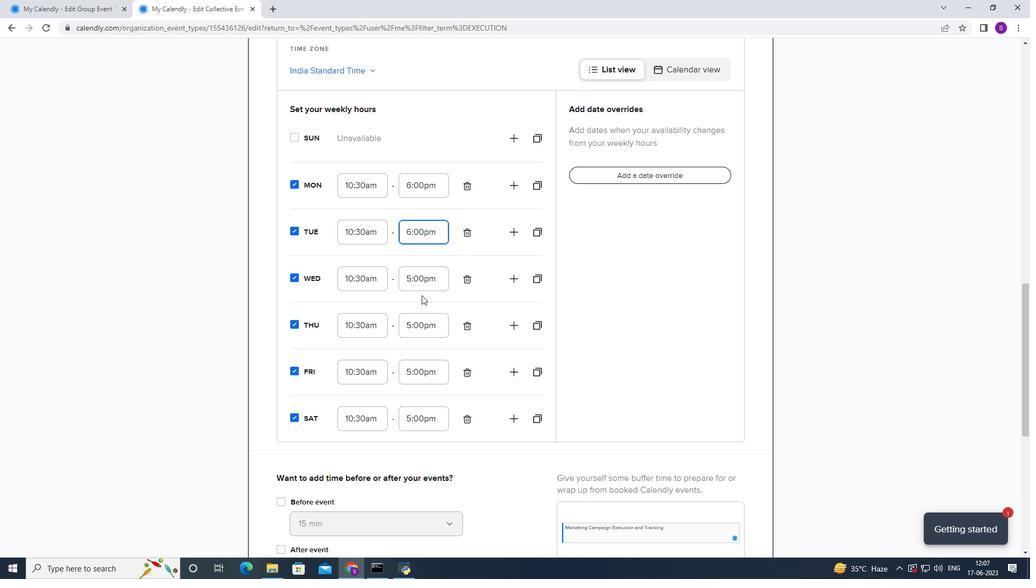 
Action: Mouse pressed left at (453, 273)
Screenshot: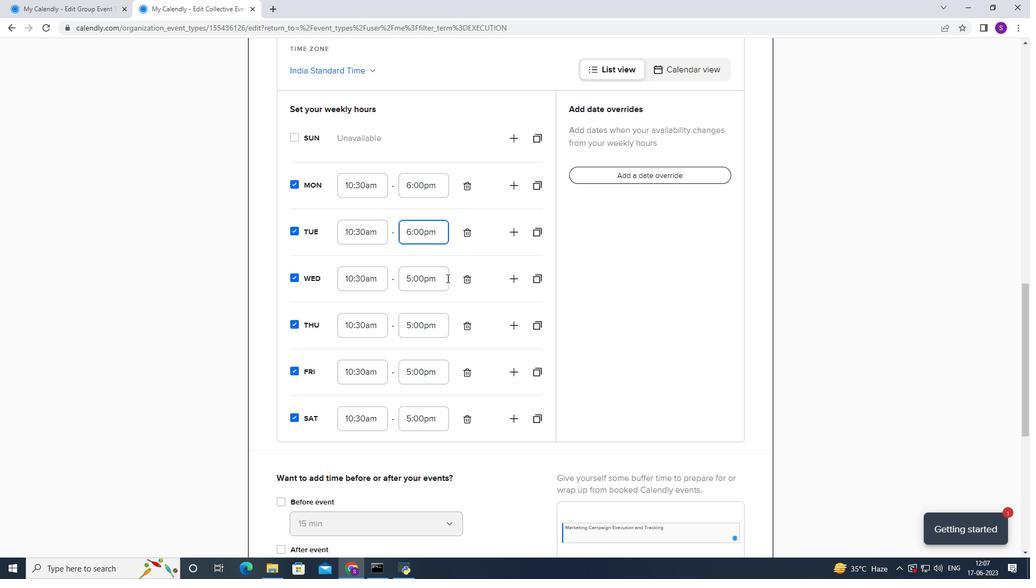 
Action: Mouse moved to (425, 275)
Screenshot: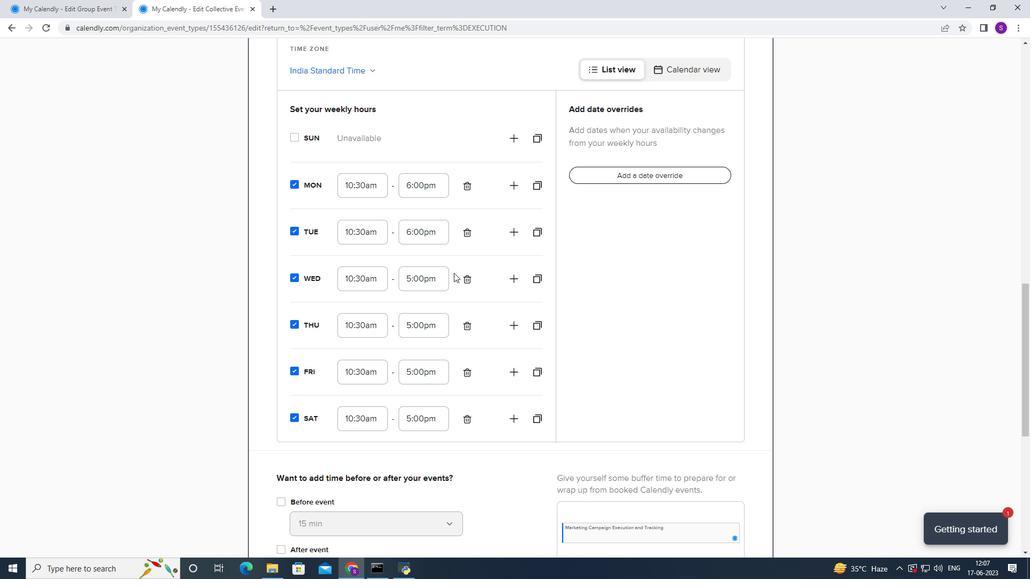 
Action: Mouse pressed left at (425, 275)
Screenshot: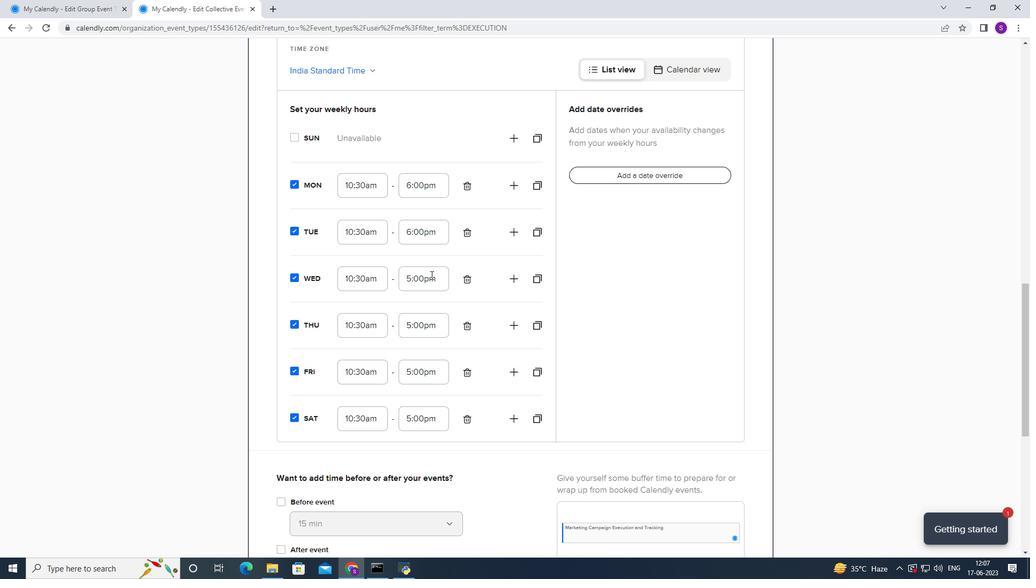 
Action: Mouse moved to (423, 300)
Screenshot: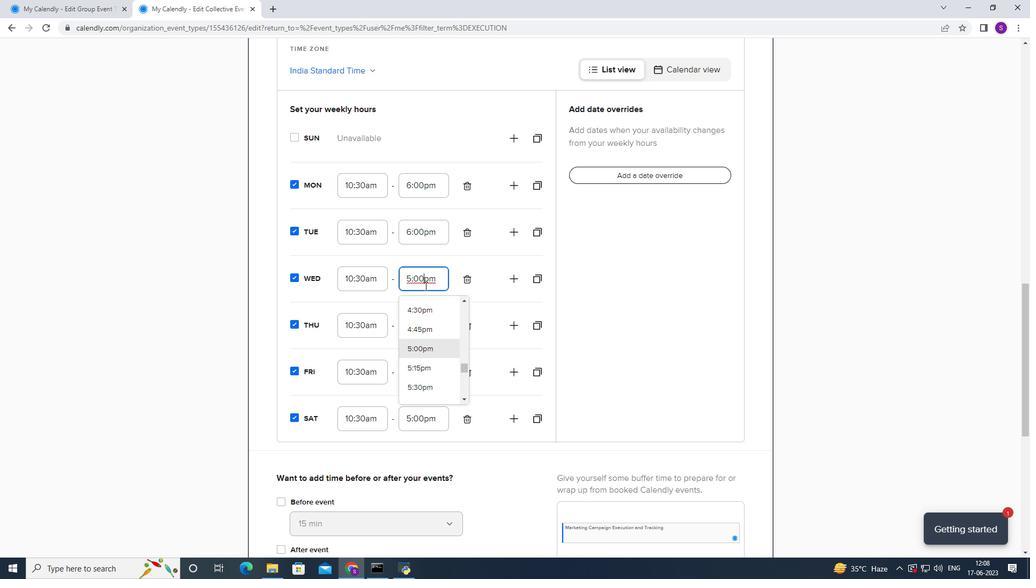
Action: Mouse scrolled (423, 299) with delta (0, 0)
Screenshot: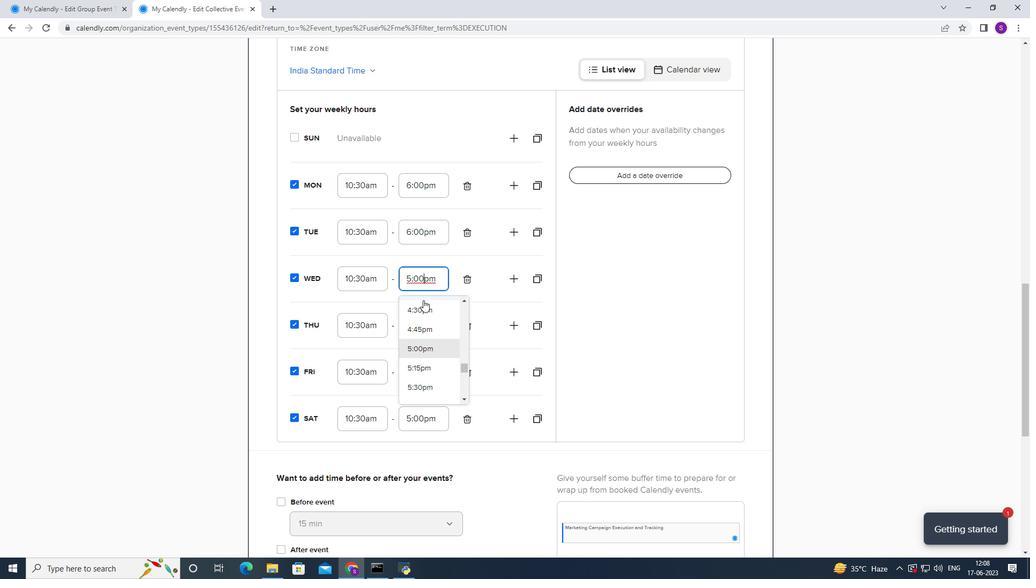 
Action: Mouse moved to (423, 370)
Screenshot: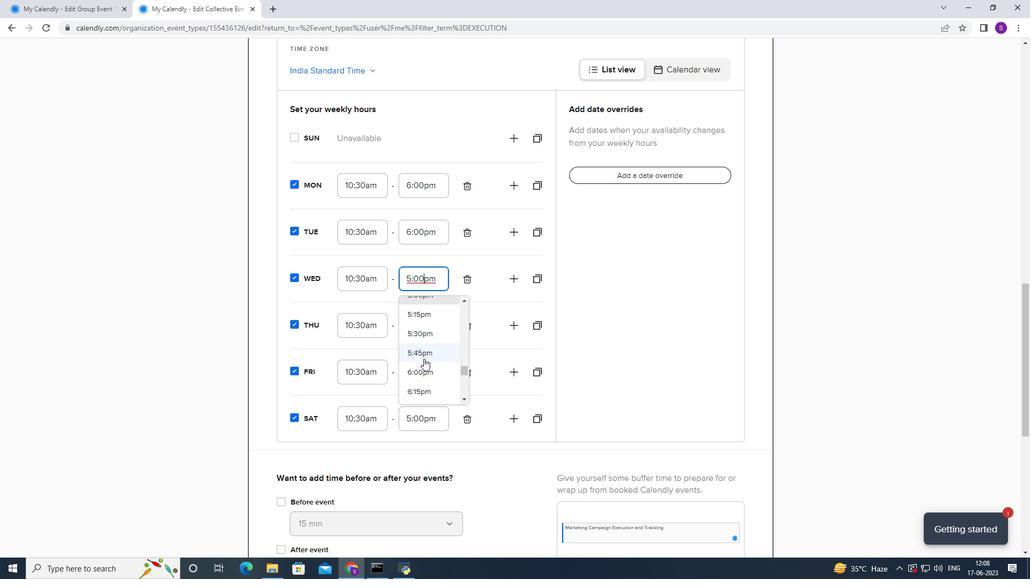 
Action: Mouse pressed left at (423, 370)
Screenshot: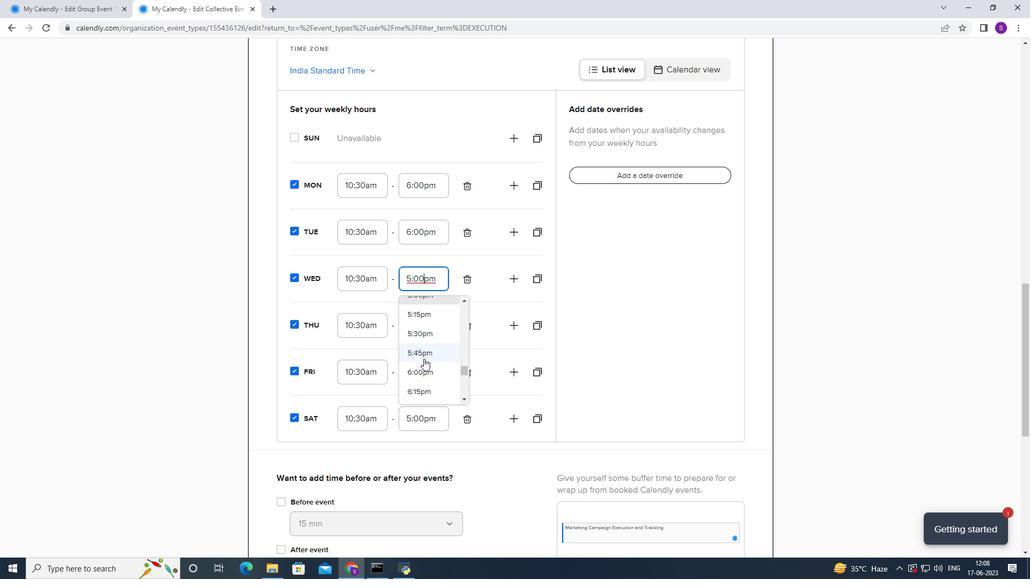 
Action: Mouse moved to (423, 338)
Screenshot: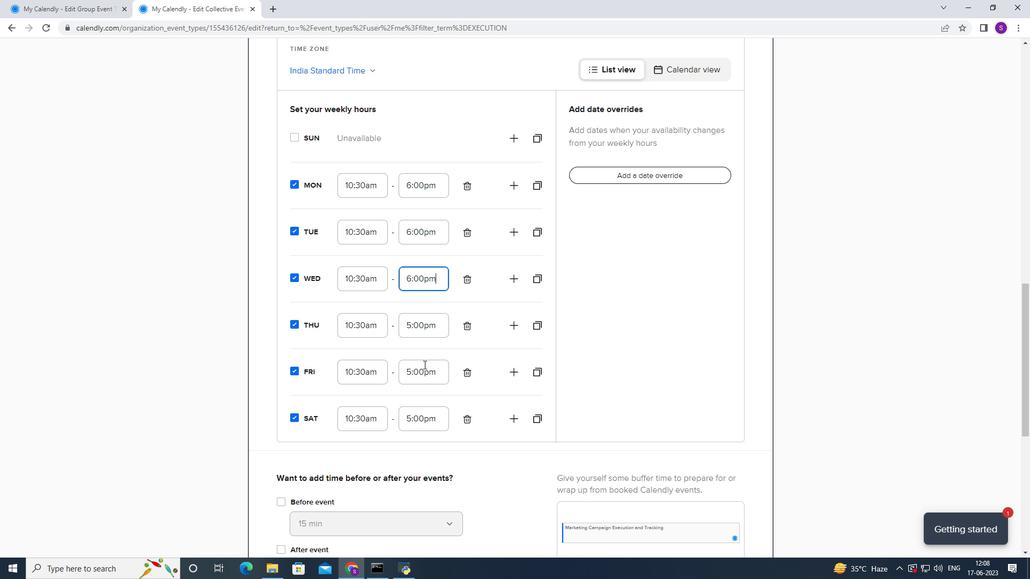 
Action: Mouse pressed left at (423, 338)
Screenshot: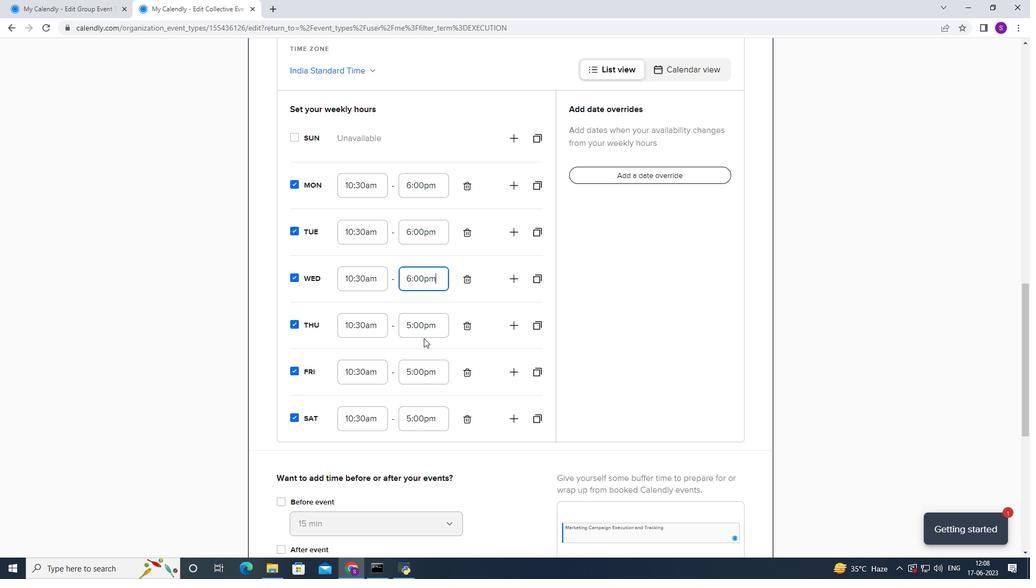
Action: Mouse moved to (433, 332)
Screenshot: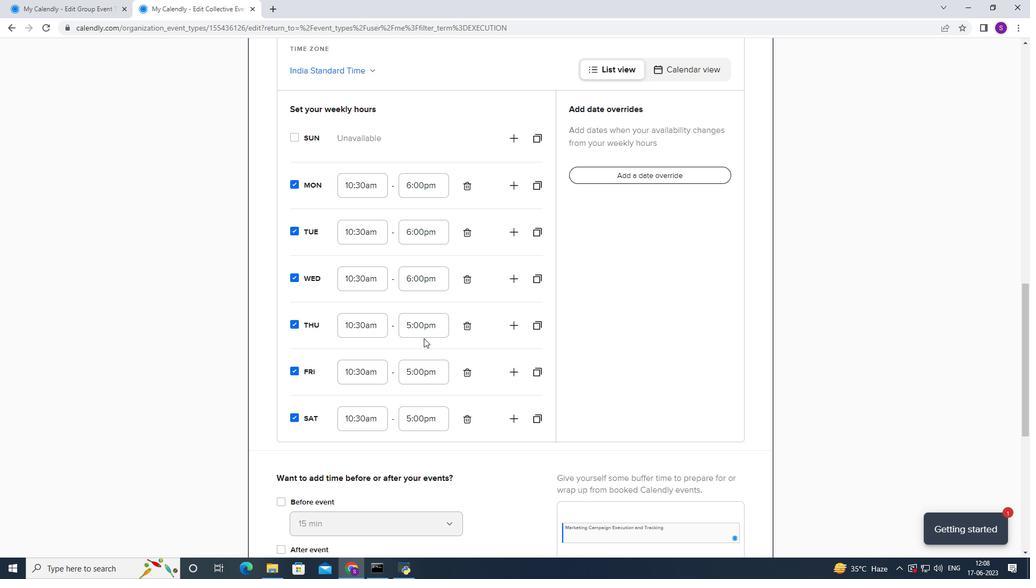 
Action: Mouse pressed left at (433, 332)
Screenshot: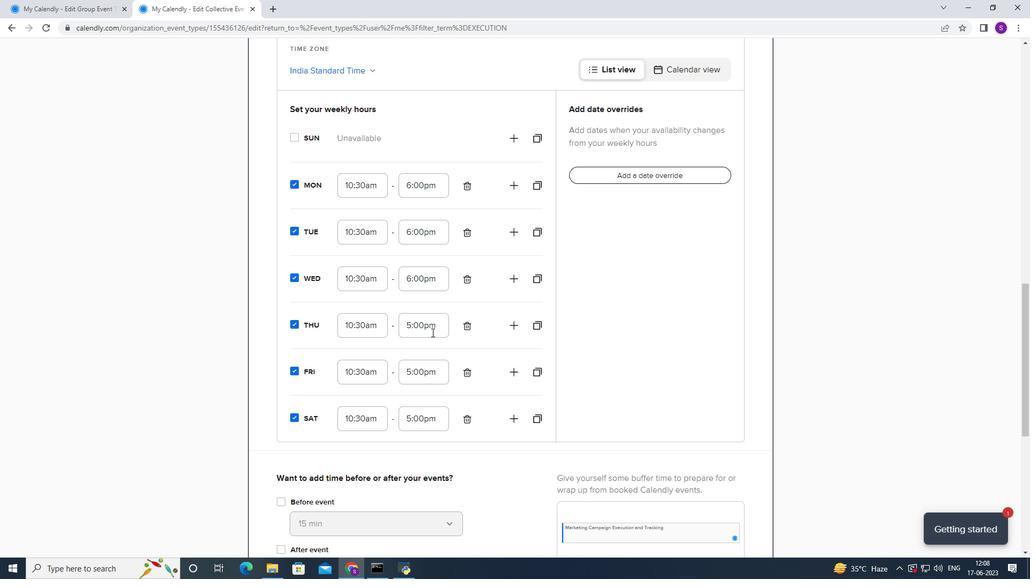 
Action: Mouse moved to (423, 358)
Screenshot: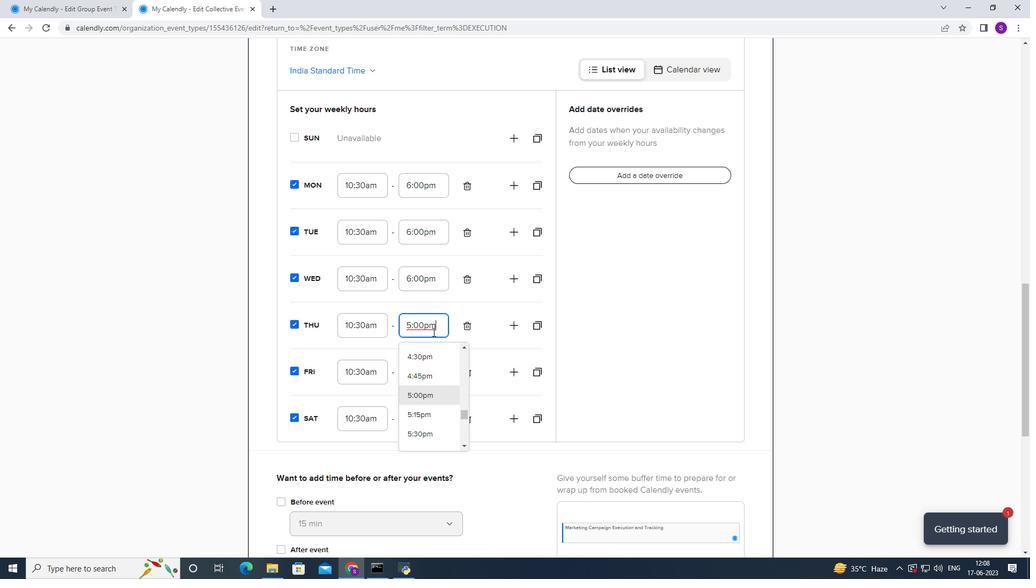 
Action: Mouse scrolled (423, 357) with delta (0, 0)
Screenshot: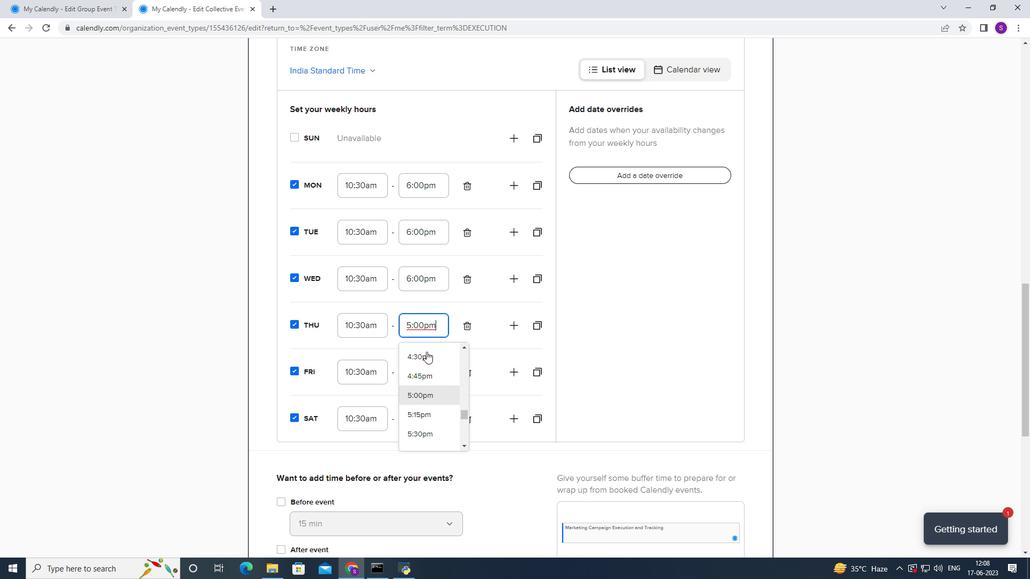 
Action: Mouse moved to (417, 419)
Screenshot: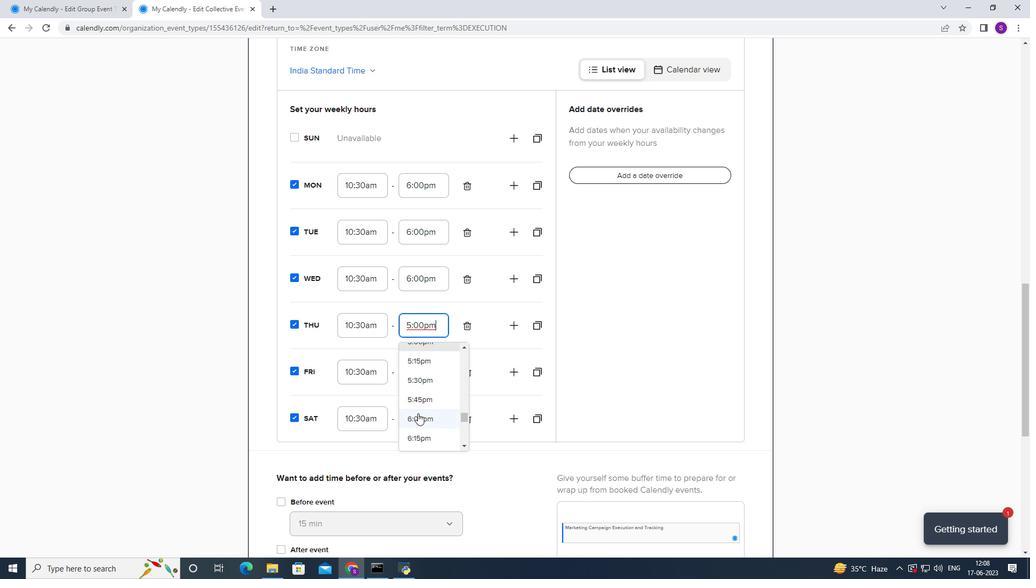 
Action: Mouse pressed left at (417, 419)
Screenshot: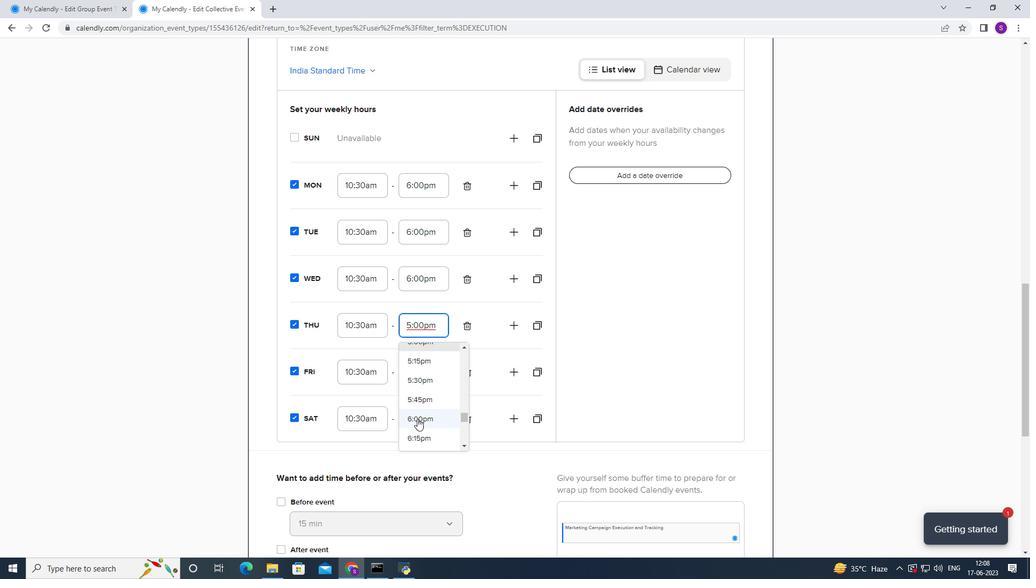 
Action: Mouse moved to (425, 375)
Screenshot: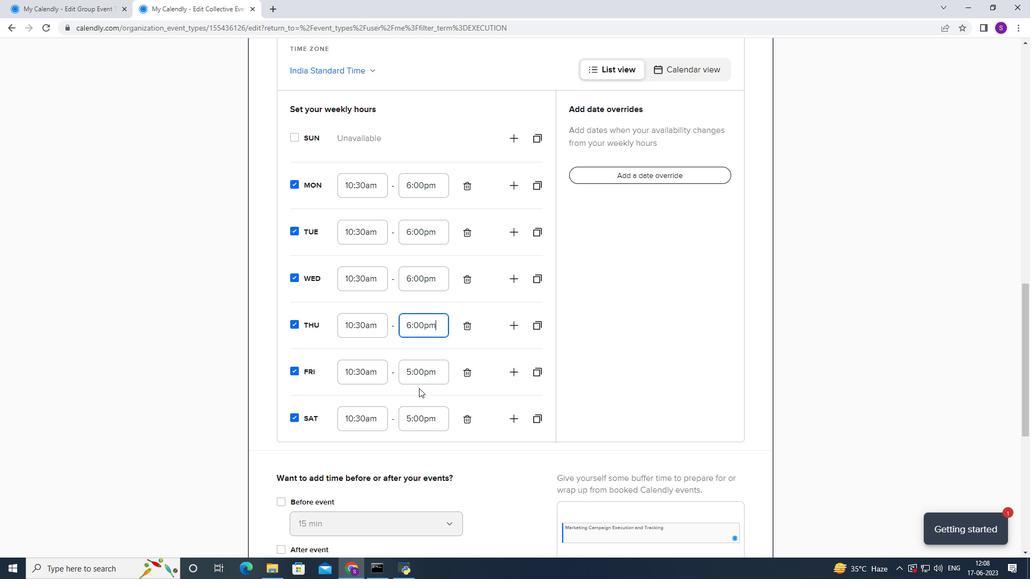 
Action: Mouse pressed left at (425, 375)
Screenshot: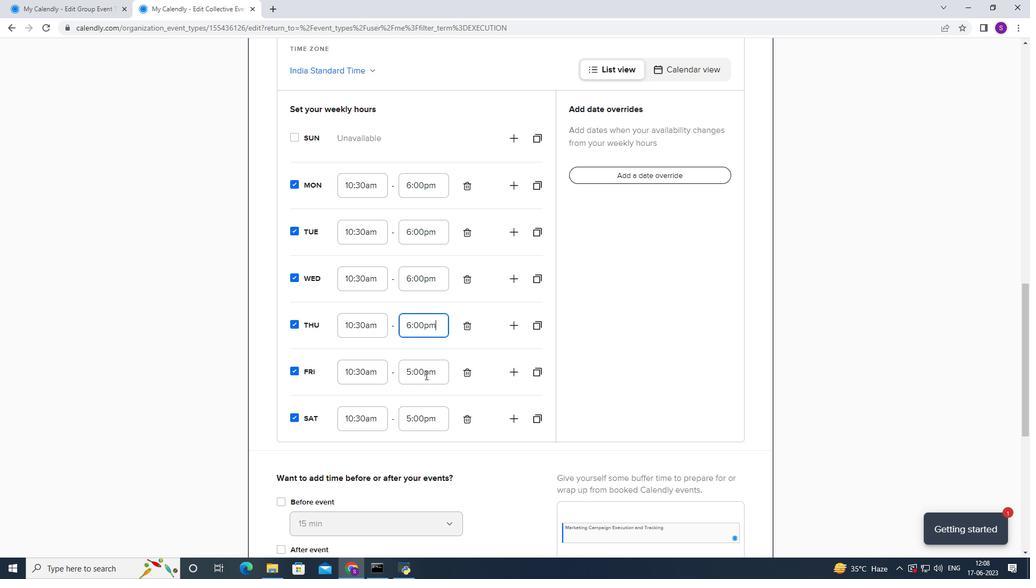 
Action: Mouse moved to (418, 404)
Screenshot: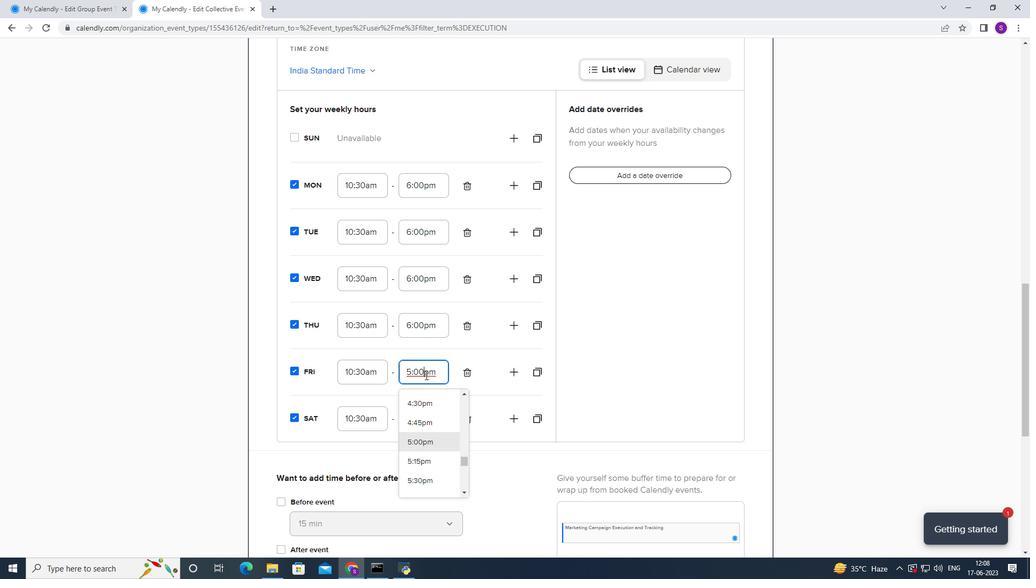 
Action: Mouse scrolled (418, 403) with delta (0, 0)
Screenshot: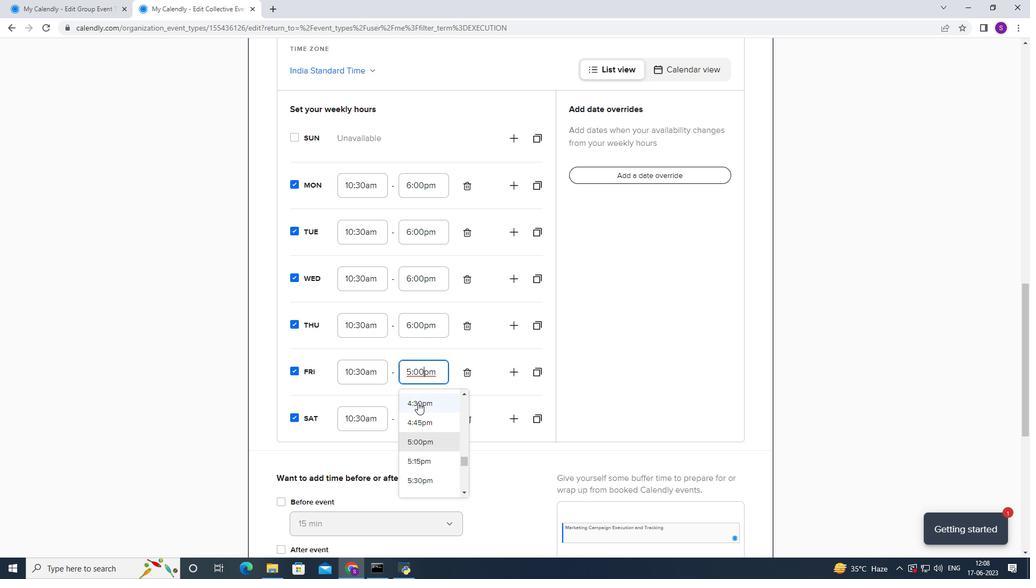 
Action: Mouse scrolled (418, 403) with delta (0, 0)
Screenshot: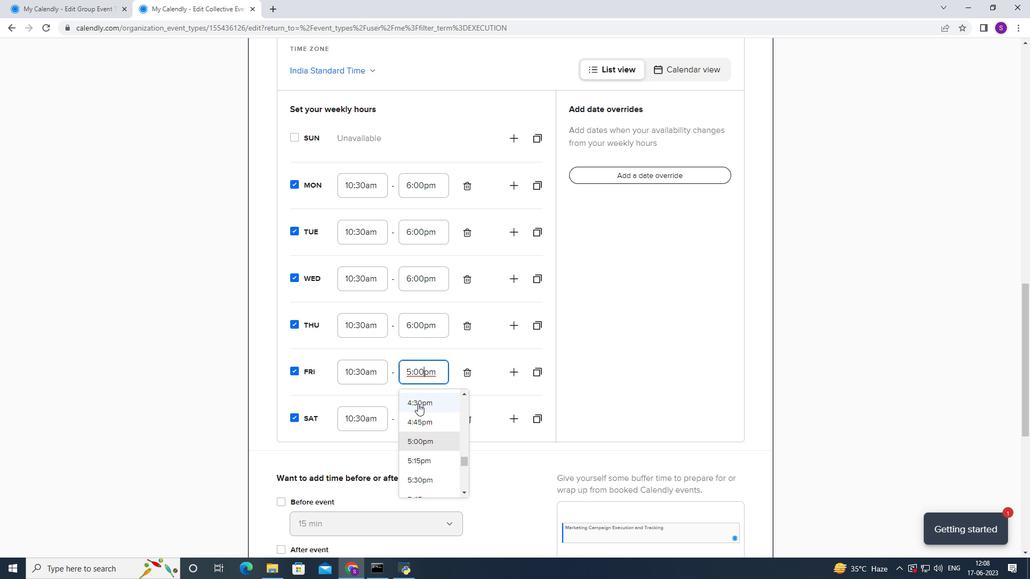 
Action: Mouse moved to (416, 418)
Screenshot: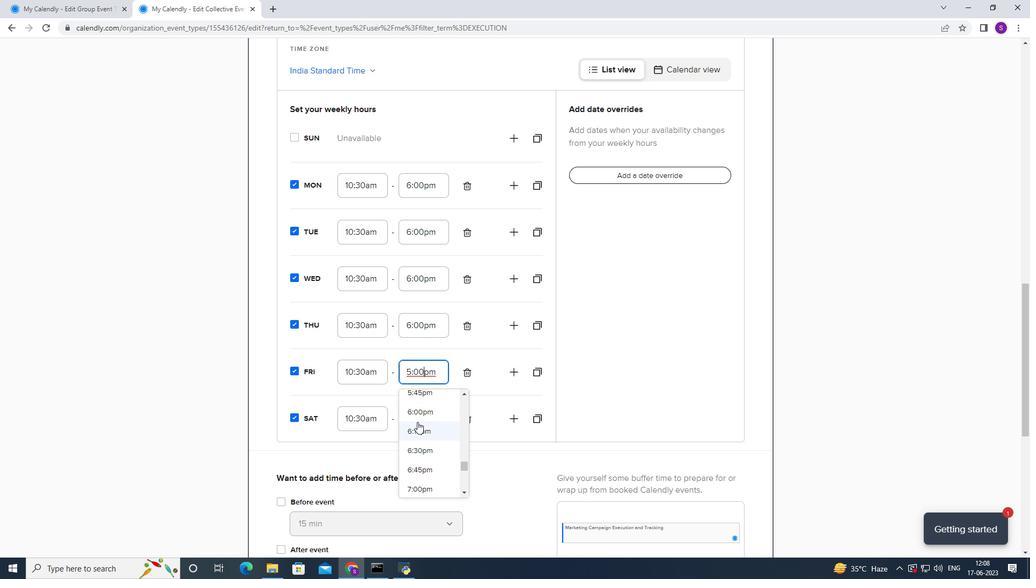 
Action: Mouse pressed left at (416, 418)
Screenshot: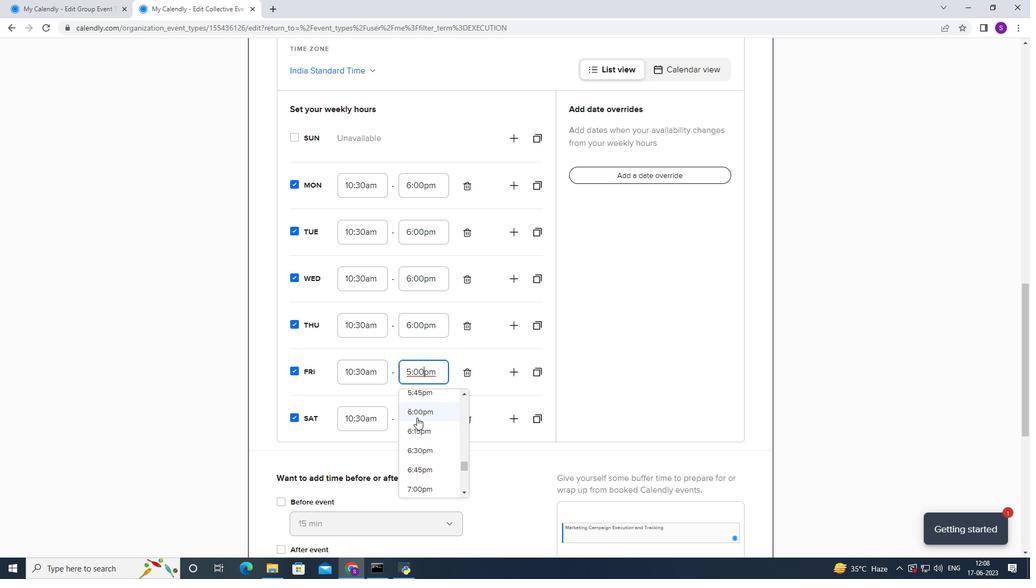 
Action: Mouse moved to (418, 413)
Screenshot: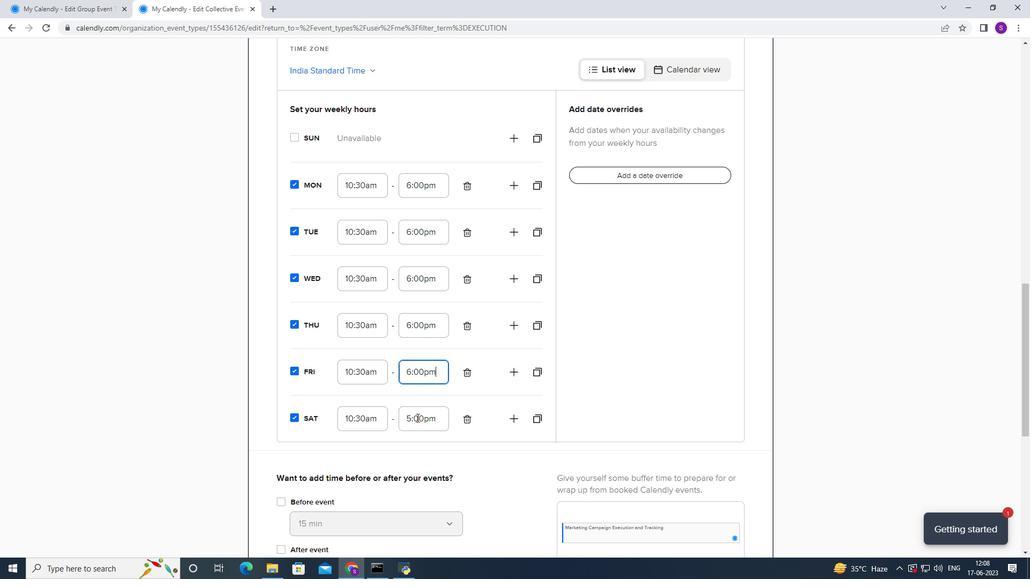 
Action: Mouse pressed left at (418, 413)
Screenshot: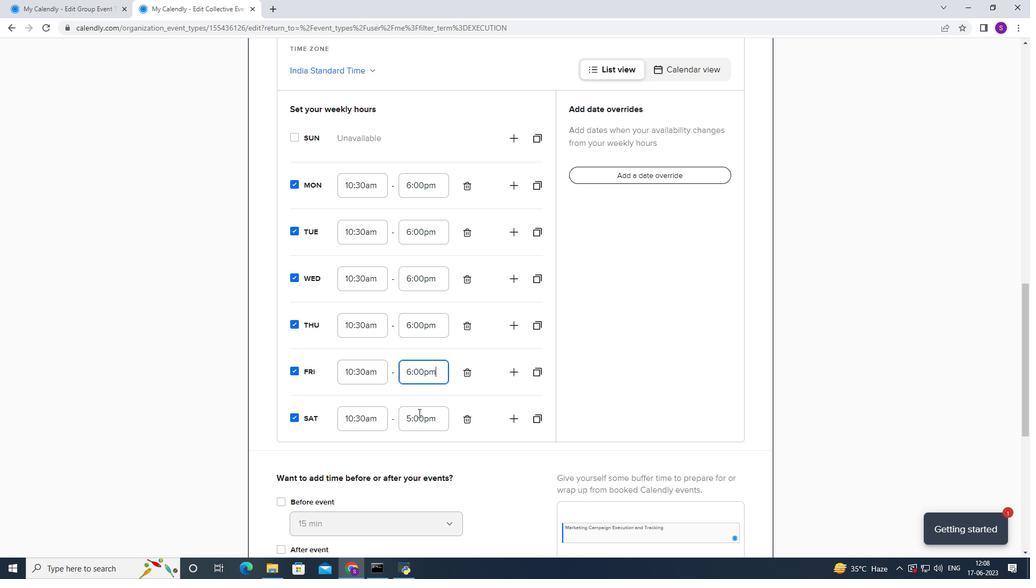 
Action: Mouse moved to (416, 436)
Screenshot: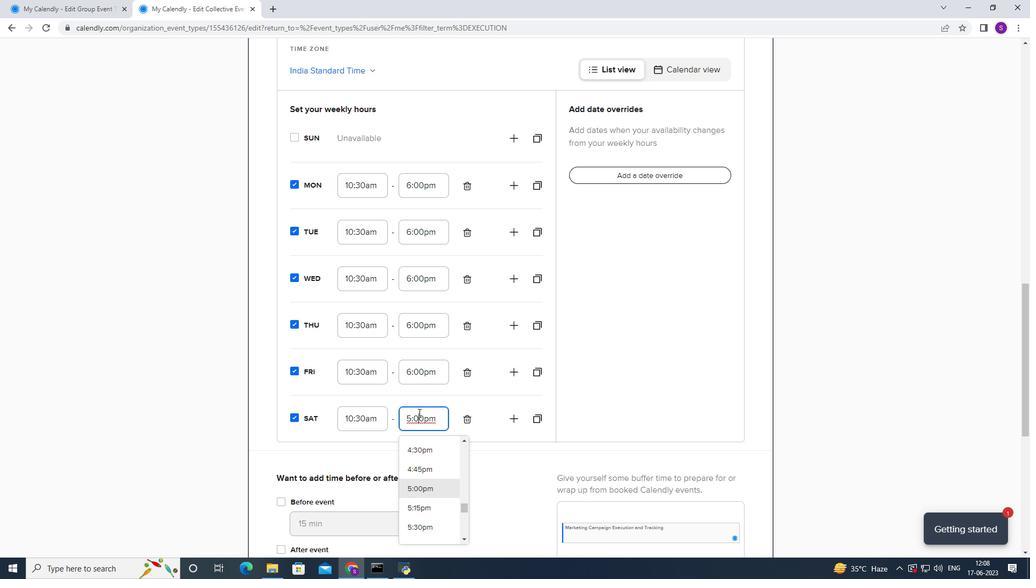 
Action: Mouse scrolled (416, 436) with delta (0, 0)
Screenshot: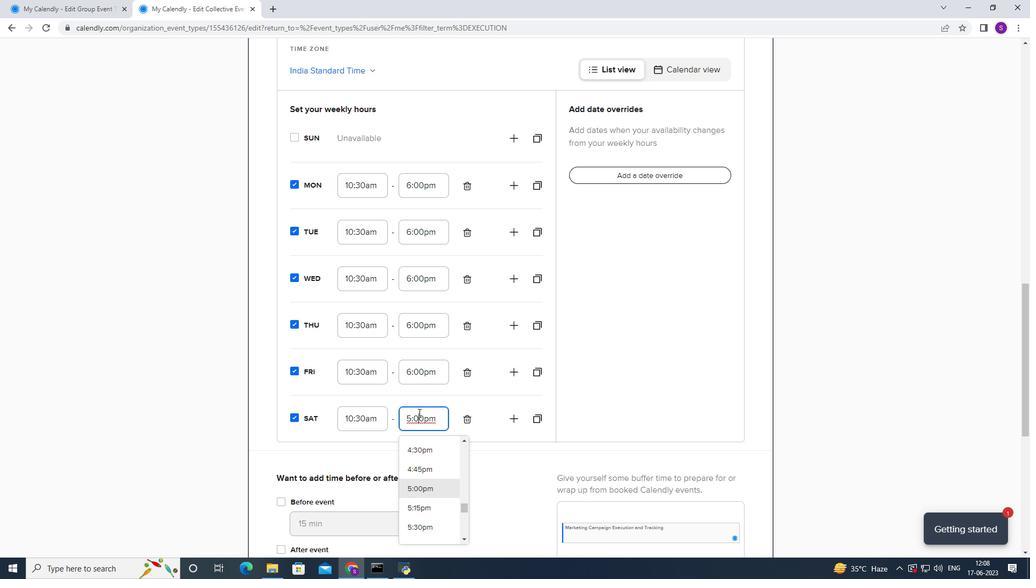 
Action: Mouse scrolled (416, 436) with delta (0, 0)
Screenshot: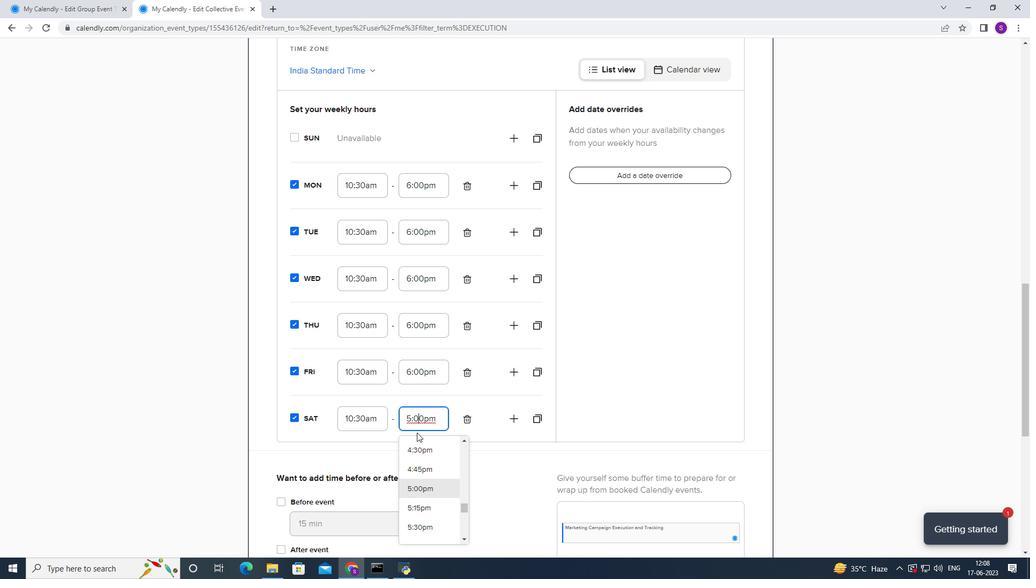 
Action: Mouse moved to (420, 456)
Screenshot: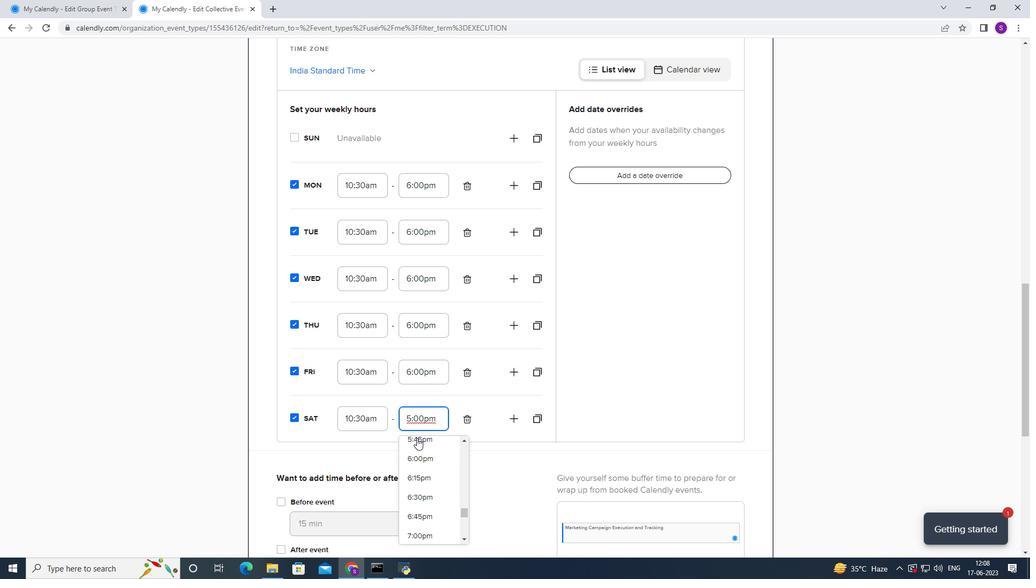 
Action: Mouse scrolled (420, 455) with delta (0, 0)
Screenshot: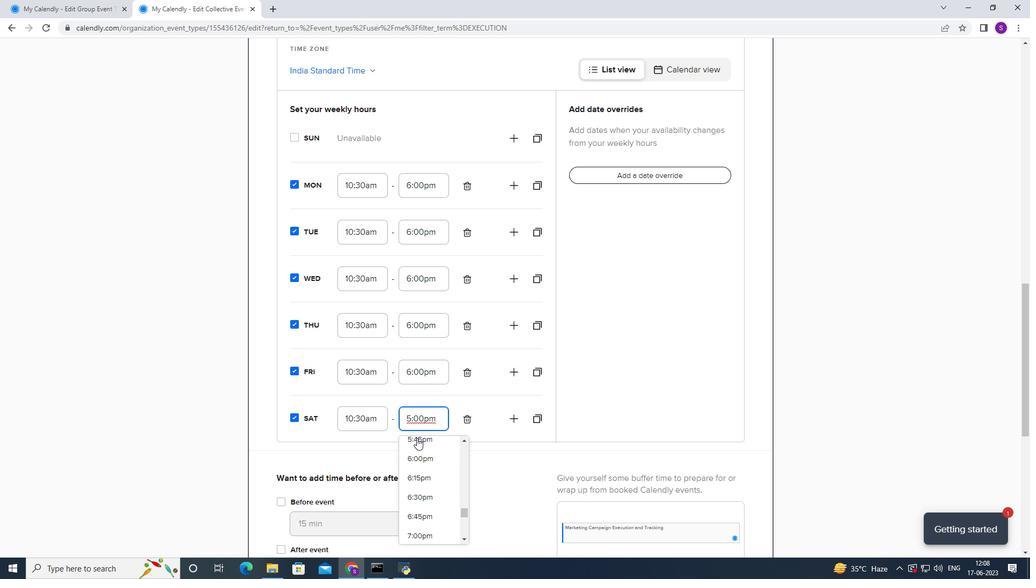 
Action: Mouse moved to (428, 450)
Screenshot: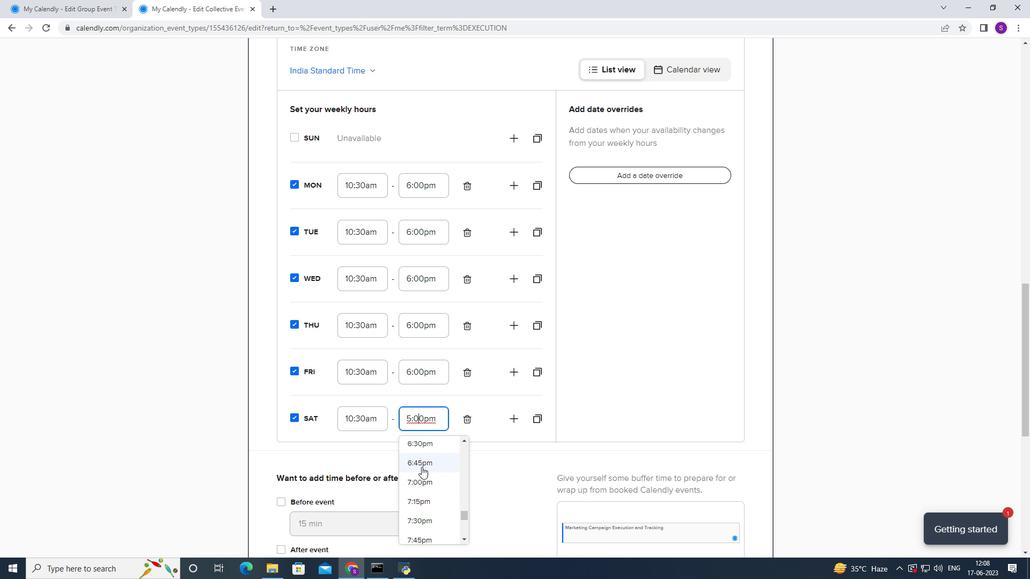 
Action: Mouse scrolled (428, 451) with delta (0, 0)
Screenshot: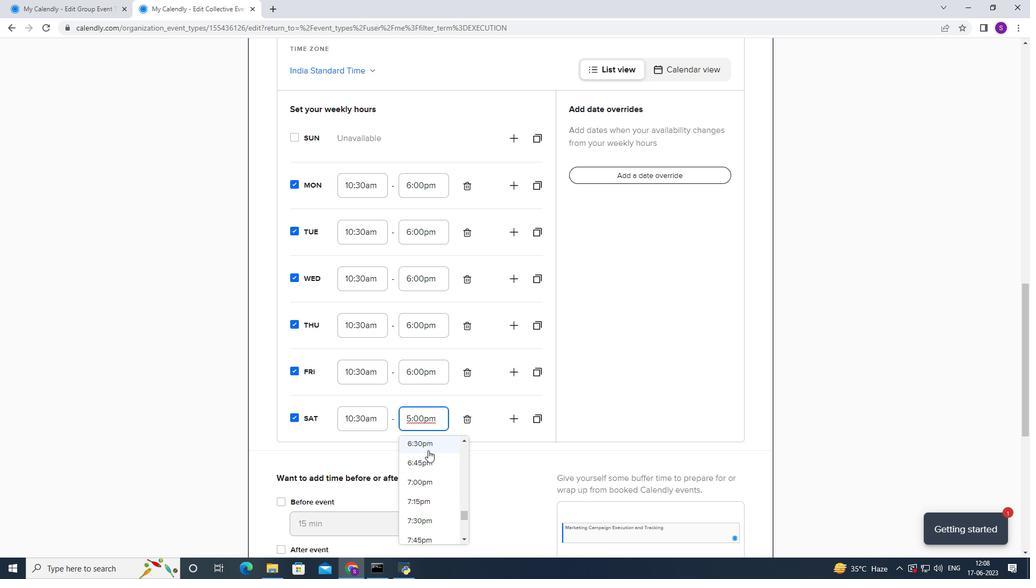 
Action: Mouse moved to (428, 452)
Screenshot: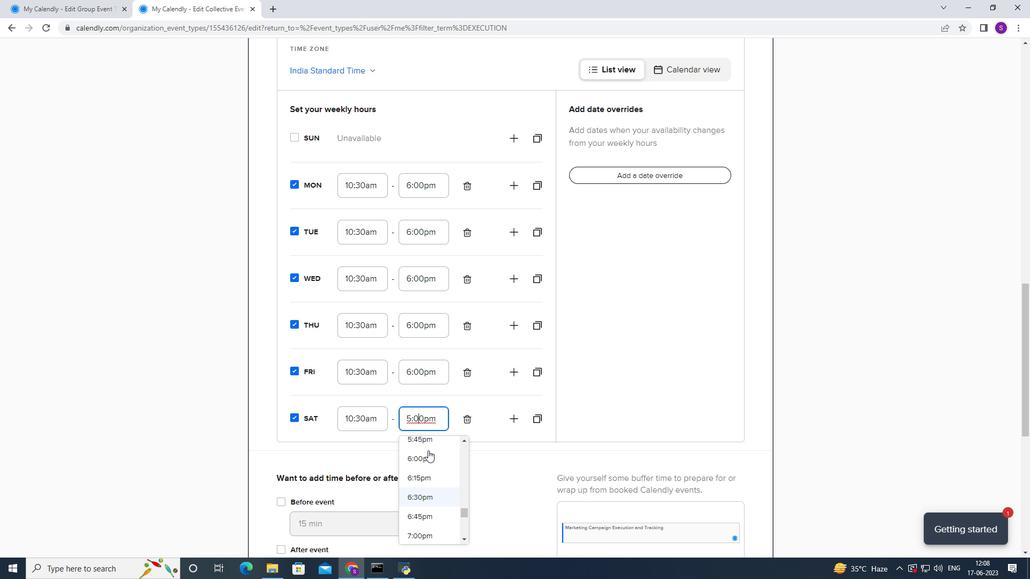 
Action: Mouse pressed left at (428, 452)
Screenshot: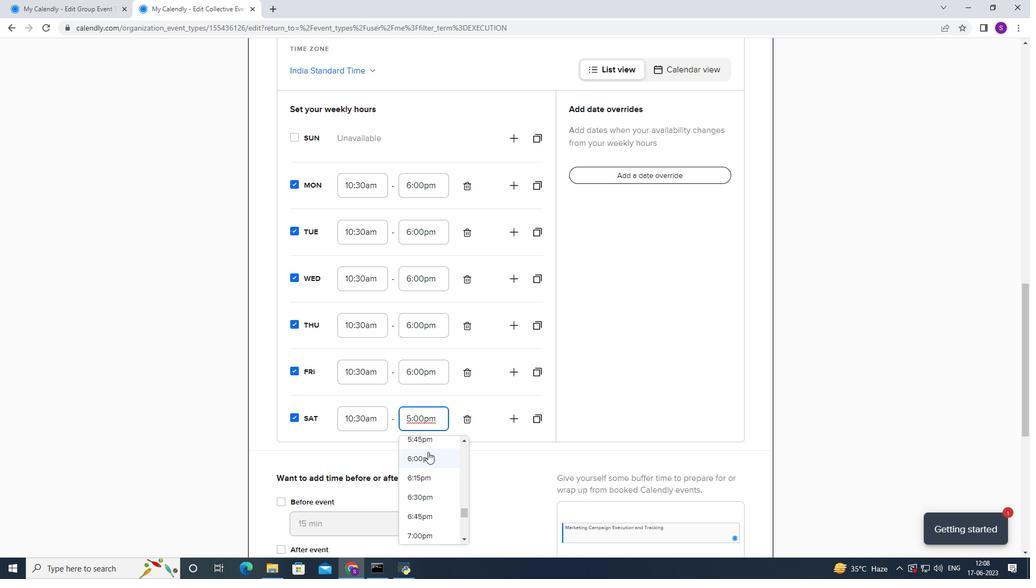 
Action: Mouse moved to (377, 402)
Screenshot: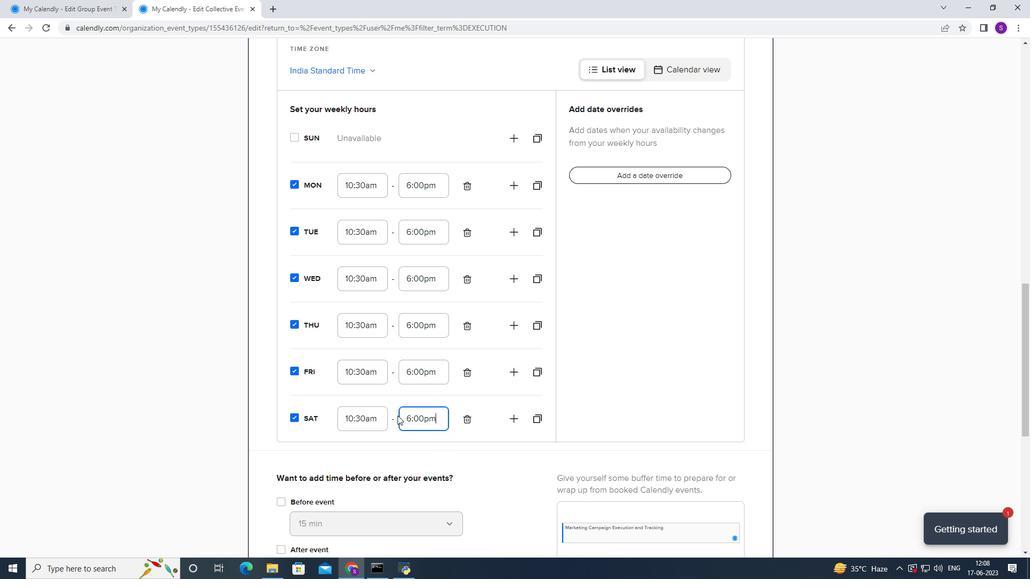 
Action: Mouse scrolled (377, 401) with delta (0, 0)
Screenshot: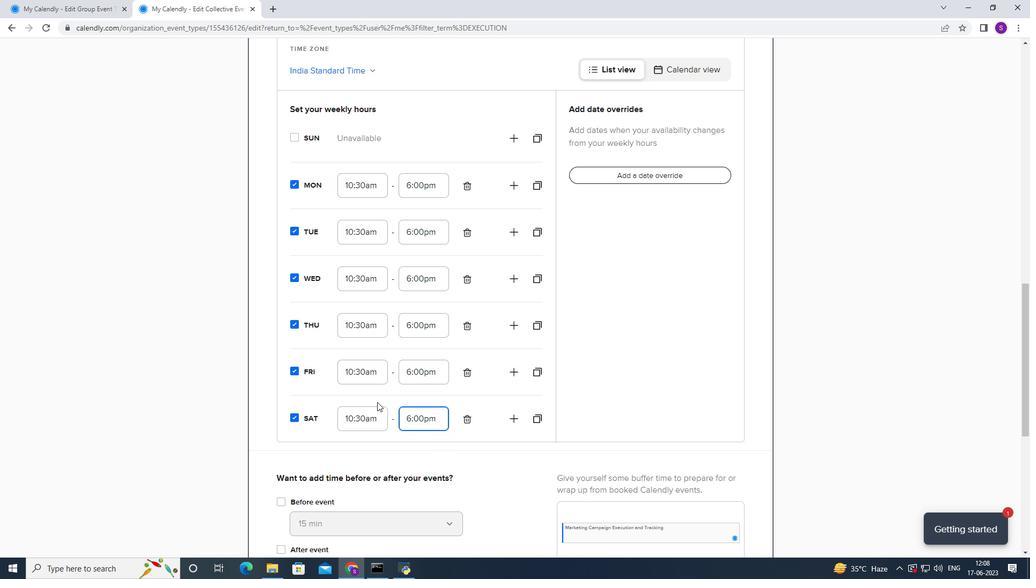 
Action: Mouse scrolled (377, 401) with delta (0, 0)
Screenshot: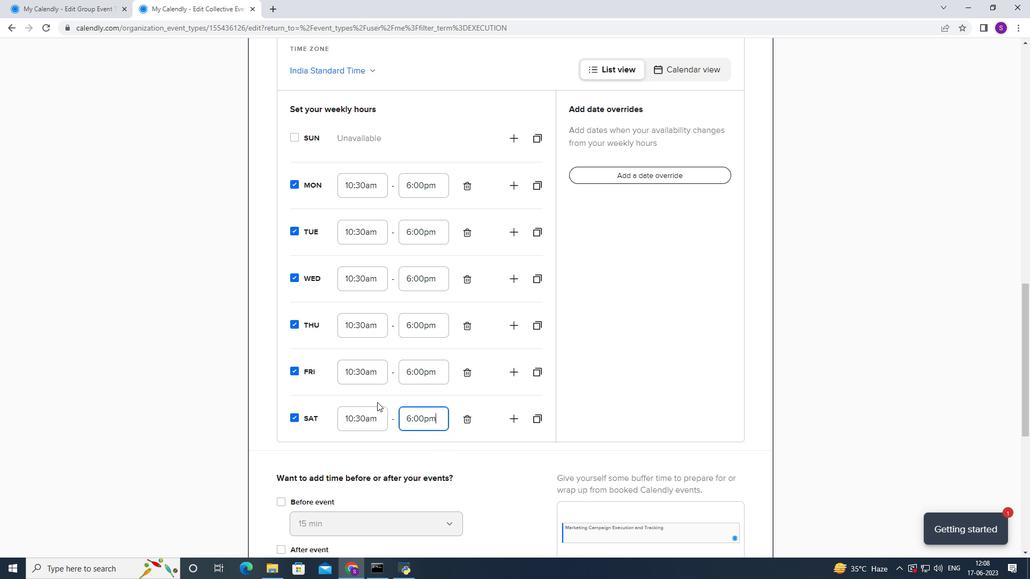 
Action: Mouse scrolled (377, 401) with delta (0, 0)
Screenshot: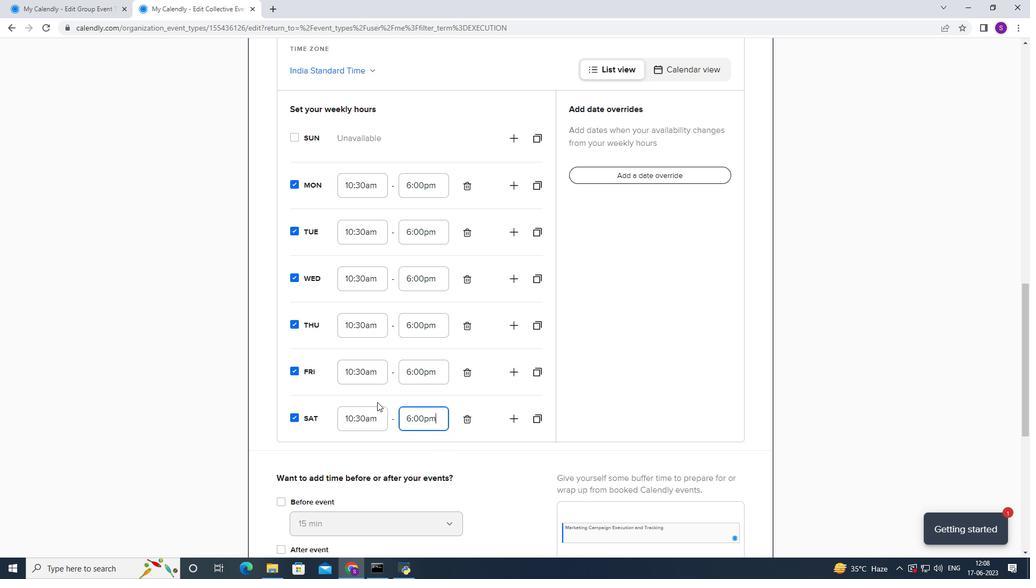 
Action: Mouse scrolled (377, 401) with delta (0, 0)
Screenshot: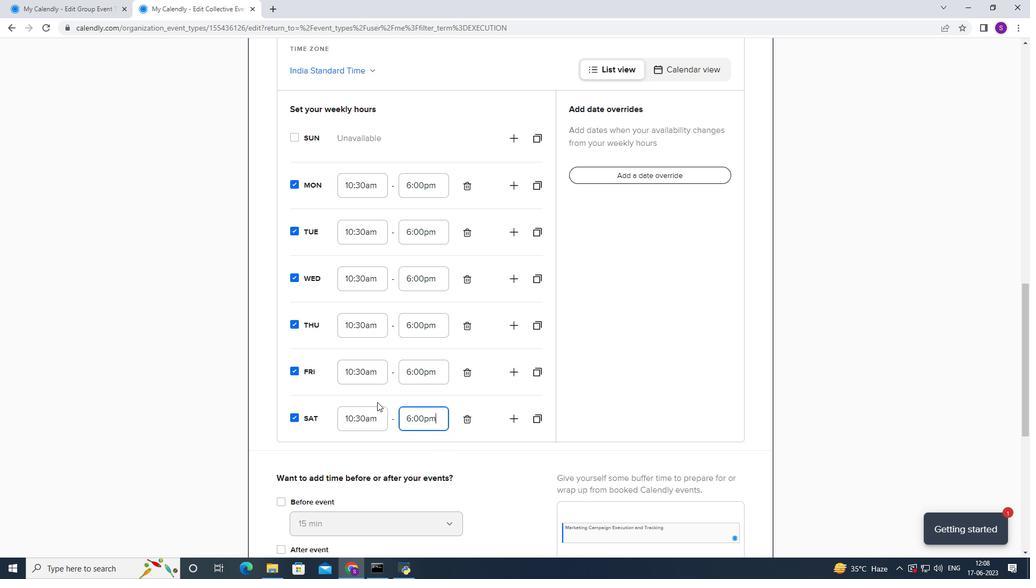 
Action: Mouse scrolled (377, 401) with delta (0, 0)
Screenshot: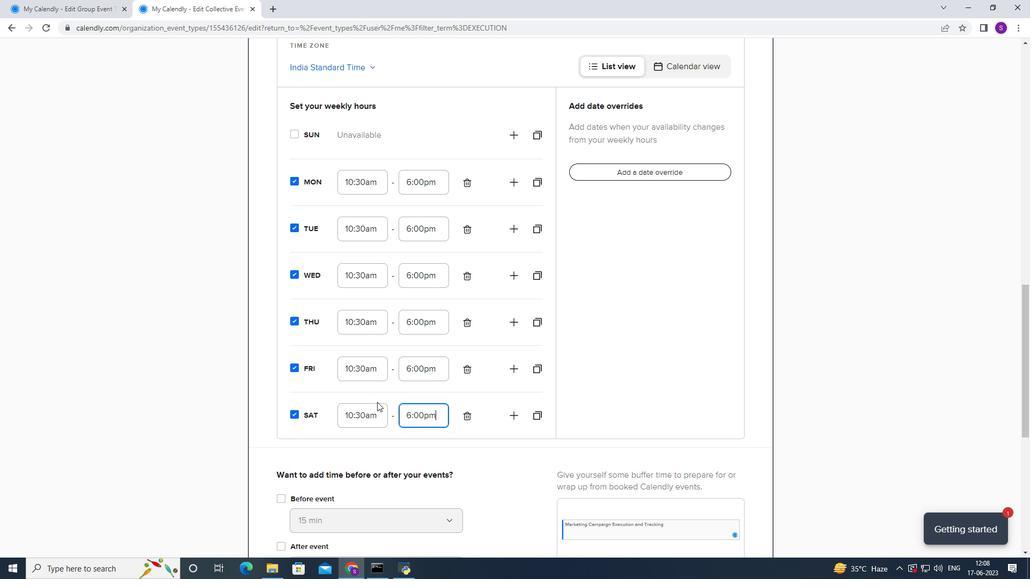 
Action: Mouse scrolled (377, 401) with delta (0, 0)
Screenshot: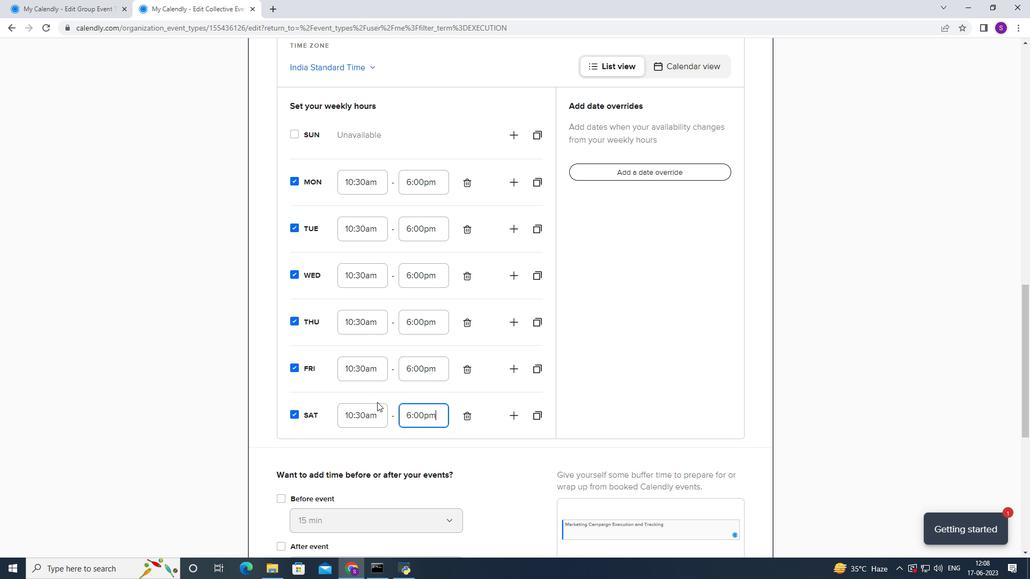 
Action: Mouse moved to (394, 196)
Screenshot: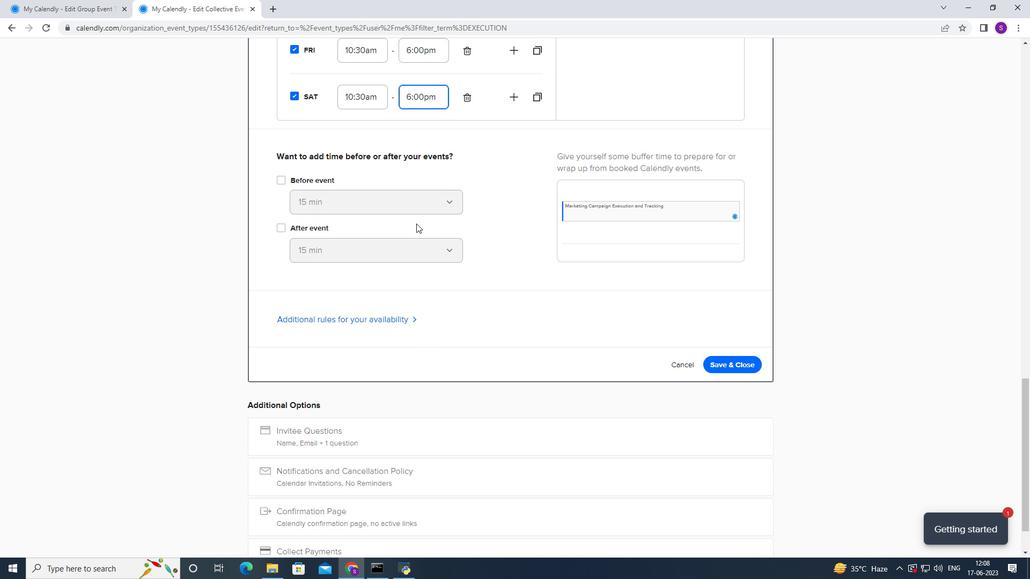 
Action: Mouse pressed left at (394, 196)
Screenshot: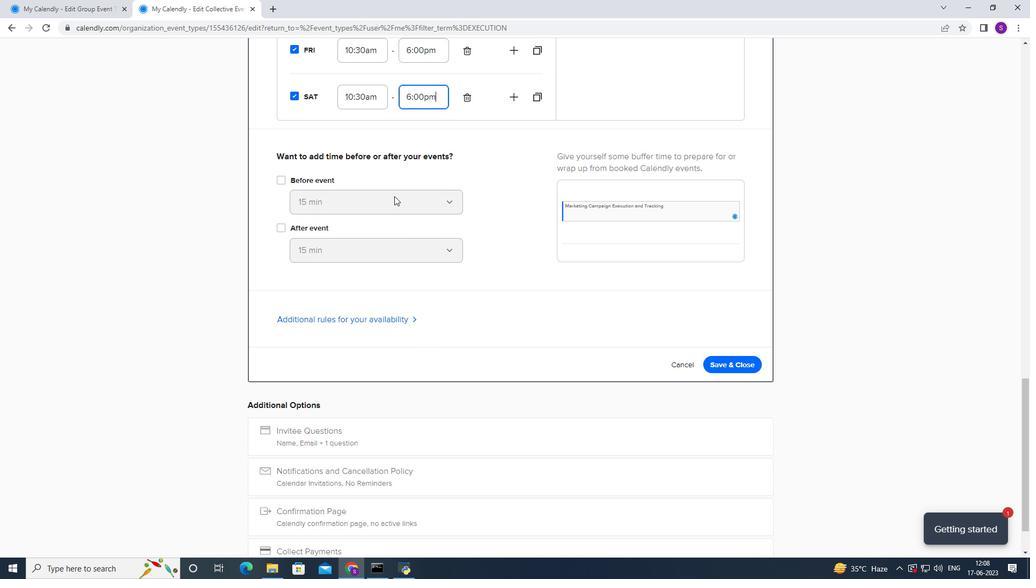 
Action: Mouse moved to (325, 175)
Screenshot: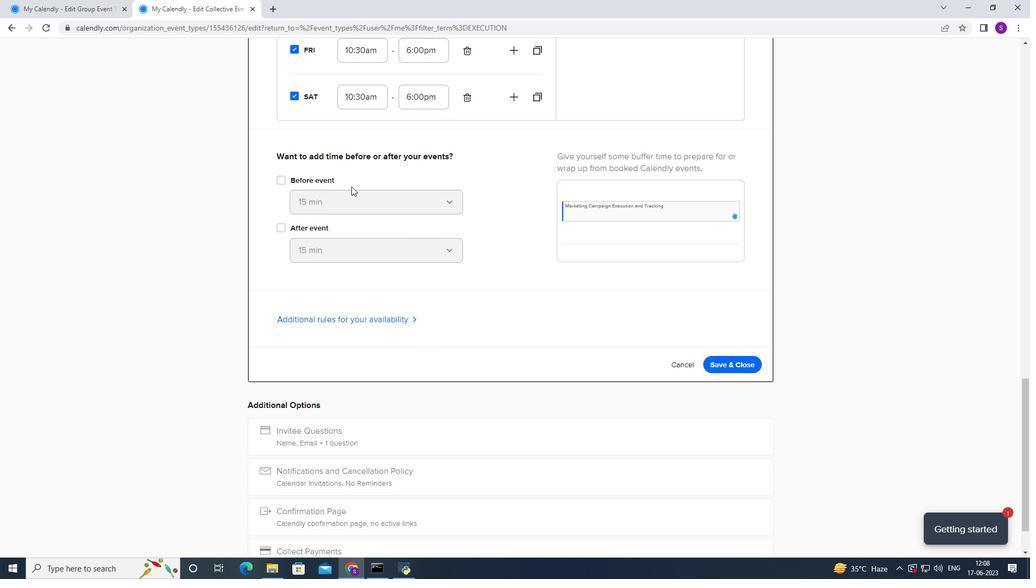 
Action: Mouse pressed left at (325, 175)
Screenshot: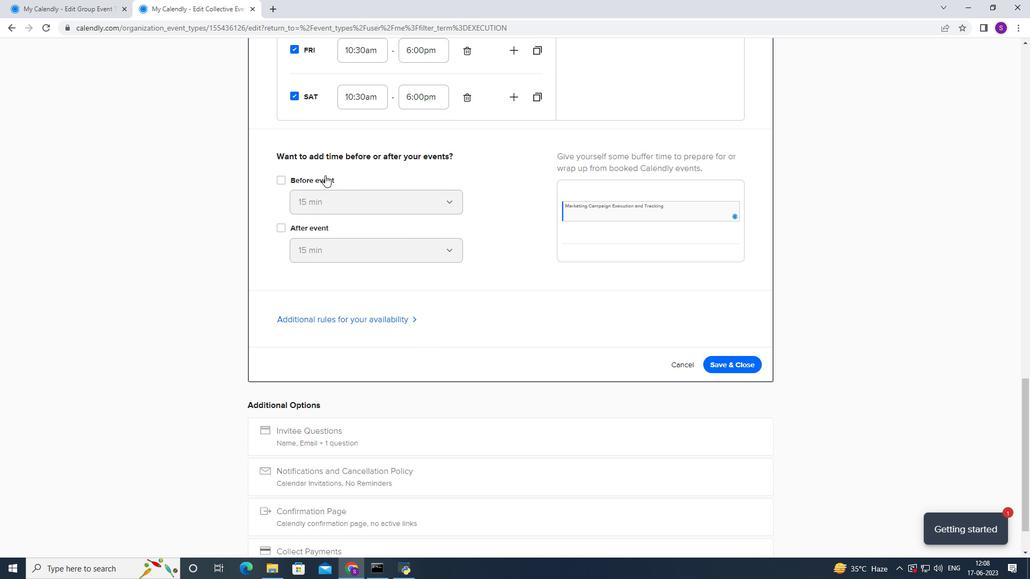 
Action: Mouse moved to (328, 204)
Screenshot: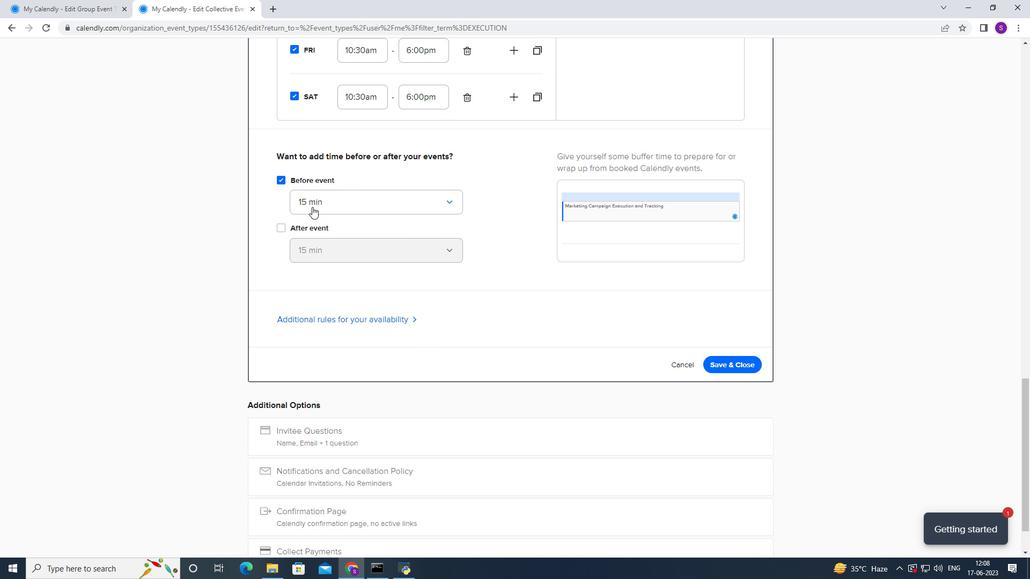 
Action: Mouse pressed left at (328, 204)
Screenshot: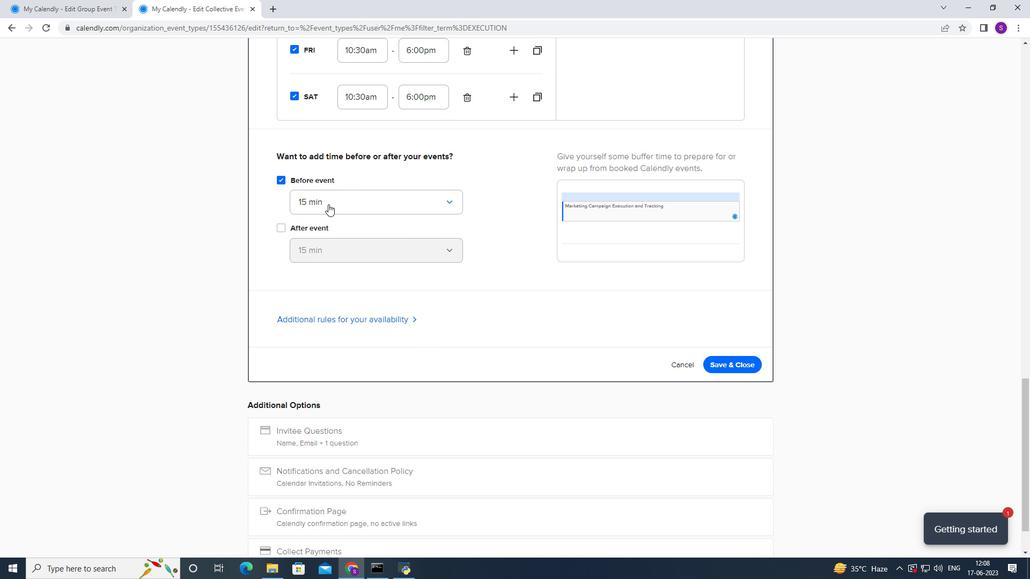 
Action: Mouse pressed right at (328, 204)
Screenshot: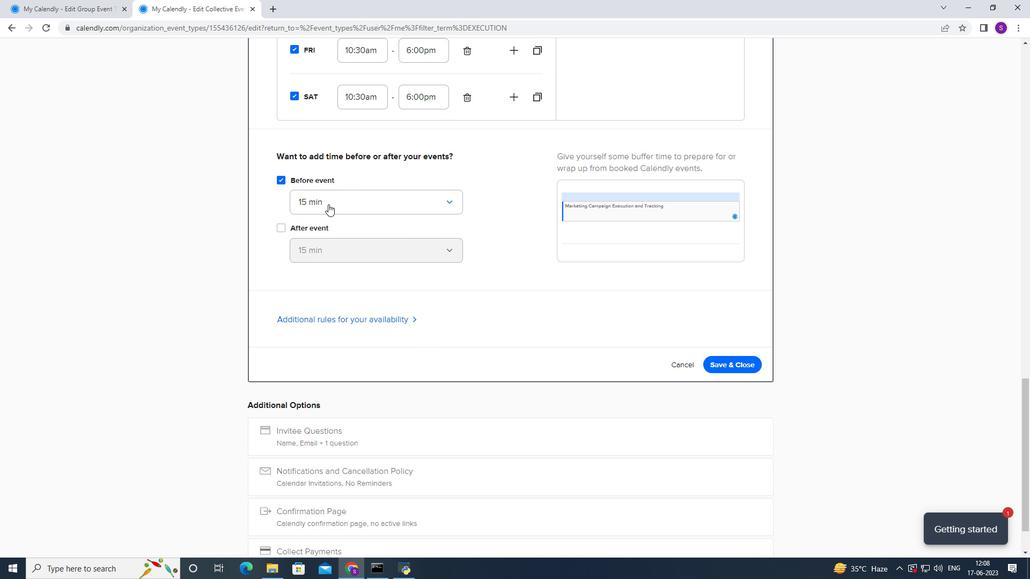 
Action: Mouse moved to (295, 207)
Screenshot: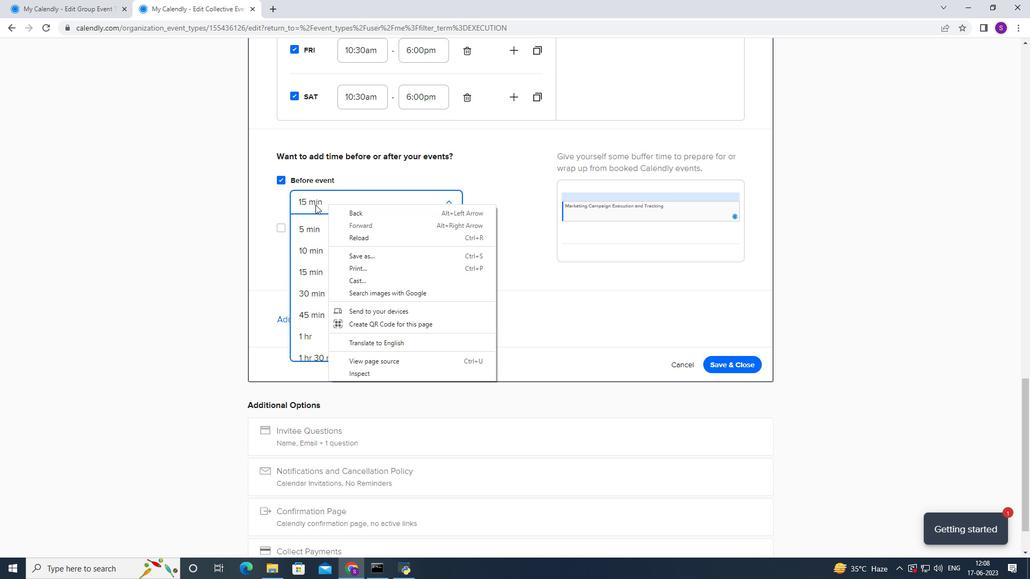 
Action: Mouse pressed left at (295, 207)
Screenshot: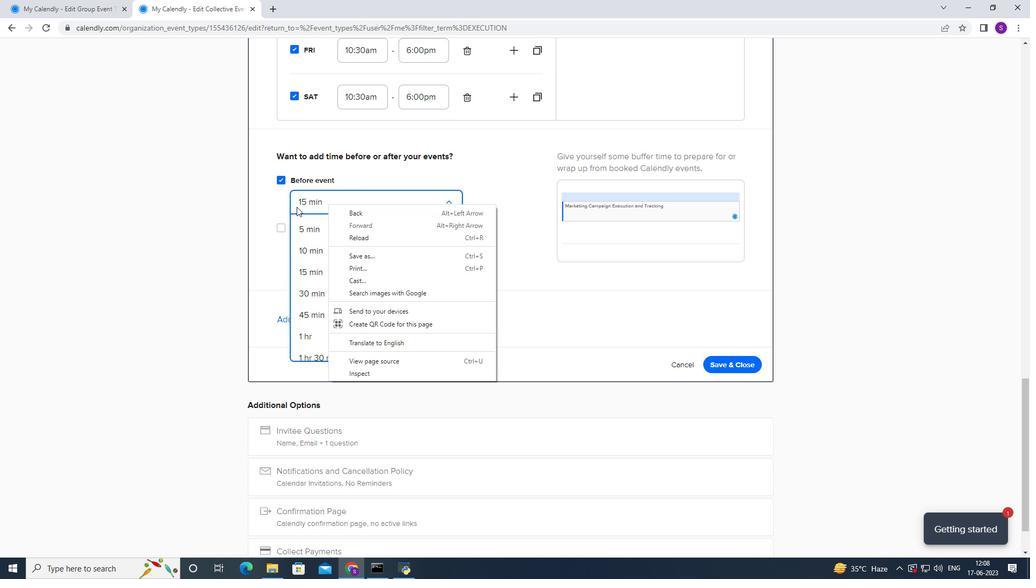 
Action: Mouse moved to (328, 204)
Screenshot: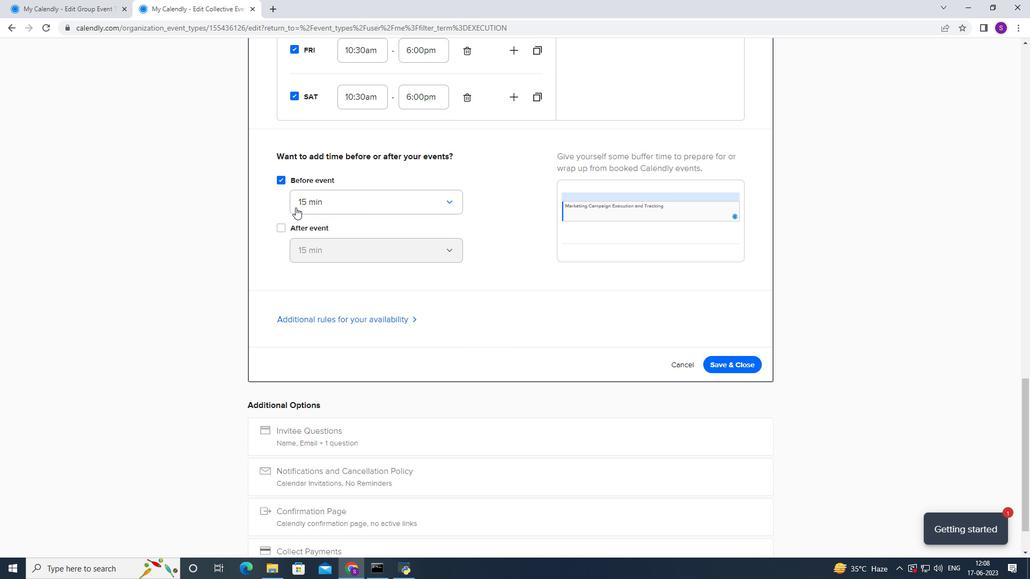 
Action: Mouse pressed left at (328, 204)
Screenshot: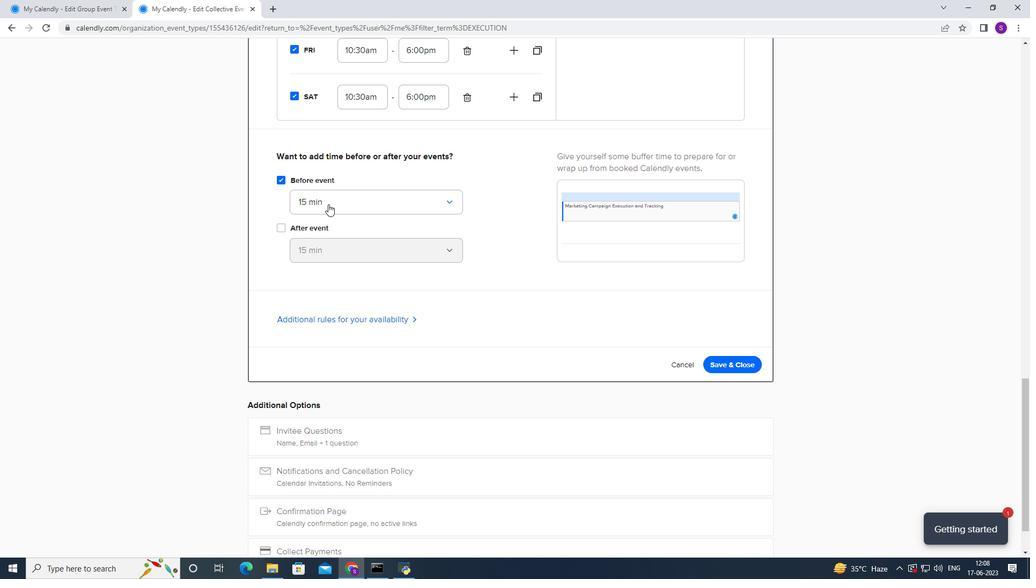 
Action: Mouse moved to (324, 276)
Screenshot: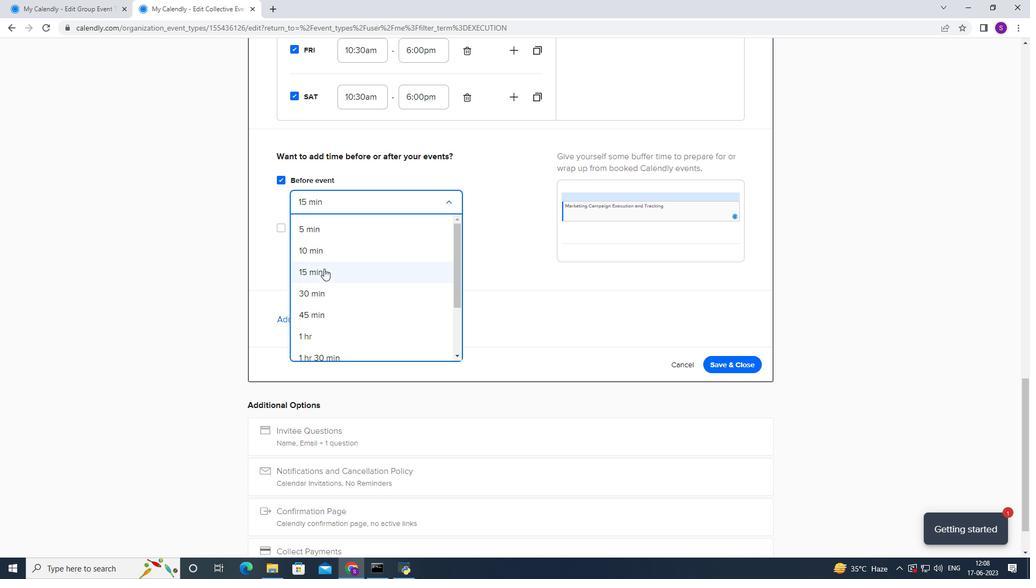 
Action: Mouse pressed left at (324, 276)
Screenshot: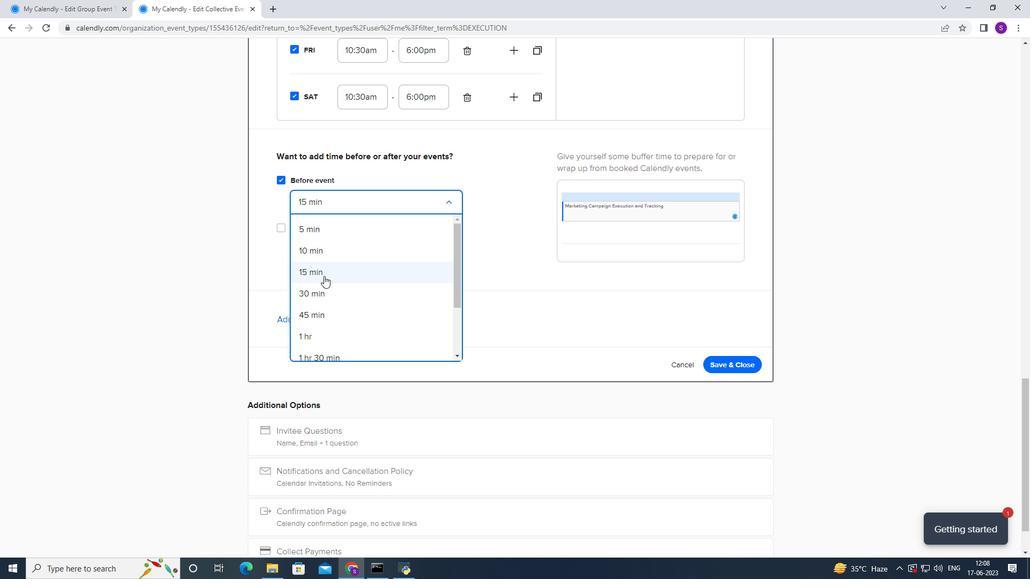 
Action: Mouse moved to (277, 229)
Screenshot: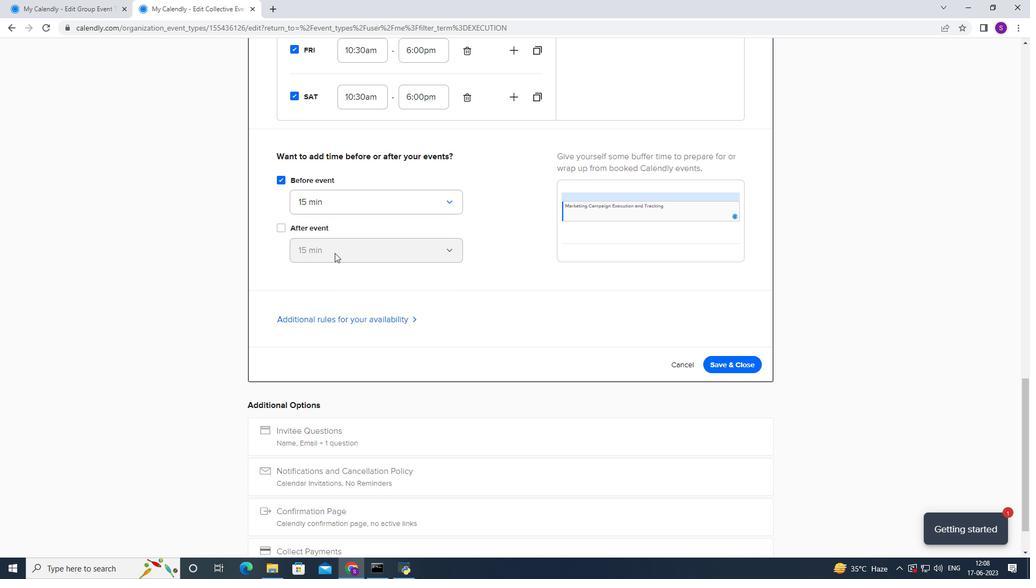 
Action: Mouse pressed left at (277, 229)
Screenshot: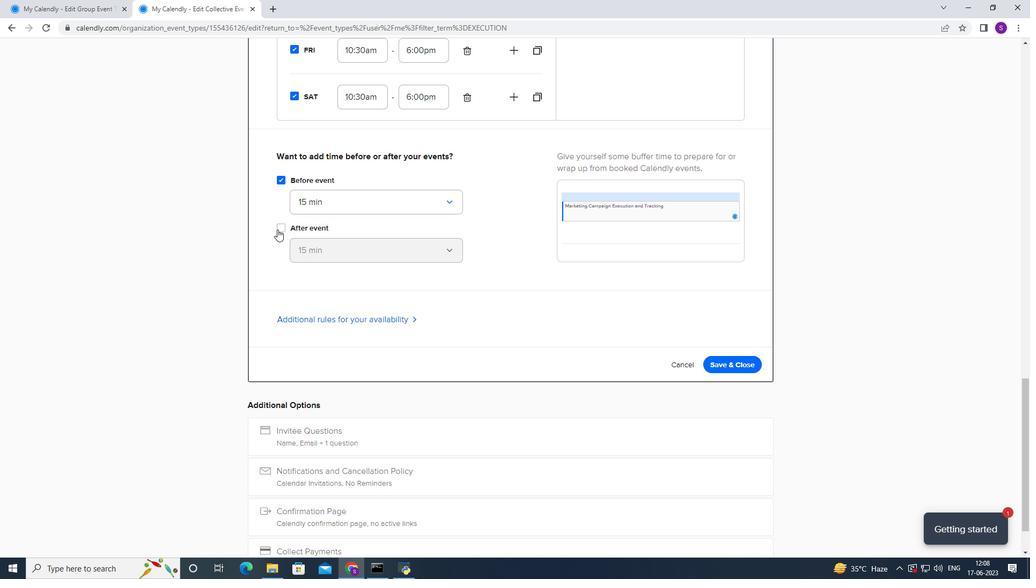 
Action: Mouse moved to (296, 317)
Screenshot: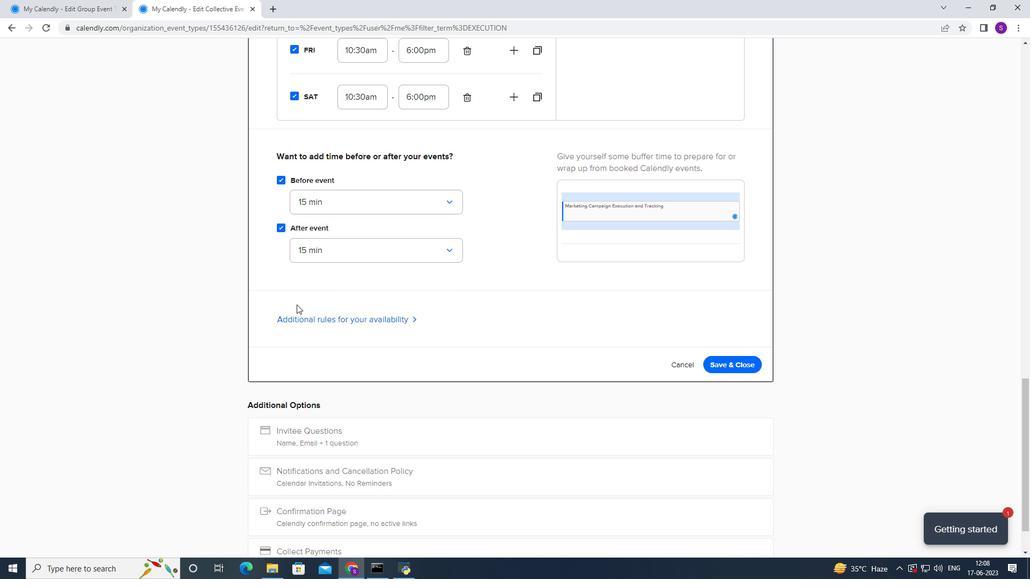 
Action: Mouse pressed left at (296, 317)
Screenshot: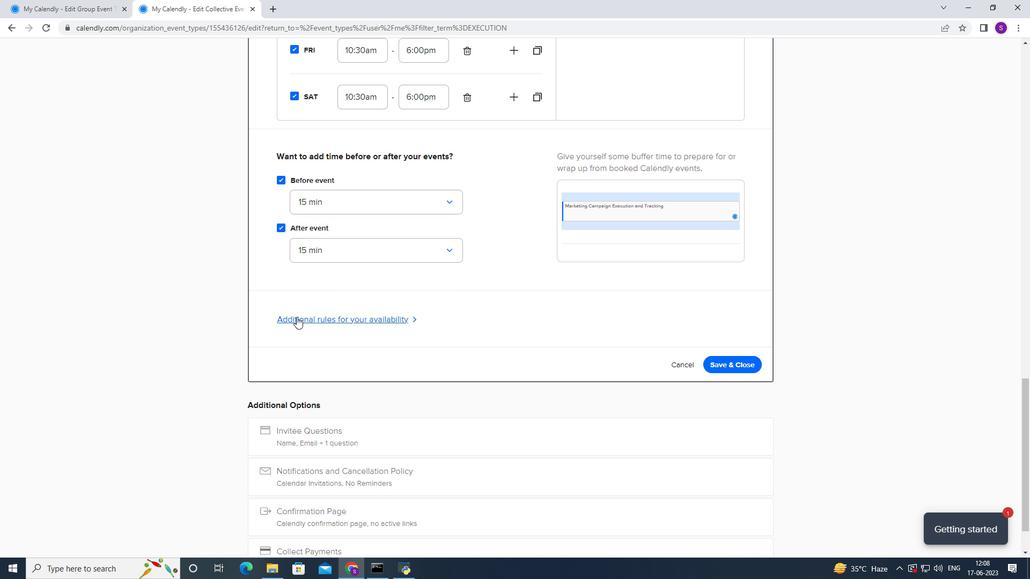 
Action: Mouse scrolled (296, 316) with delta (0, 0)
Screenshot: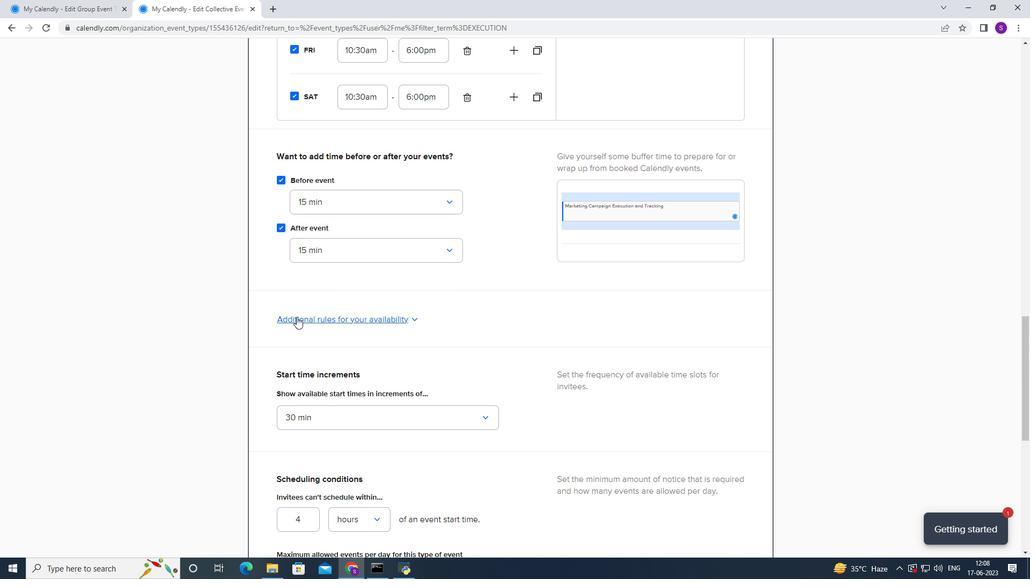 
Action: Mouse scrolled (296, 316) with delta (0, 0)
Screenshot: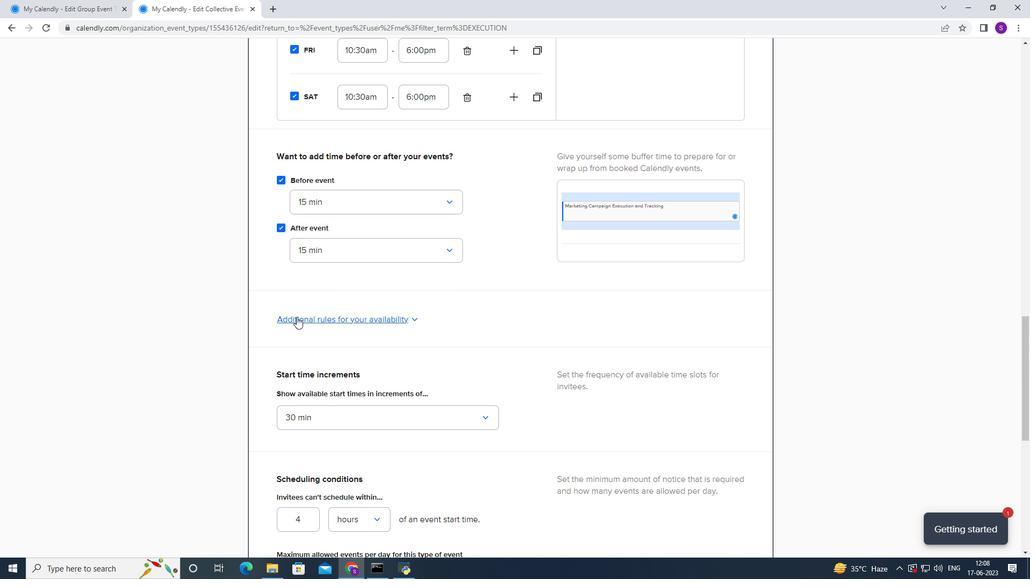 
Action: Mouse moved to (331, 303)
Screenshot: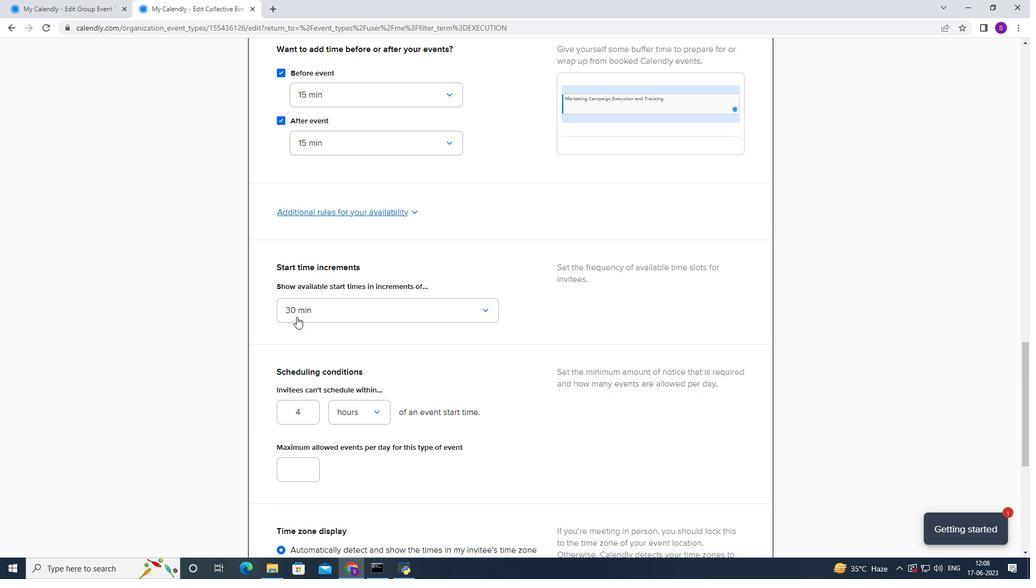 
Action: Mouse pressed left at (331, 303)
Screenshot: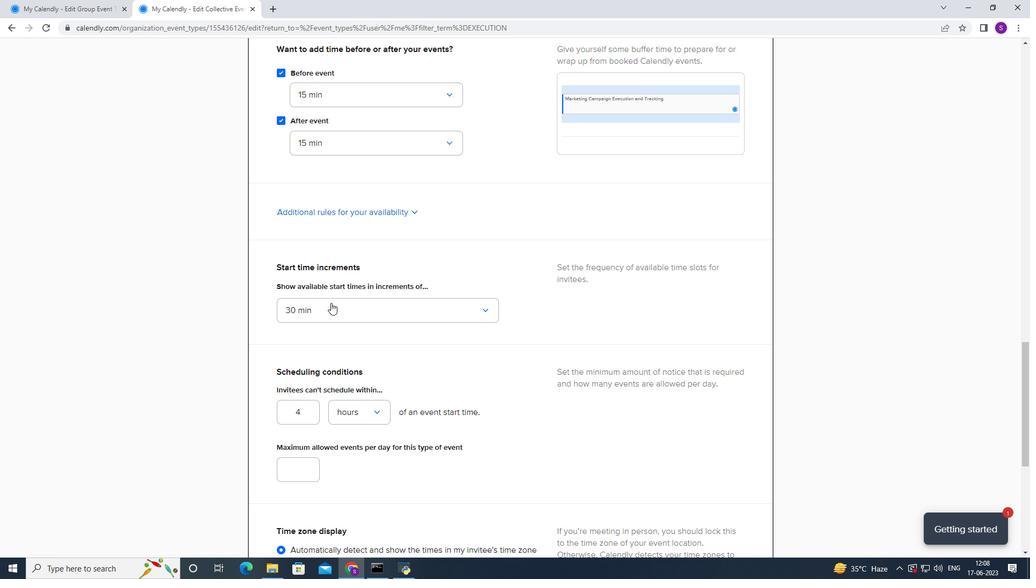 
Action: Mouse moved to (328, 337)
Screenshot: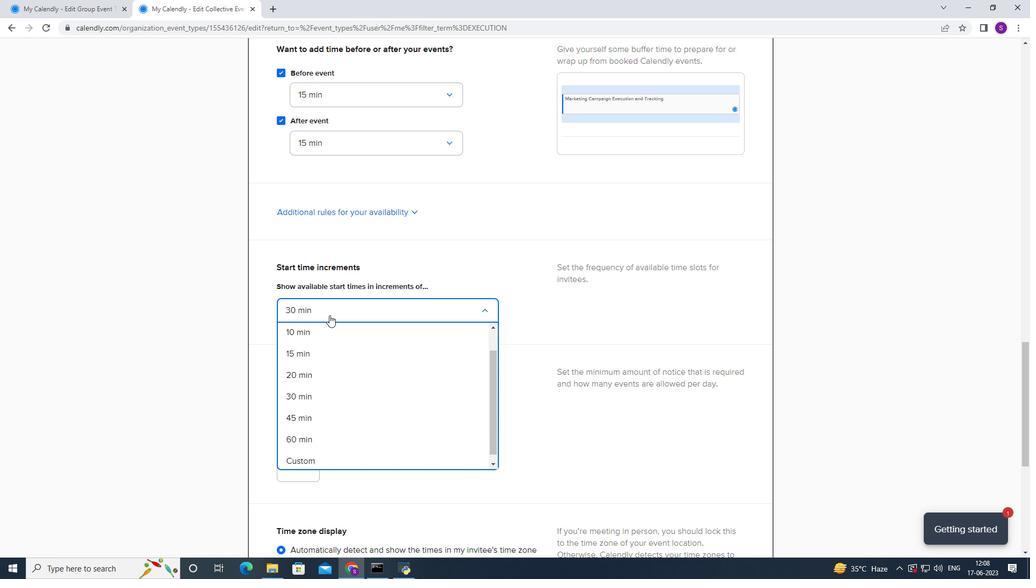 
Action: Mouse scrolled (328, 336) with delta (0, 0)
Screenshot: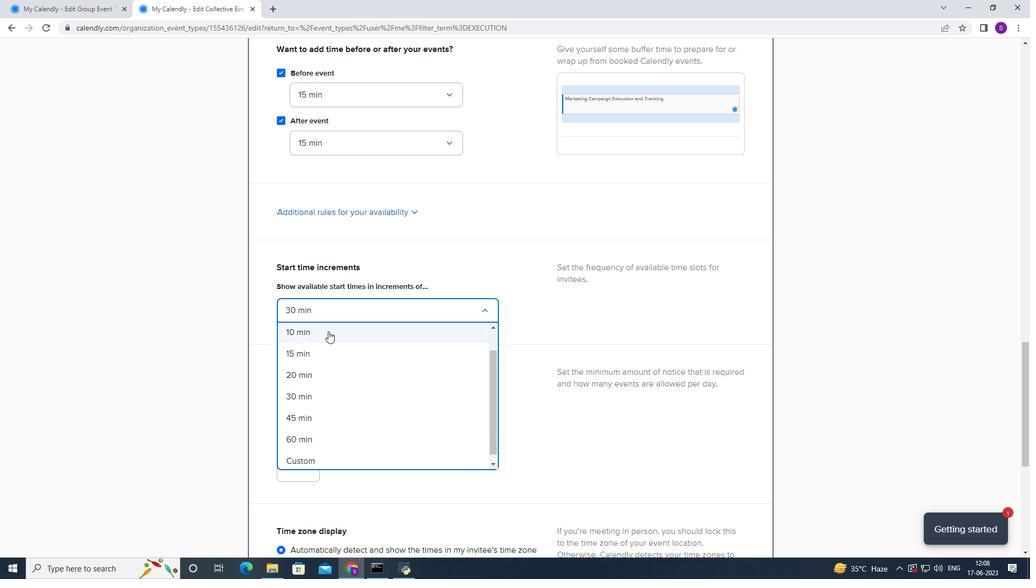 
Action: Mouse scrolled (328, 336) with delta (0, 0)
Screenshot: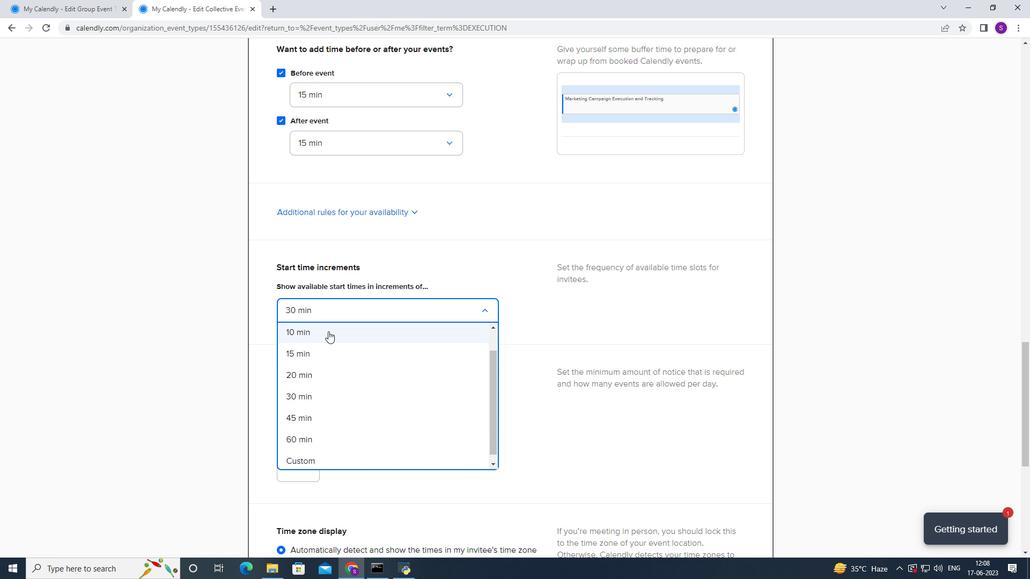 
Action: Mouse moved to (327, 459)
Screenshot: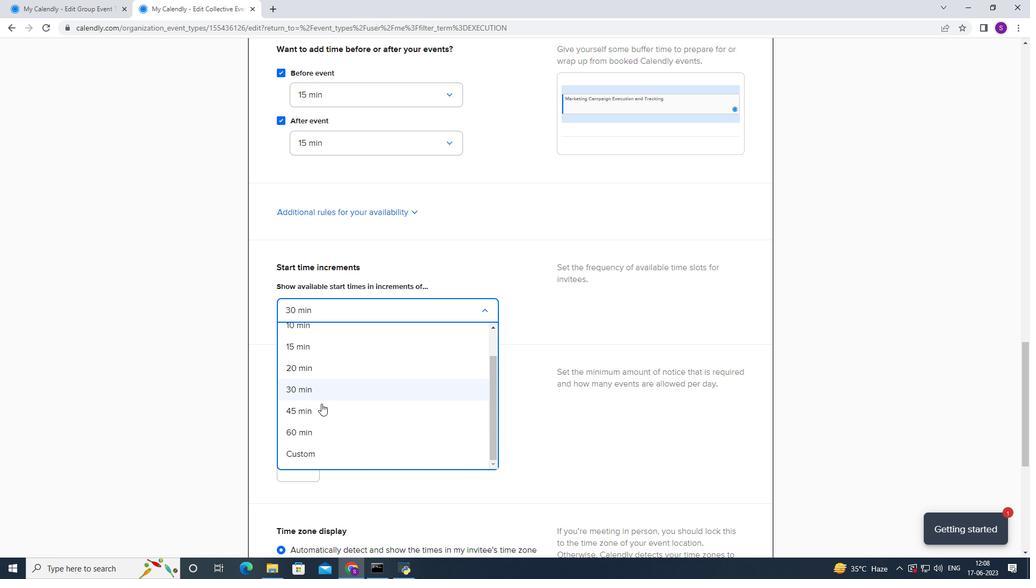 
Action: Mouse pressed left at (327, 459)
Screenshot: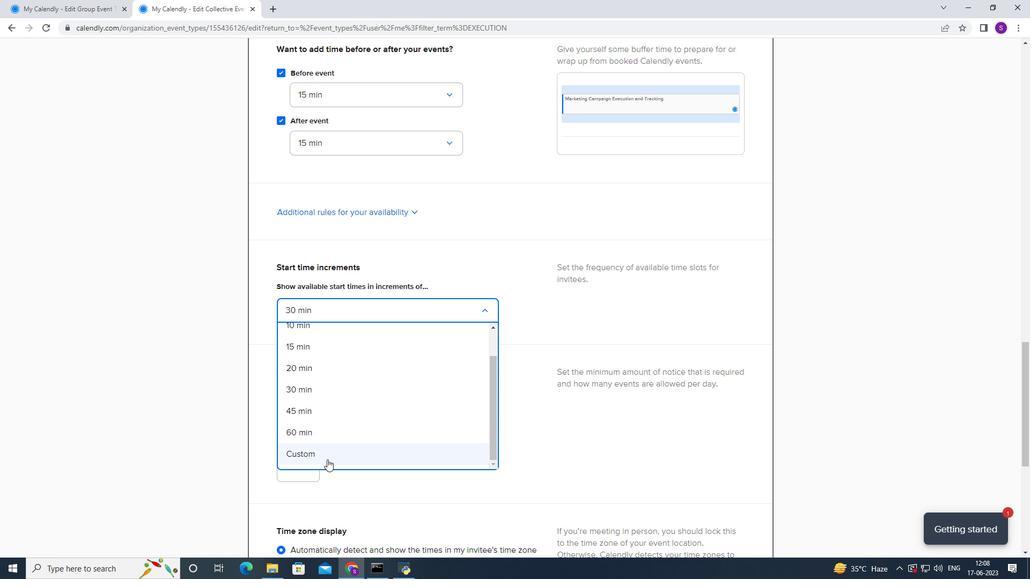 
Action: Mouse moved to (348, 334)
Screenshot: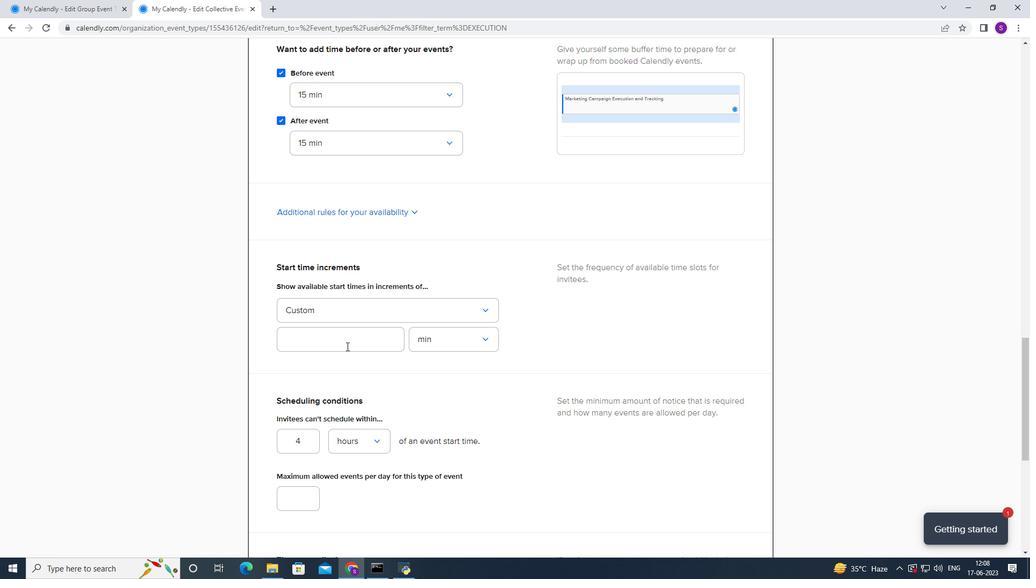 
Action: Mouse pressed left at (348, 334)
Screenshot: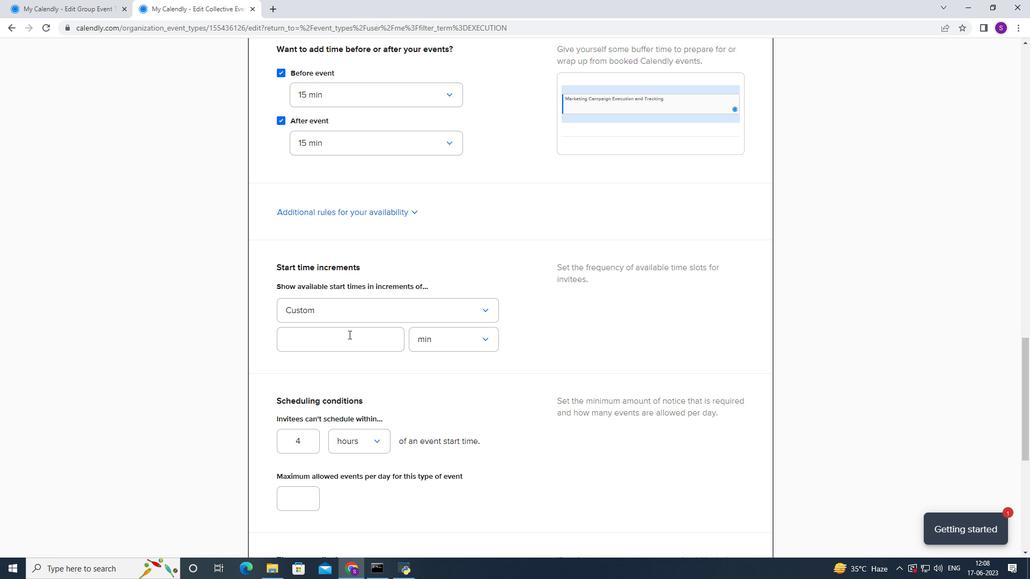 
Action: Key pressed 40
Screenshot: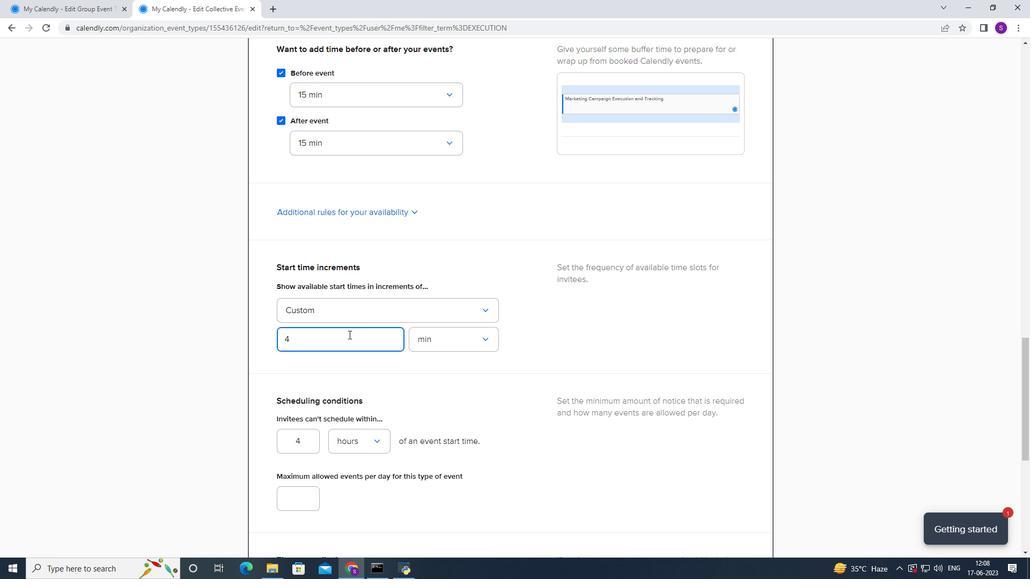 
Action: Mouse moved to (308, 440)
Screenshot: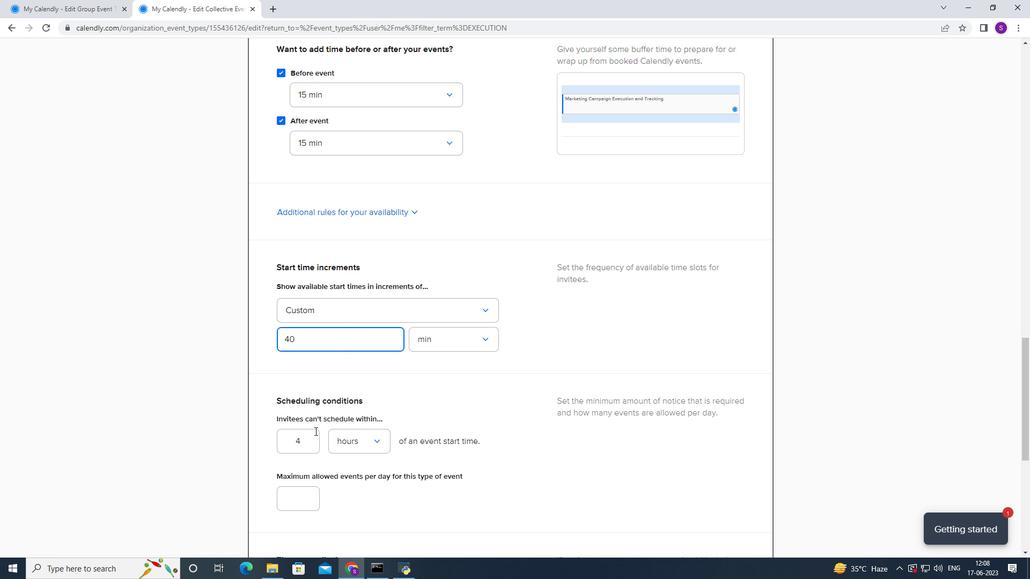 
Action: Mouse pressed left at (308, 440)
Screenshot: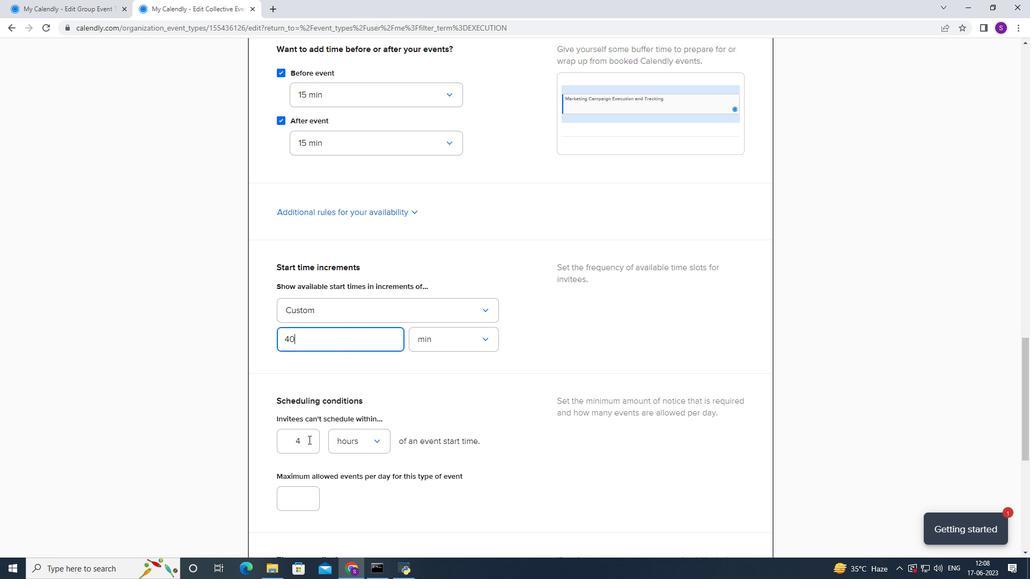 
Action: Key pressed <Key.backspace>42
Screenshot: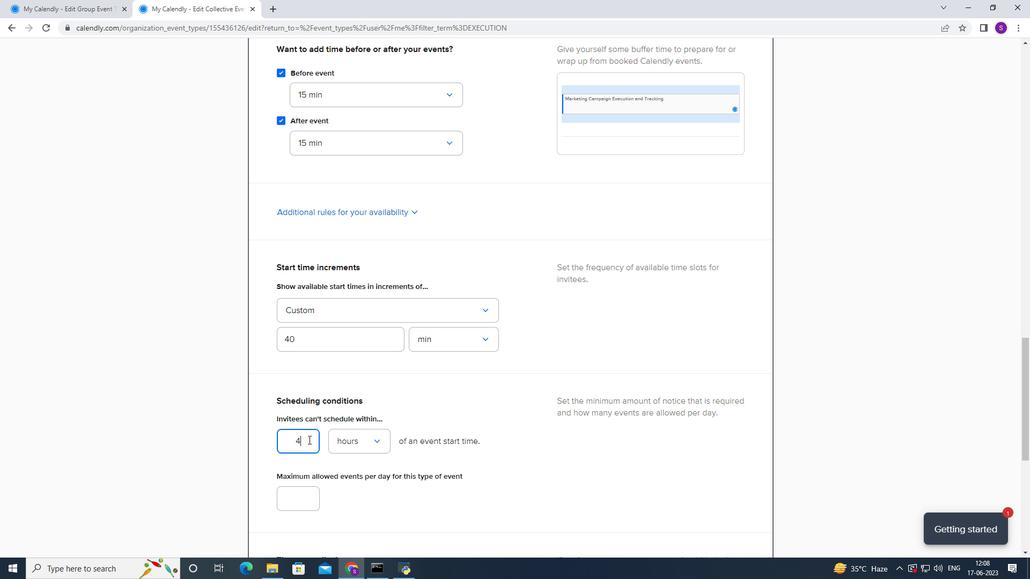 
Action: Mouse moved to (289, 495)
Screenshot: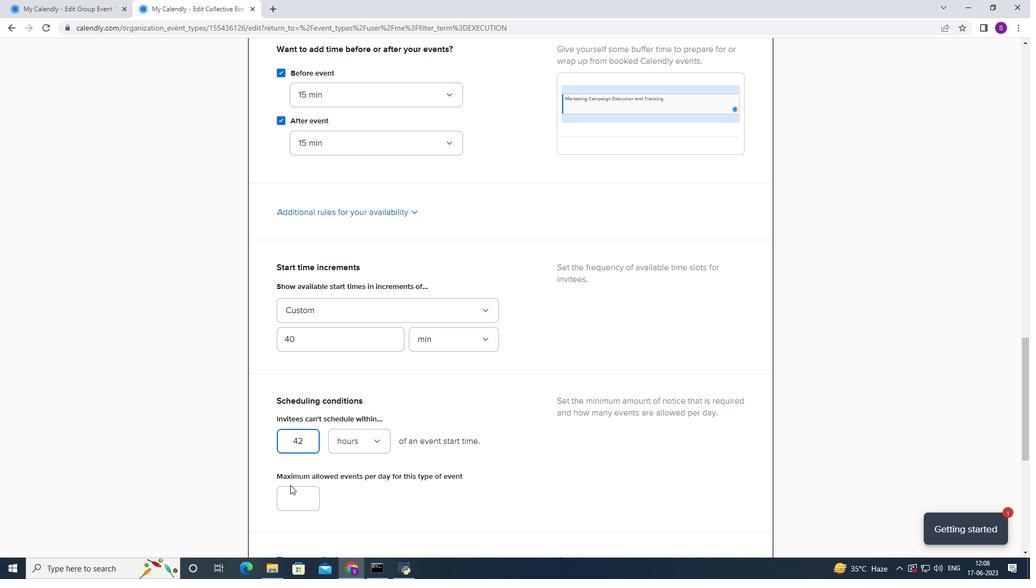 
Action: Mouse pressed left at (289, 495)
Screenshot: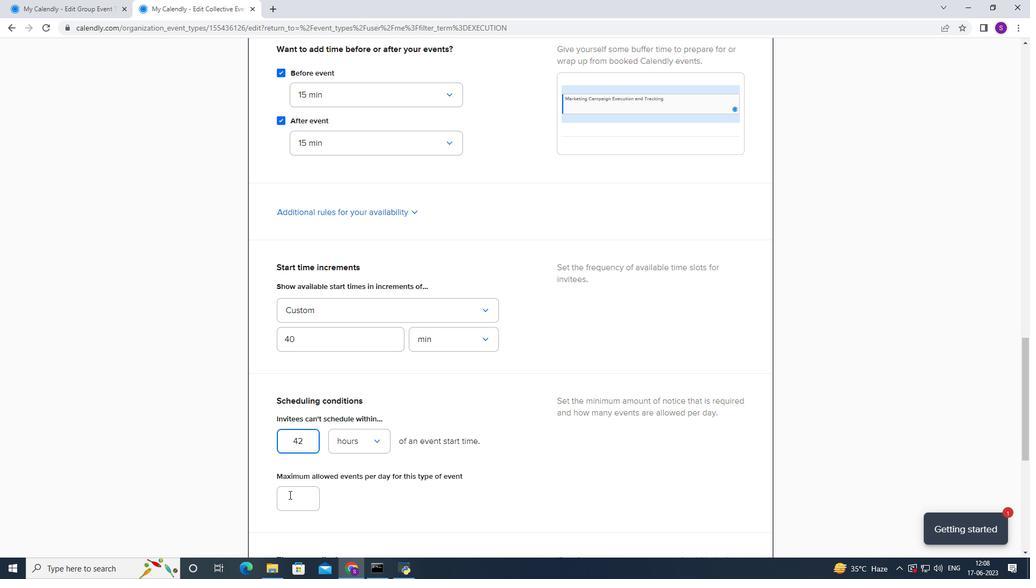 
Action: Mouse moved to (292, 489)
Screenshot: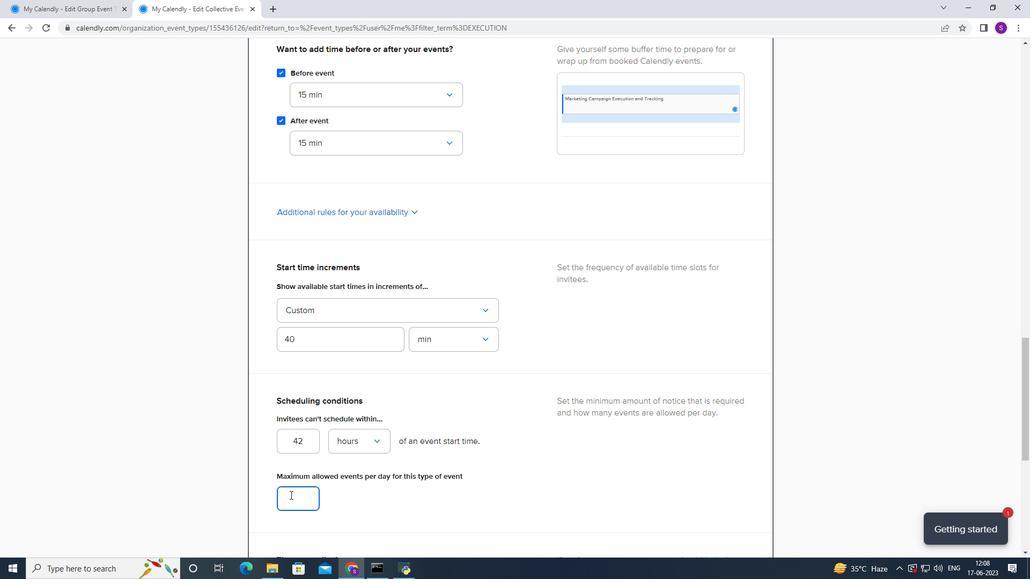 
Action: Key pressed 5
Screenshot: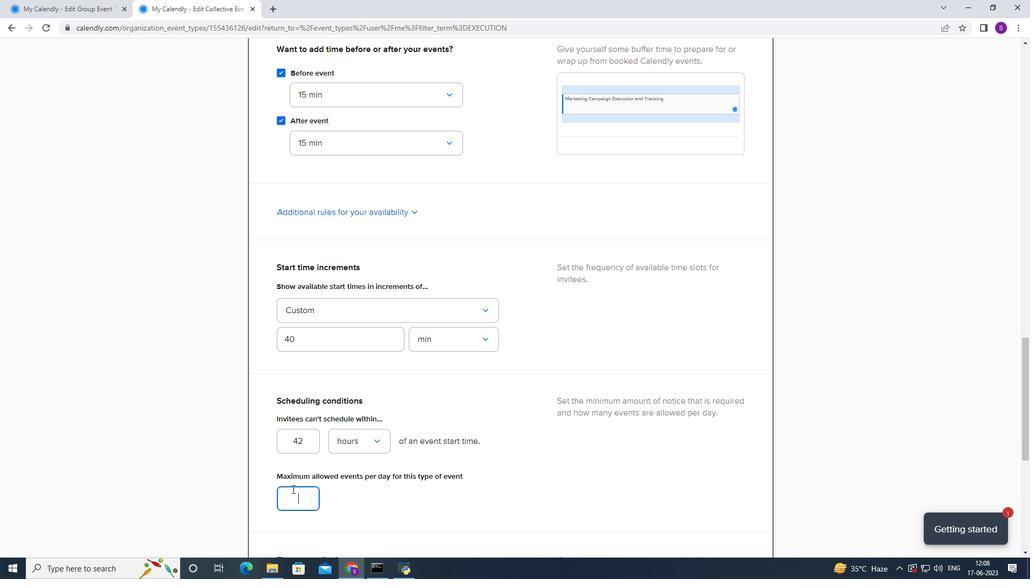 
Action: Mouse moved to (394, 506)
Screenshot: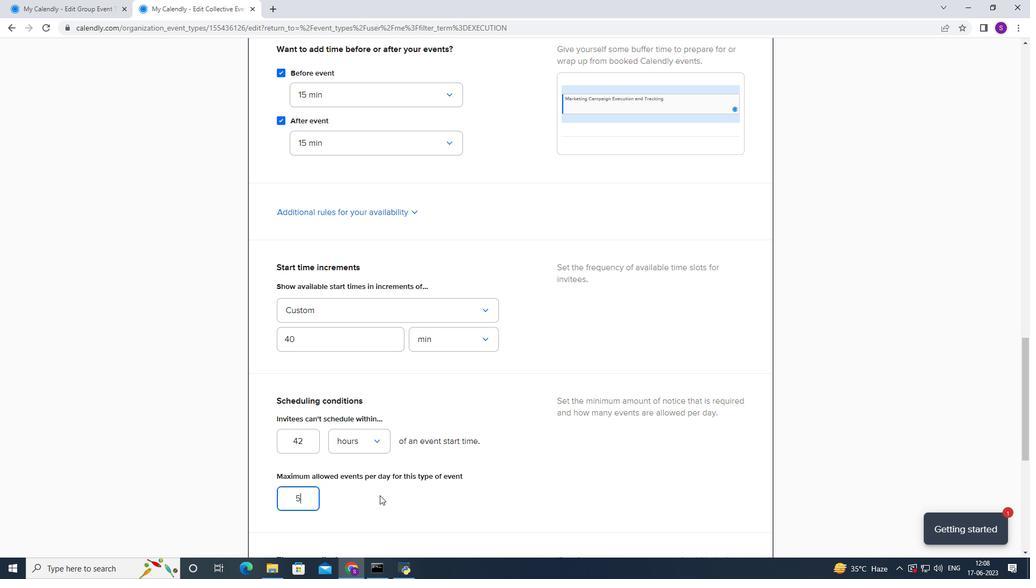 
Action: Mouse pressed left at (394, 506)
Screenshot: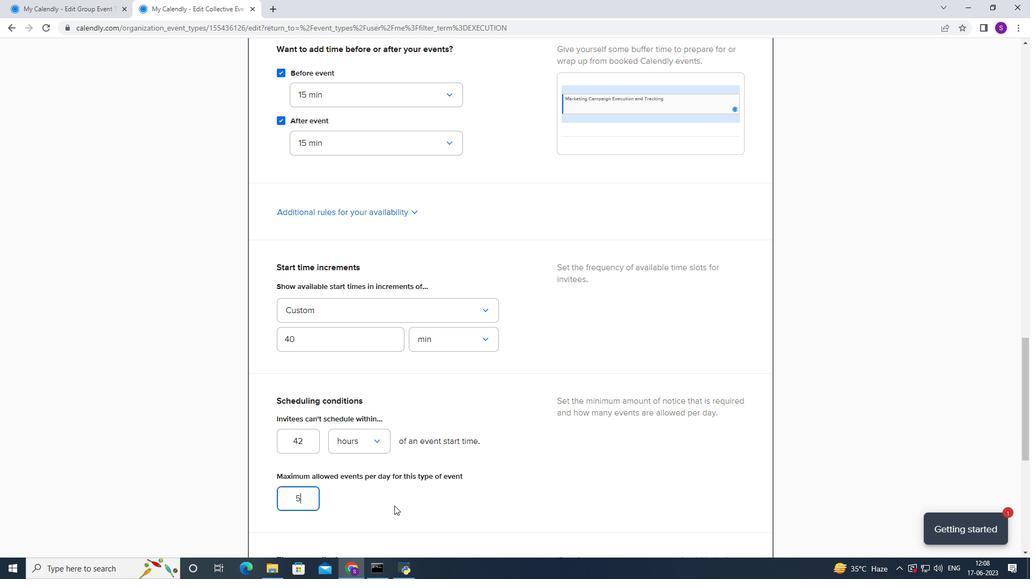 
Action: Mouse moved to (429, 477)
Screenshot: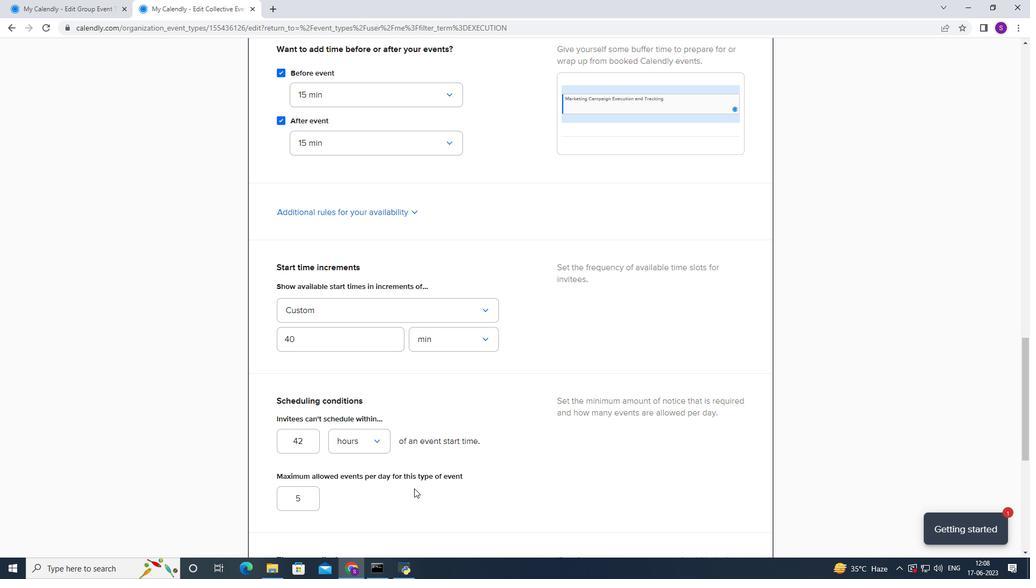 
Action: Mouse scrolled (429, 477) with delta (0, 0)
Screenshot: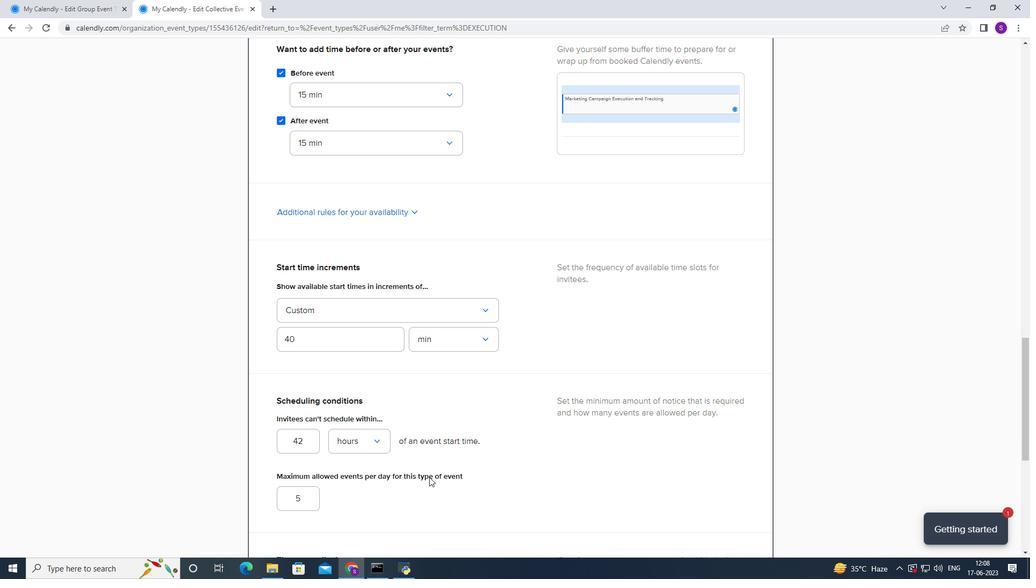 
Action: Mouse scrolled (429, 477) with delta (0, 0)
Screenshot: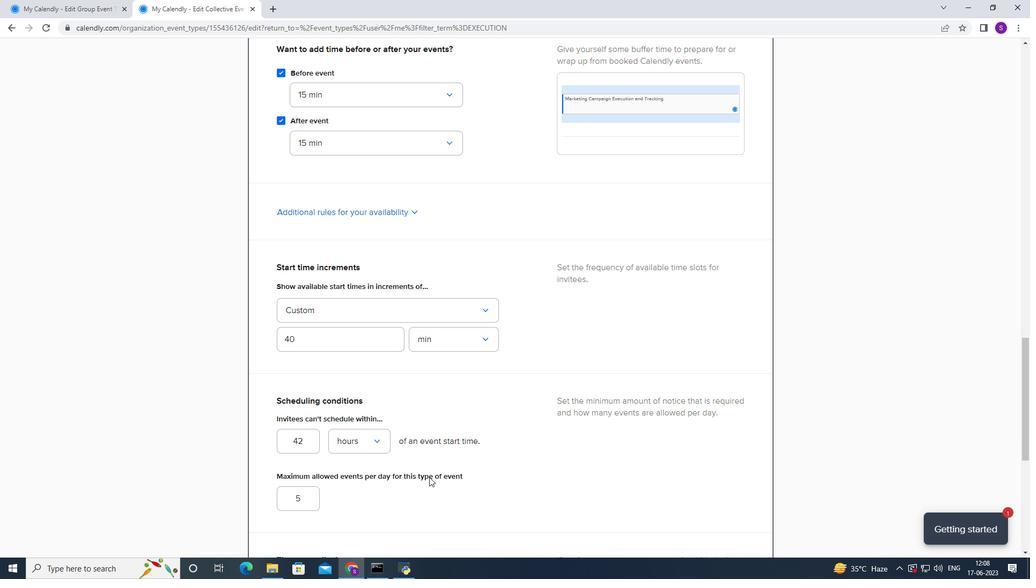 
Action: Mouse scrolled (429, 477) with delta (0, 0)
Screenshot: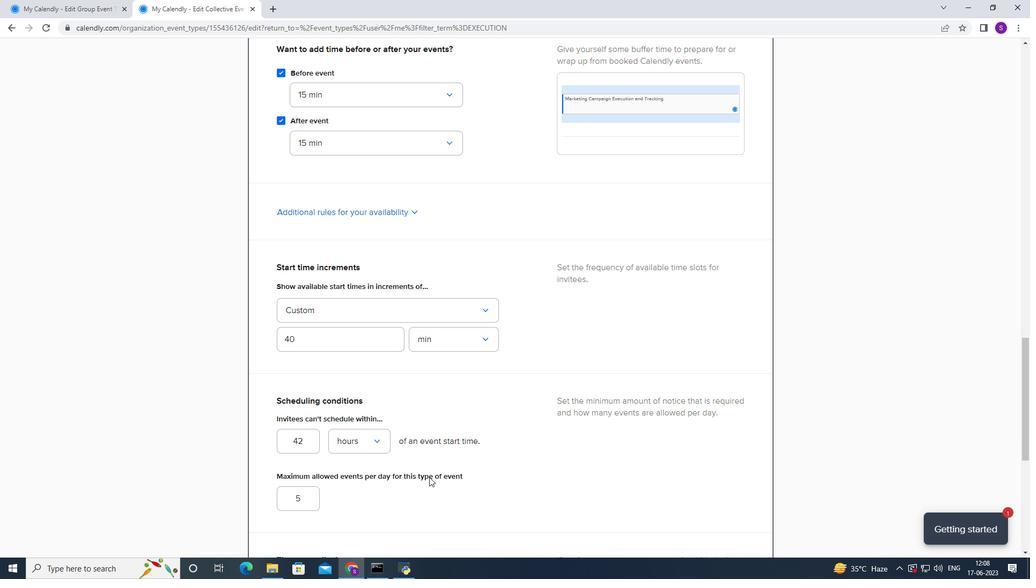 
Action: Mouse scrolled (429, 477) with delta (0, 0)
Screenshot: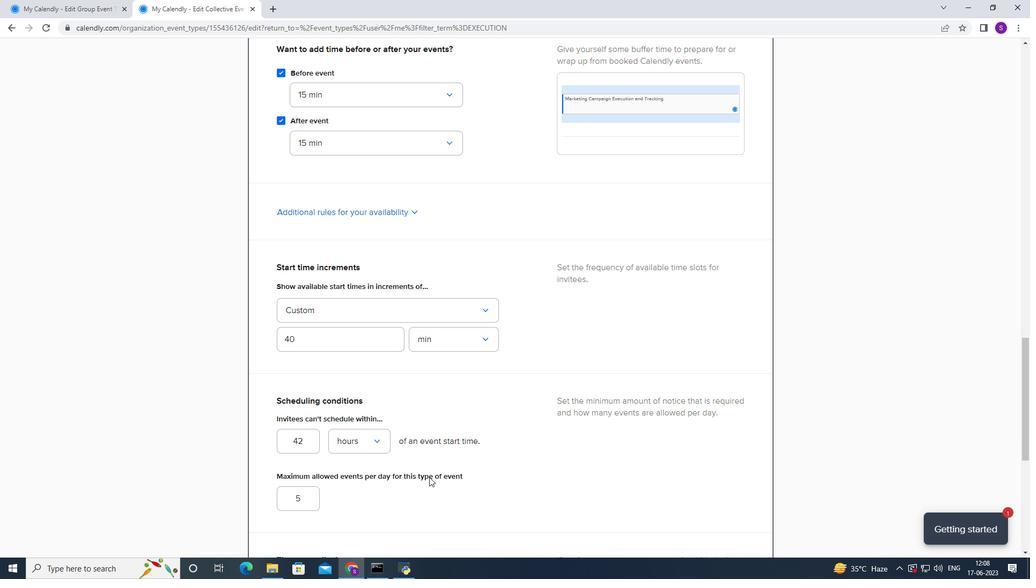 
Action: Mouse scrolled (429, 477) with delta (0, 0)
Screenshot: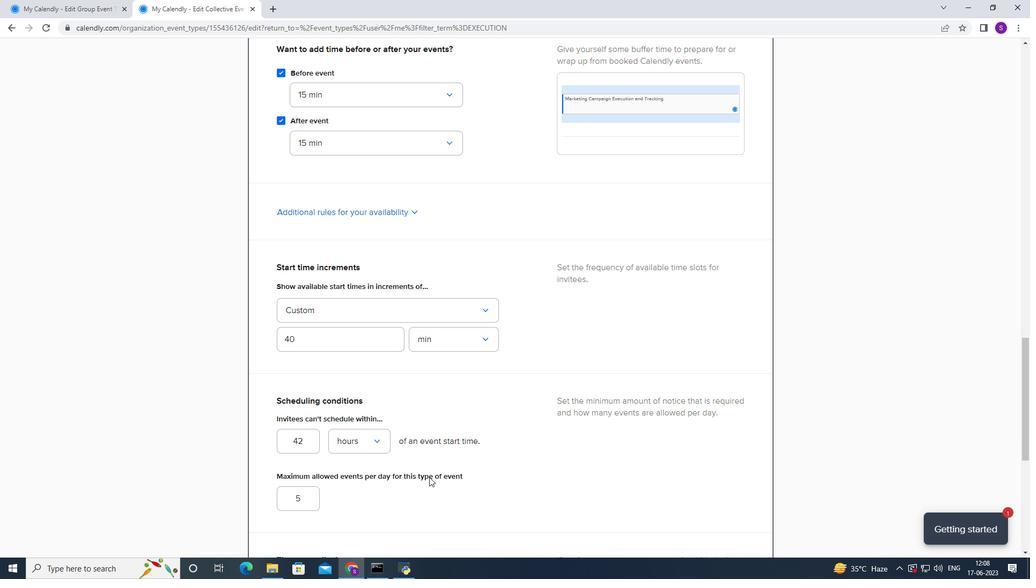 
Action: Mouse scrolled (429, 477) with delta (0, 0)
Screenshot: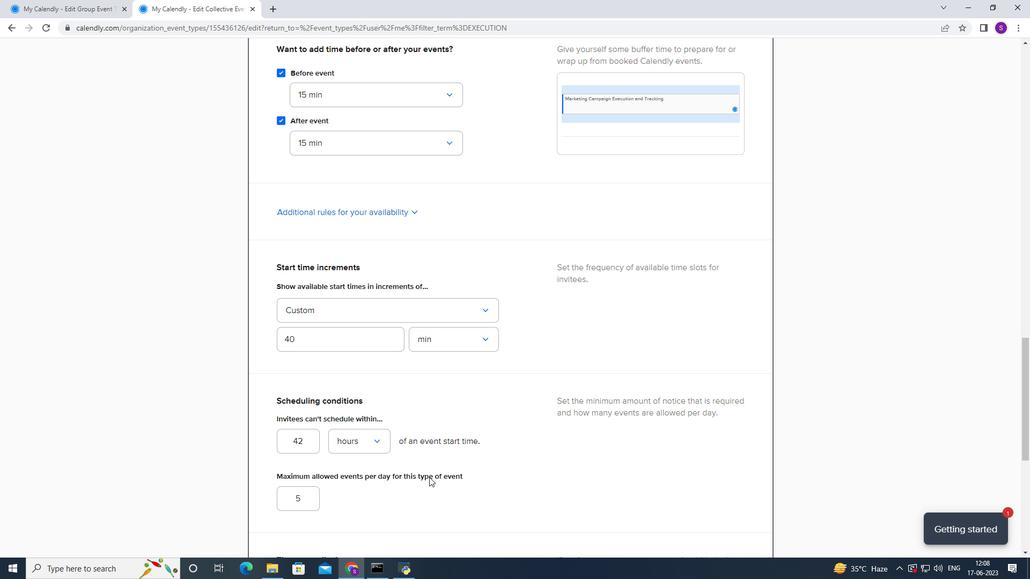 
Action: Mouse scrolled (429, 477) with delta (0, 0)
Screenshot: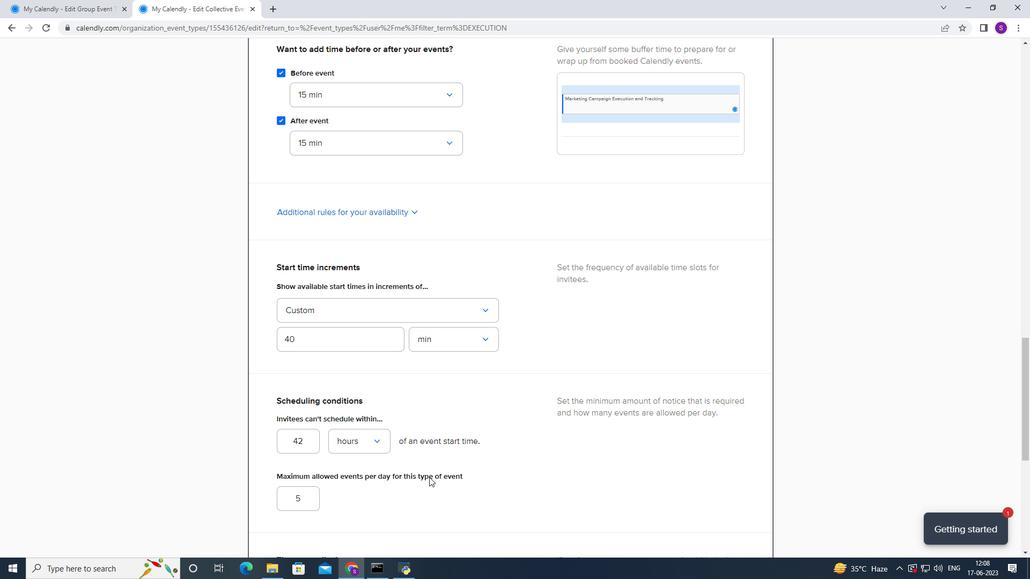 
Action: Mouse scrolled (429, 477) with delta (0, 0)
Screenshot: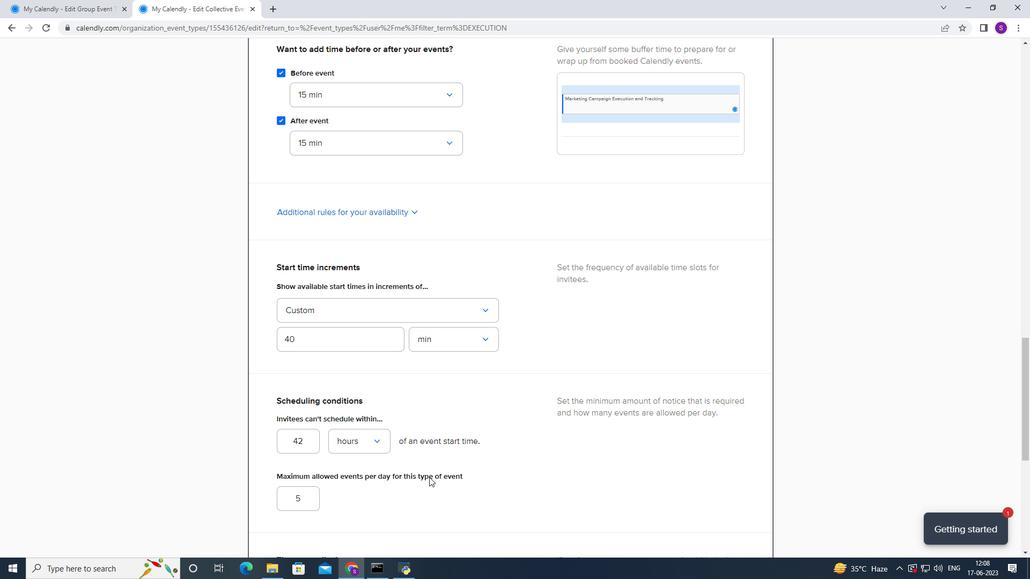 
Action: Mouse moved to (724, 304)
Screenshot: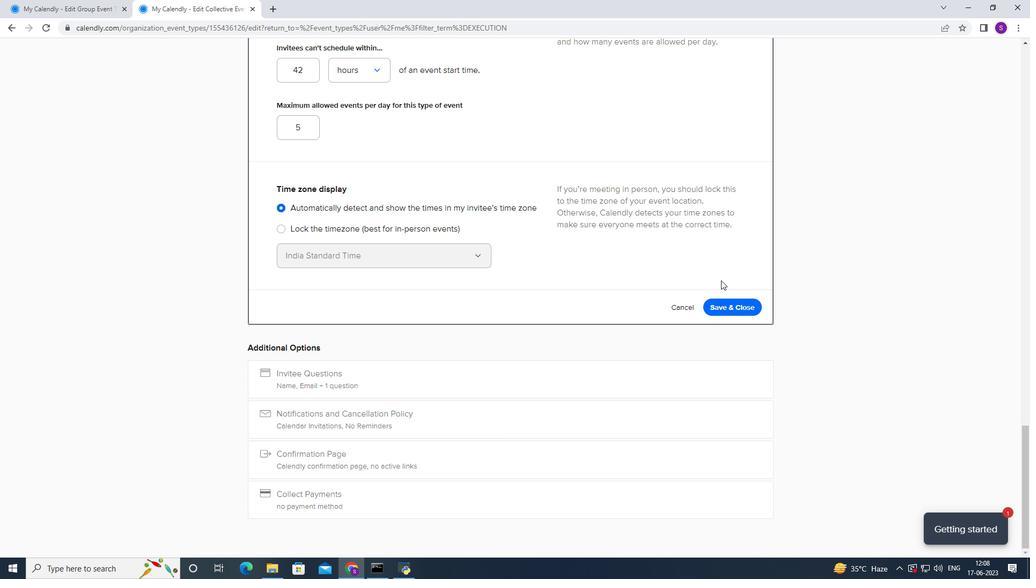 
Action: Mouse pressed left at (724, 304)
Screenshot: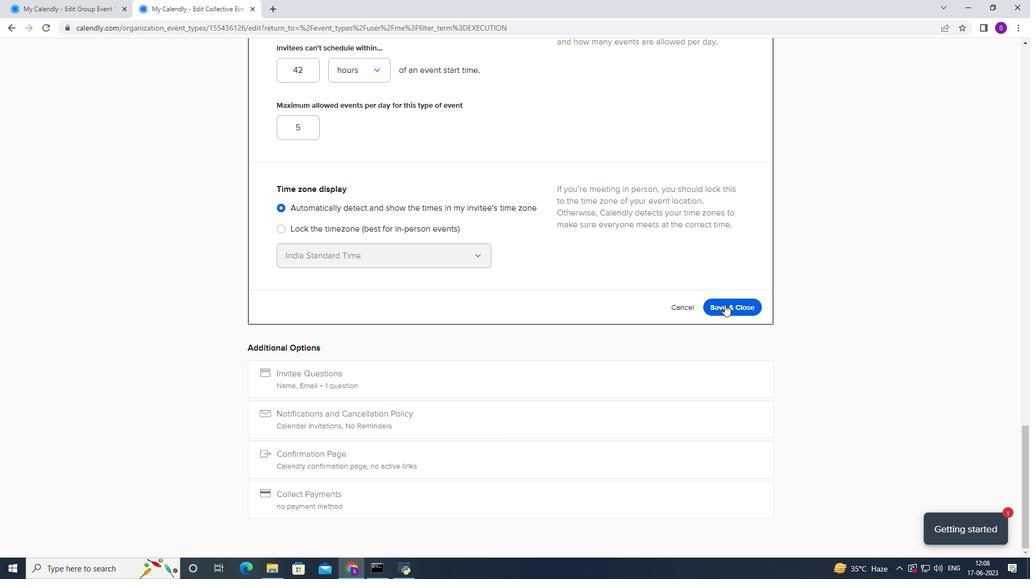 
Action: Mouse moved to (663, 180)
Screenshot: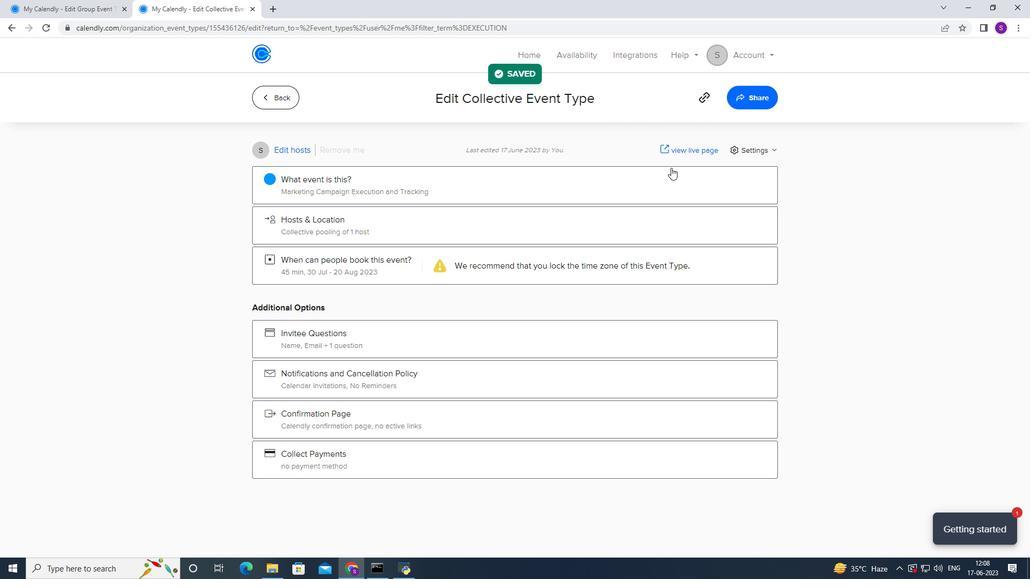 
